 Task: Update the status of Jira issues and set up automation triggers for task management.
Action: Mouse scrolled (768, 312) with delta (0, 0)
Screenshot: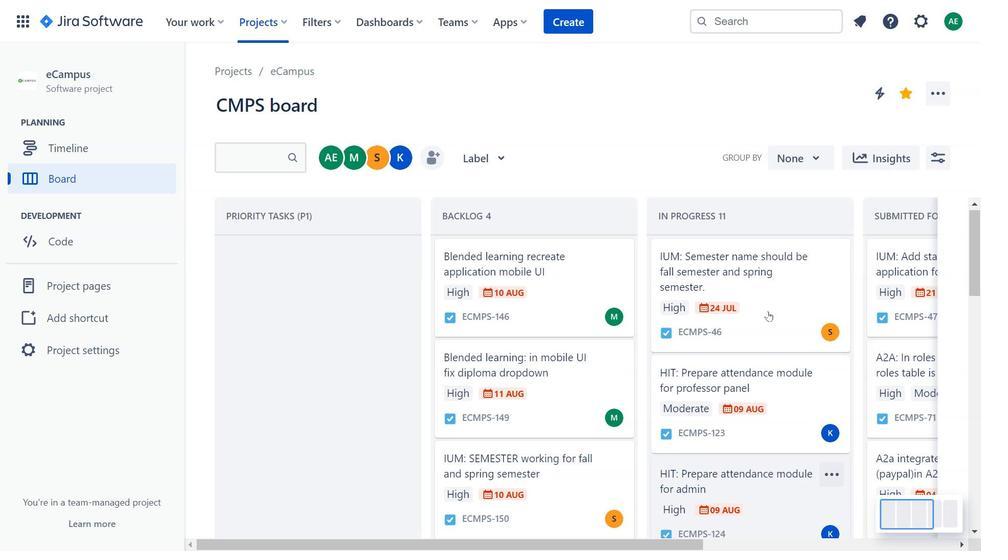
Action: Mouse scrolled (768, 311) with delta (0, 0)
Screenshot: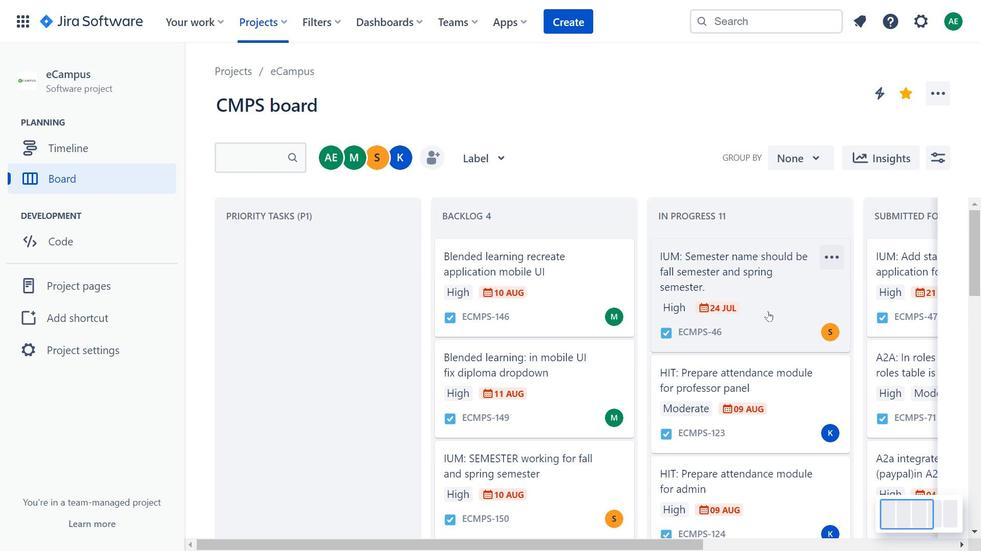 
Action: Mouse scrolled (768, 311) with delta (0, 0)
Screenshot: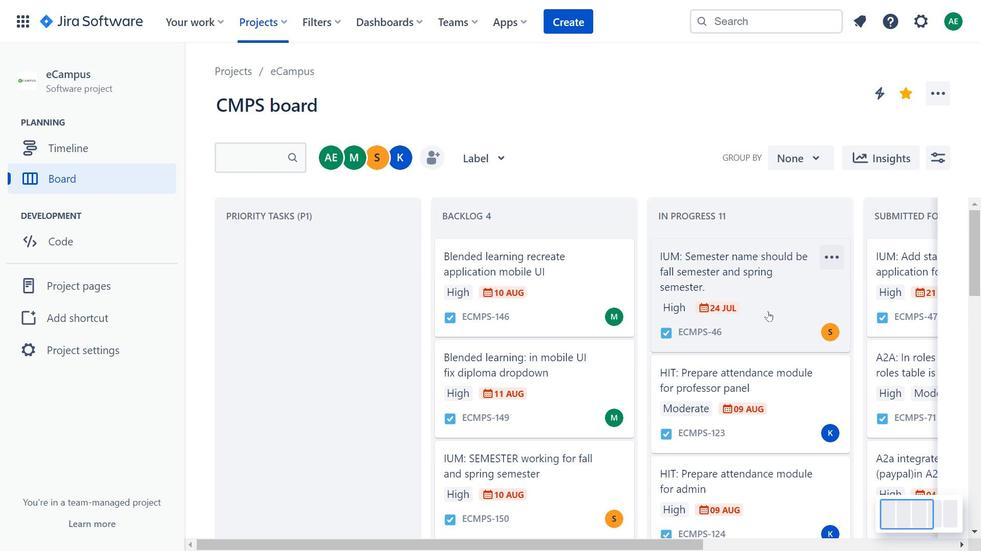 
Action: Mouse scrolled (768, 311) with delta (0, 0)
Screenshot: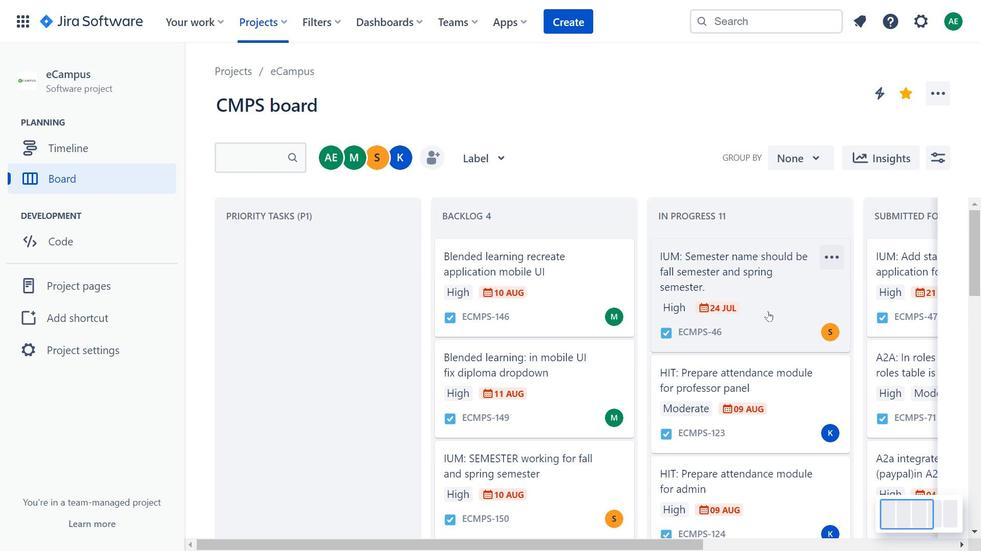 
Action: Mouse scrolled (768, 311) with delta (0, 0)
Screenshot: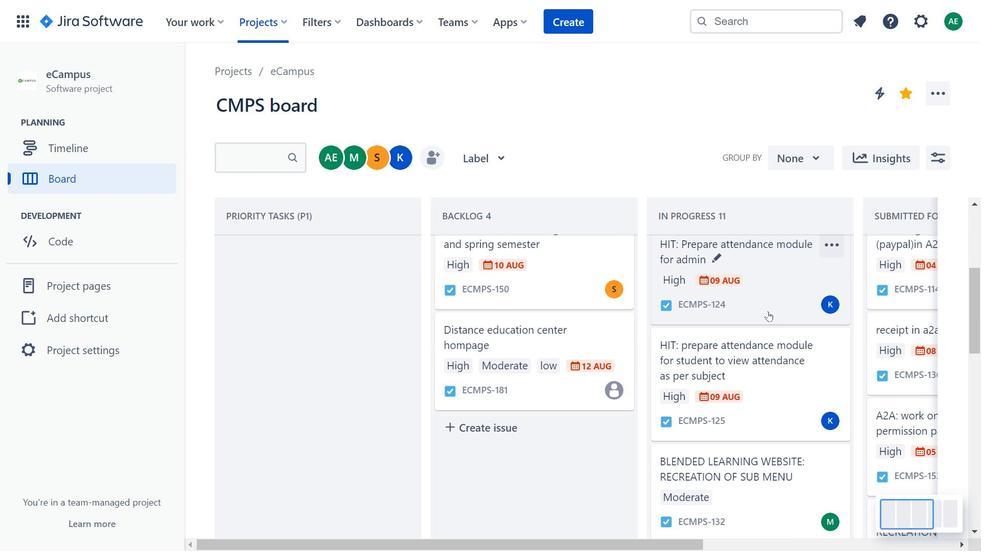 
Action: Mouse scrolled (768, 311) with delta (0, 0)
Screenshot: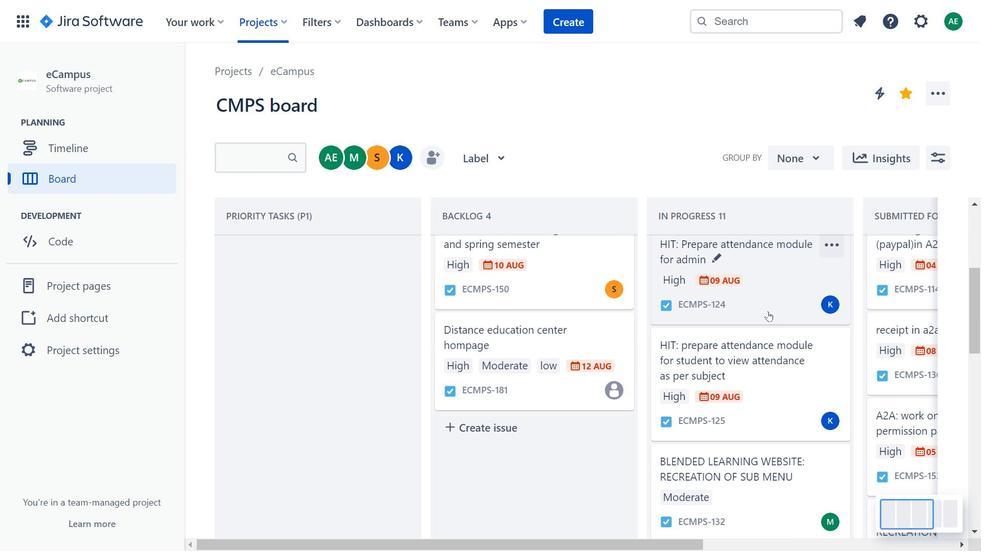 
Action: Mouse scrolled (768, 311) with delta (0, 0)
Screenshot: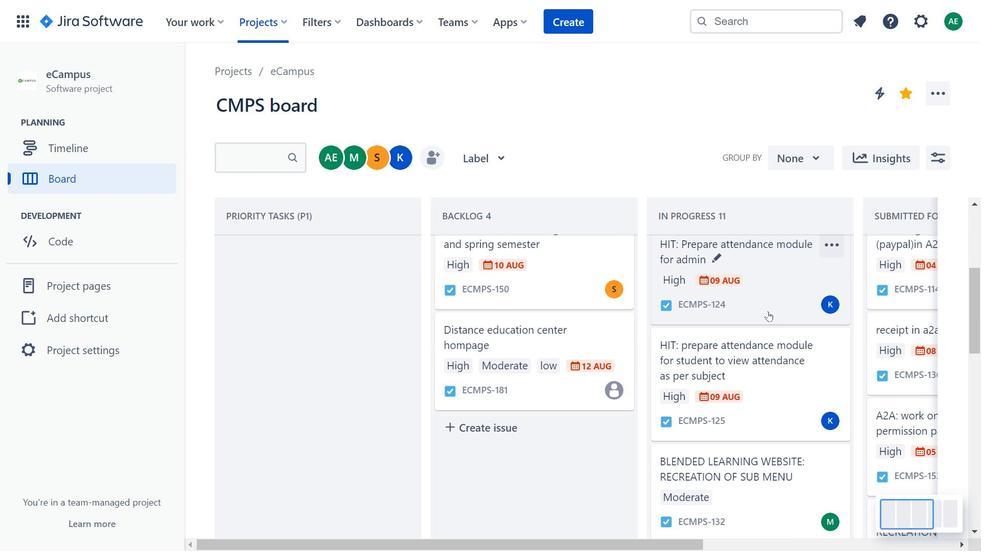 
Action: Mouse scrolled (768, 311) with delta (0, 0)
Screenshot: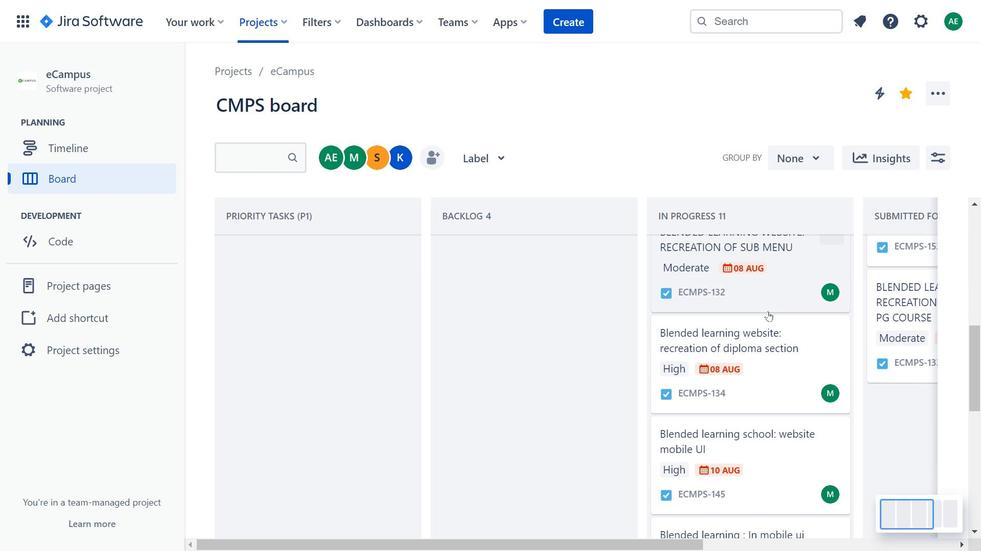 
Action: Mouse scrolled (768, 311) with delta (0, 0)
Screenshot: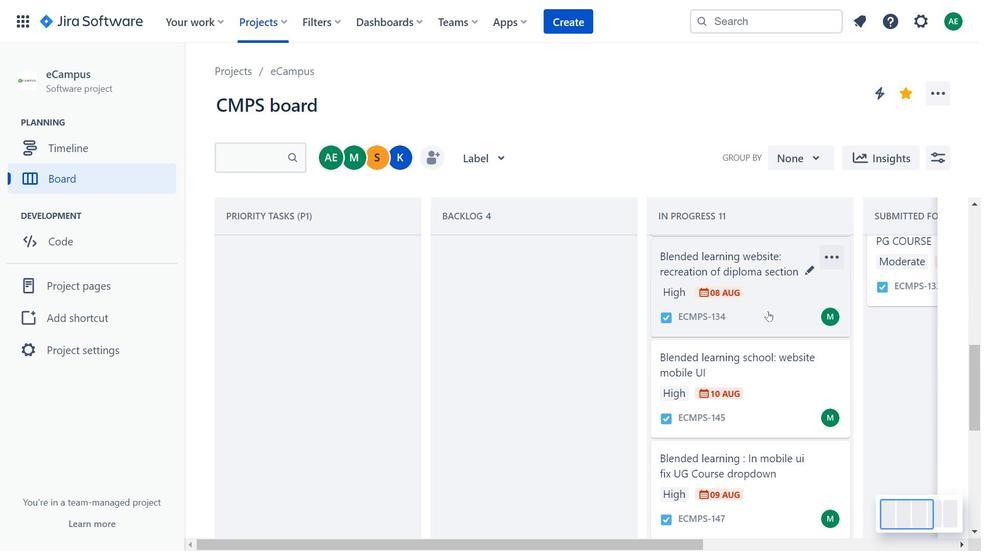 
Action: Mouse scrolled (768, 311) with delta (0, 0)
Screenshot: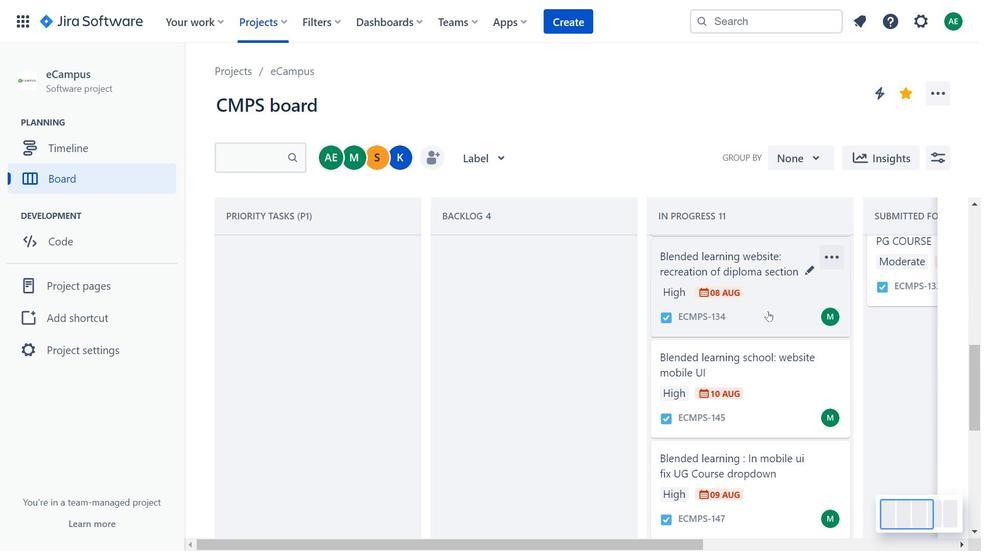 
Action: Mouse scrolled (768, 311) with delta (0, 0)
Screenshot: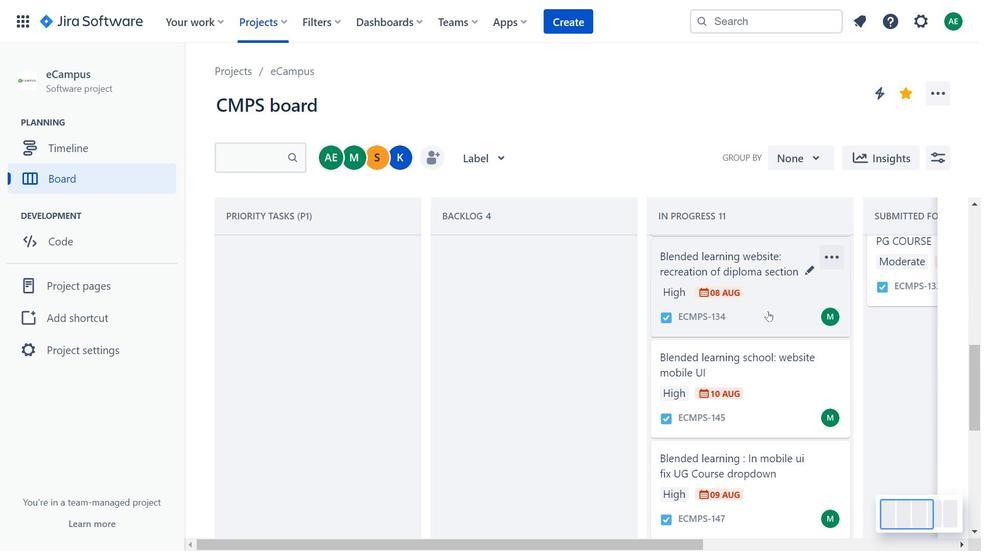 
Action: Mouse scrolled (768, 311) with delta (0, 0)
Screenshot: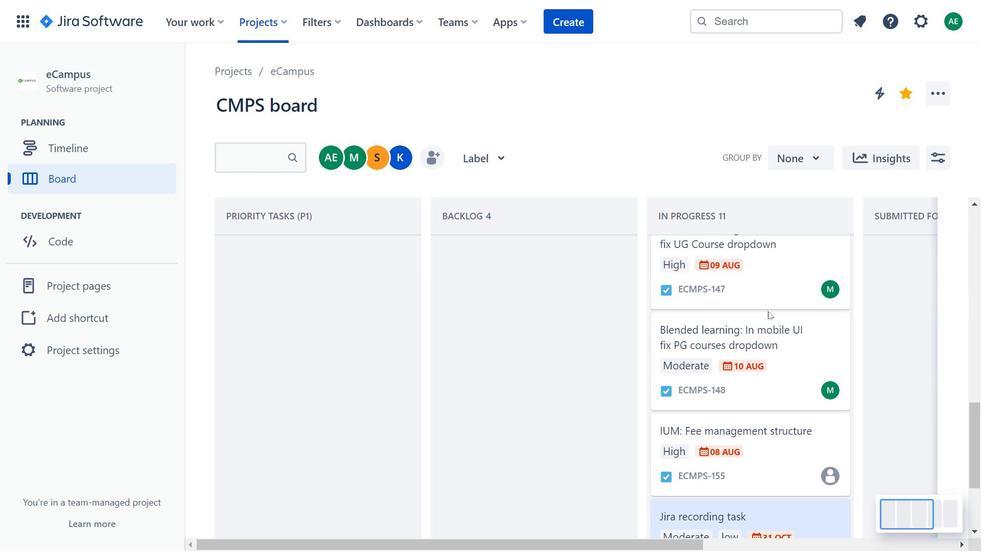 
Action: Mouse scrolled (768, 311) with delta (0, 0)
Screenshot: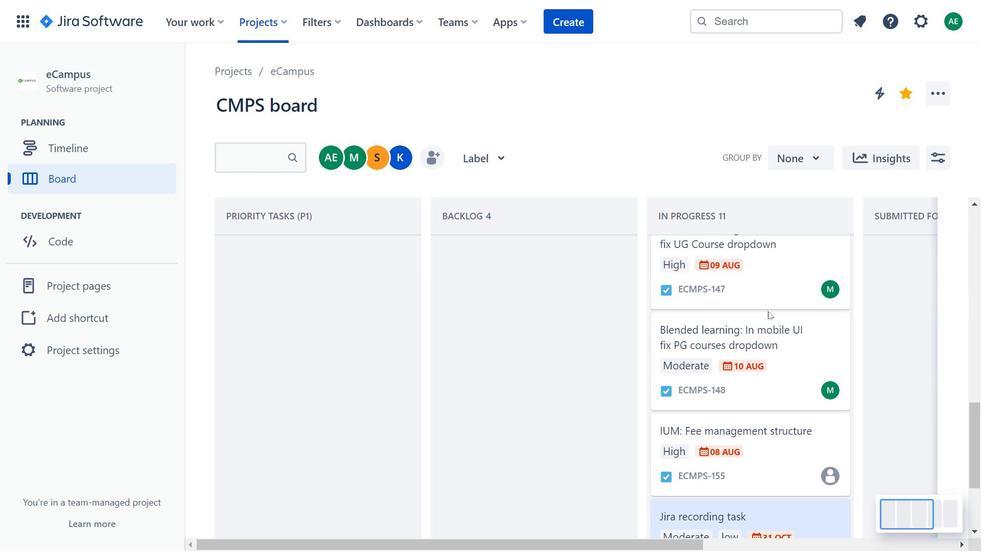 
Action: Mouse moved to (758, 409)
Screenshot: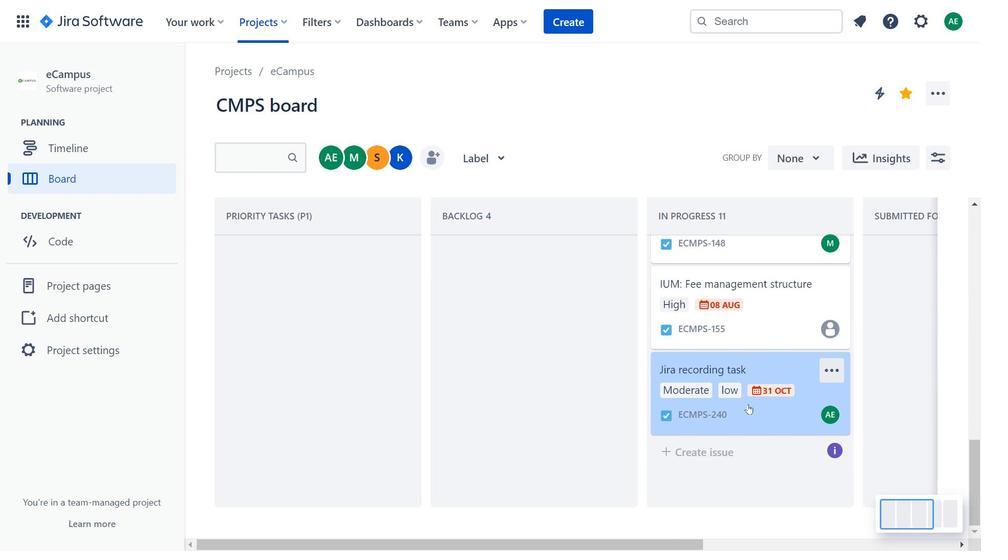 
Action: Mouse pressed left at (758, 409)
Screenshot: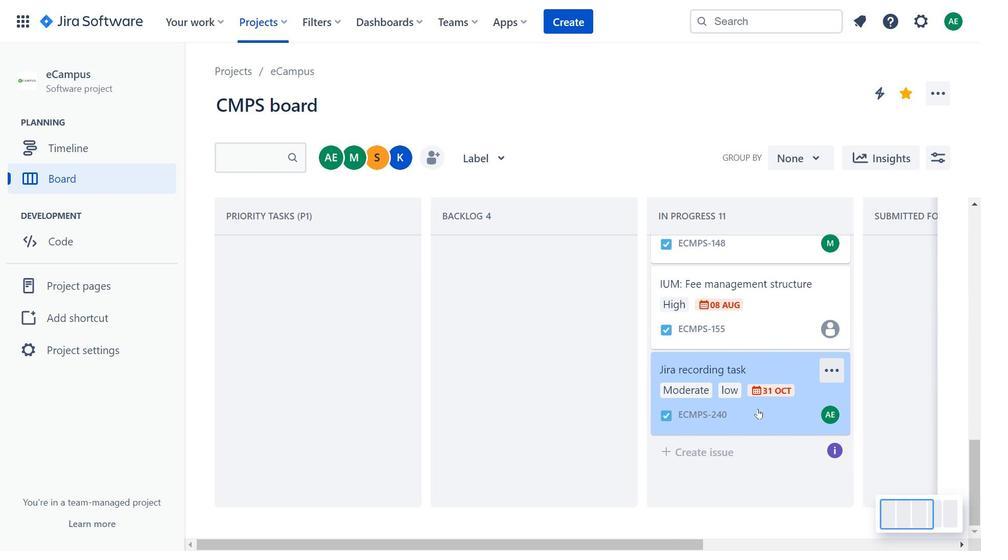 
Action: Mouse moved to (911, 81)
Screenshot: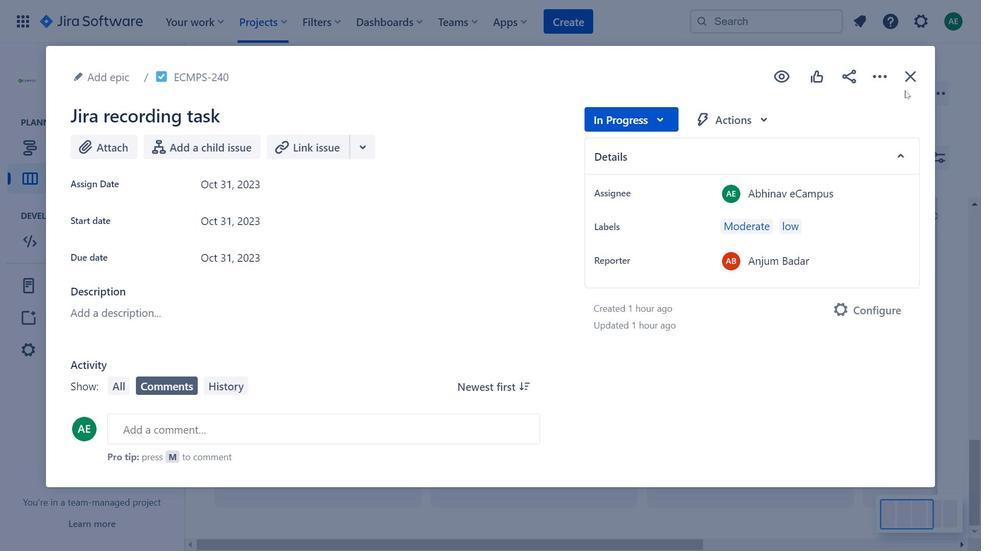 
Action: Mouse pressed left at (911, 81)
Screenshot: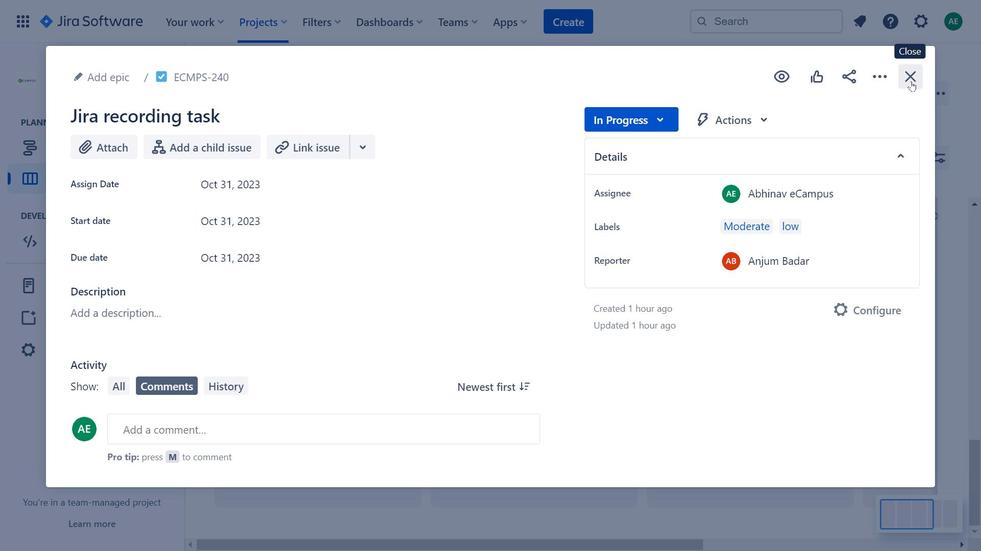 
Action: Mouse moved to (730, 330)
Screenshot: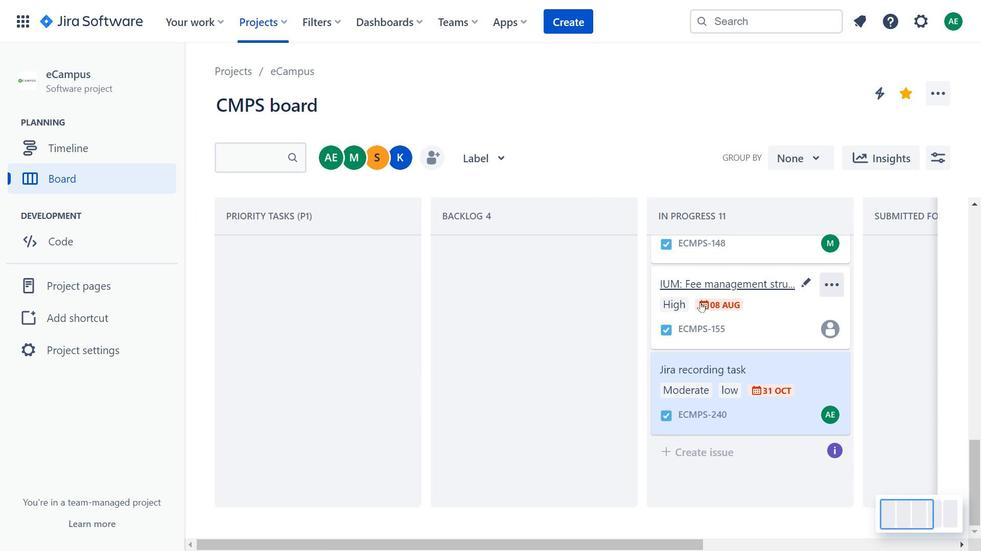 
Action: Mouse scrolled (730, 330) with delta (0, 0)
Screenshot: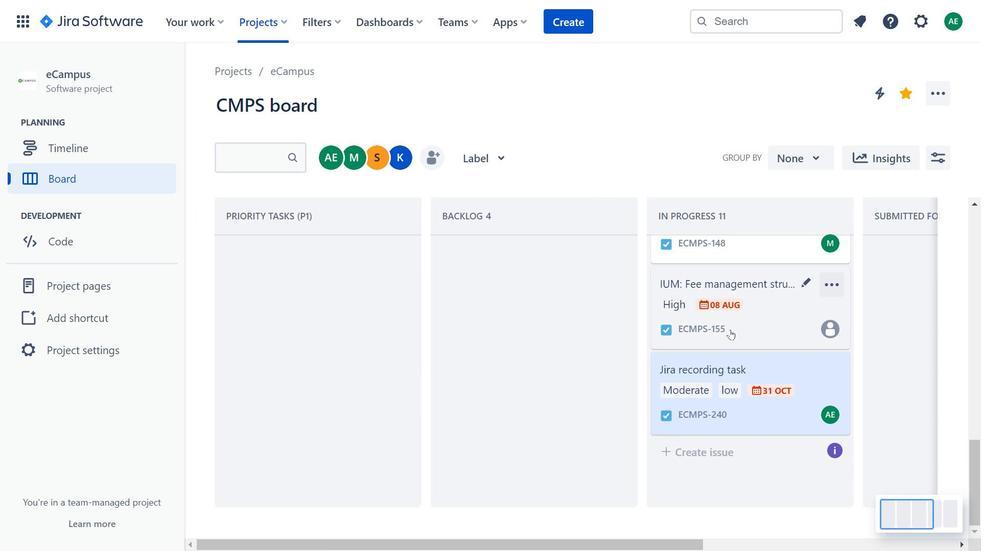 
Action: Mouse scrolled (730, 330) with delta (0, 0)
Screenshot: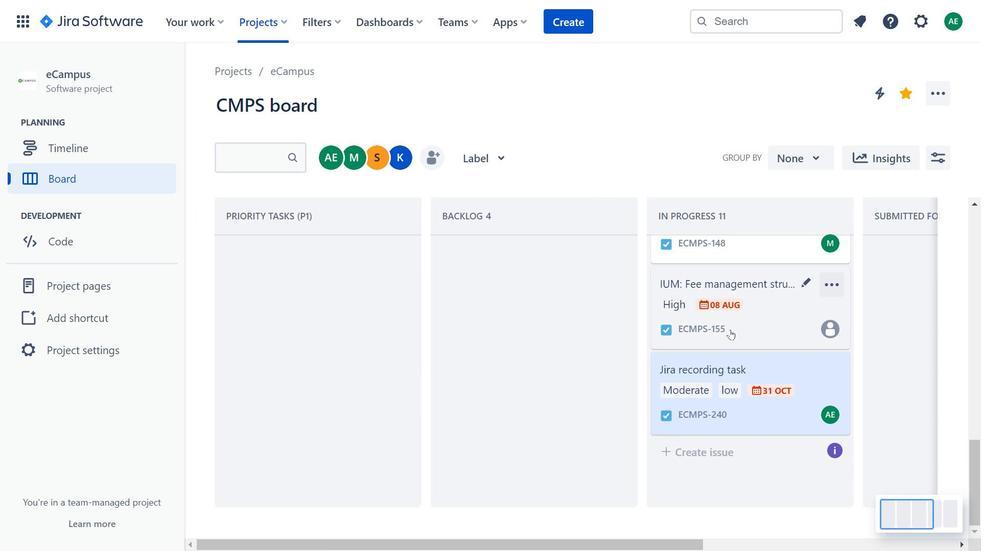 
Action: Mouse scrolled (730, 330) with delta (0, 0)
Screenshot: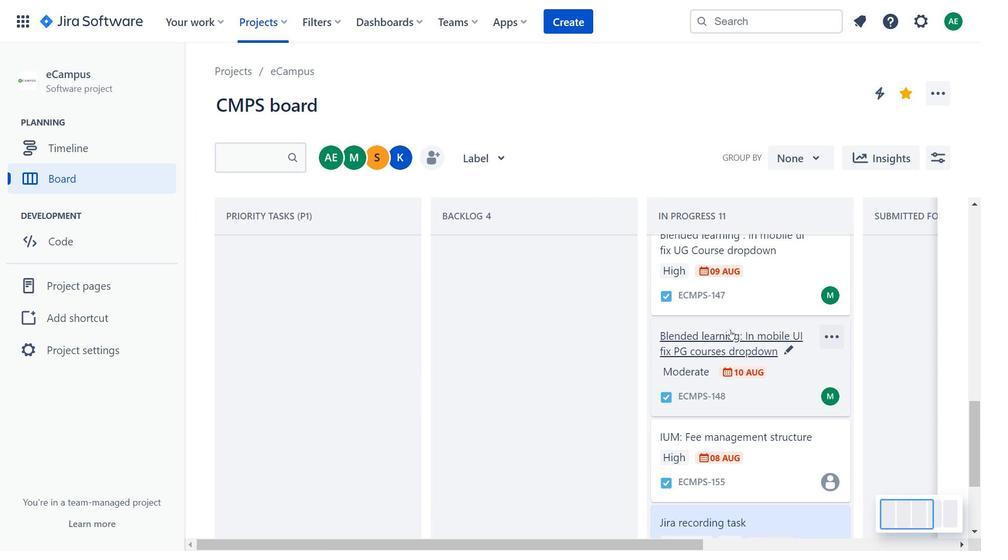 
Action: Mouse scrolled (730, 330) with delta (0, 0)
Screenshot: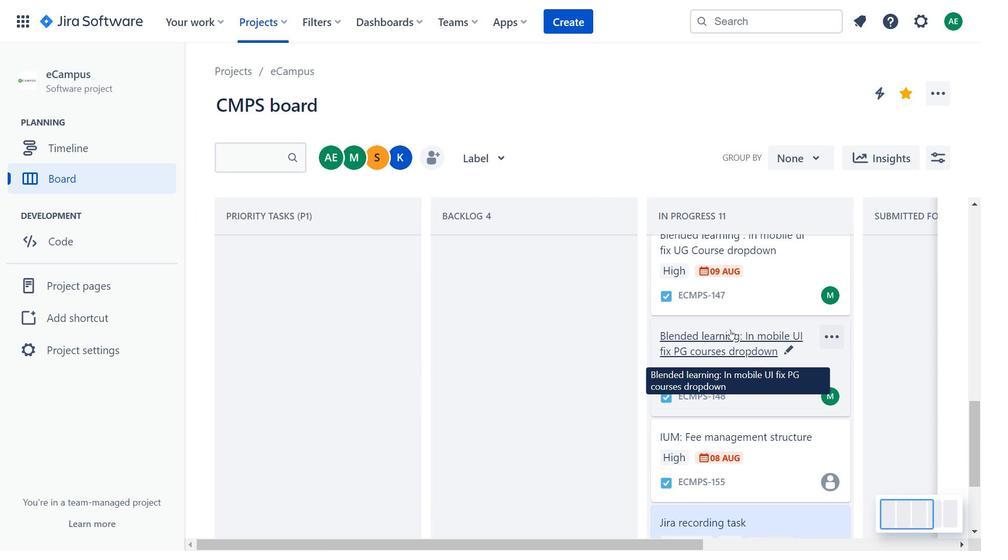 
Action: Mouse moved to (726, 326)
Screenshot: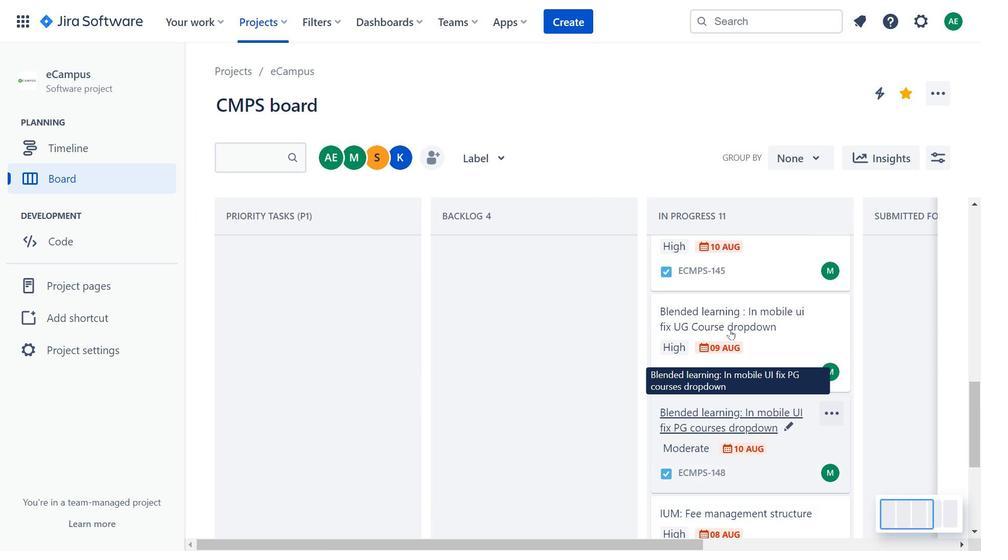 
Action: Mouse scrolled (726, 326) with delta (0, 0)
Screenshot: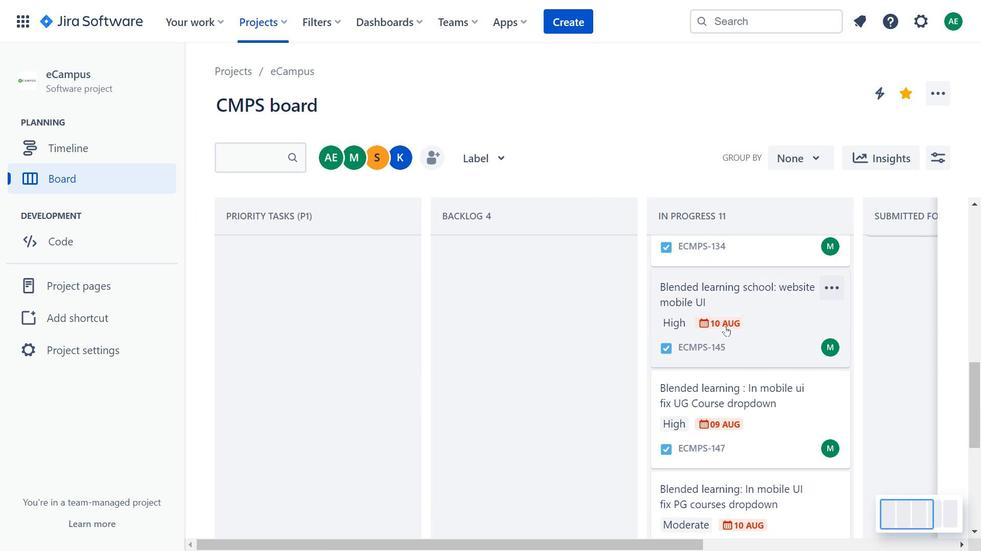 
Action: Mouse scrolled (726, 326) with delta (0, 0)
Screenshot: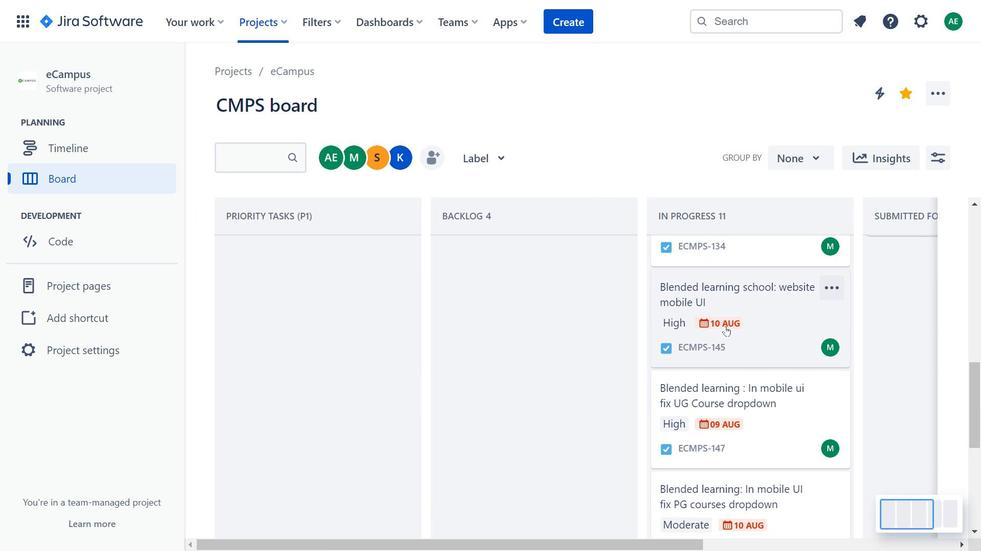 
Action: Mouse scrolled (726, 326) with delta (0, 0)
Screenshot: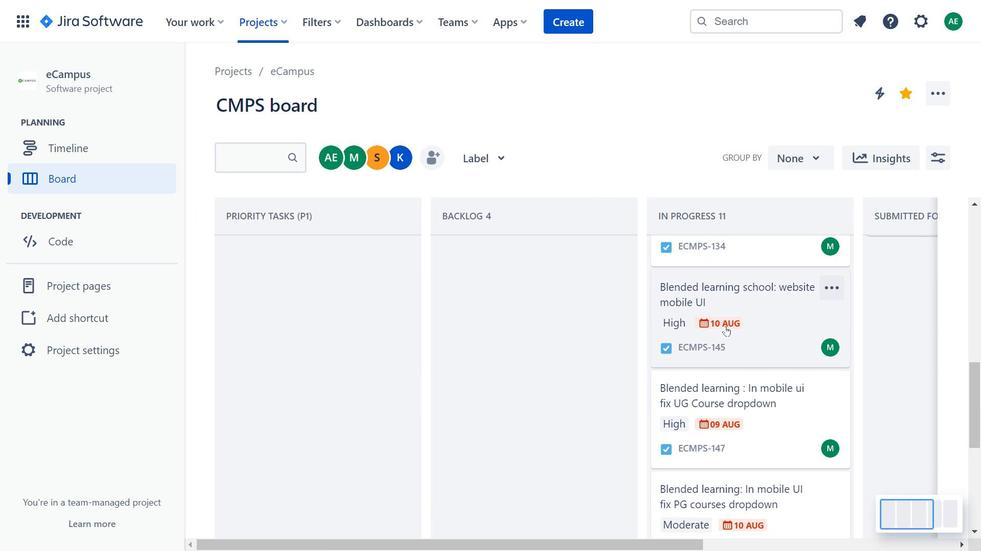 
Action: Mouse scrolled (726, 326) with delta (0, 0)
Screenshot: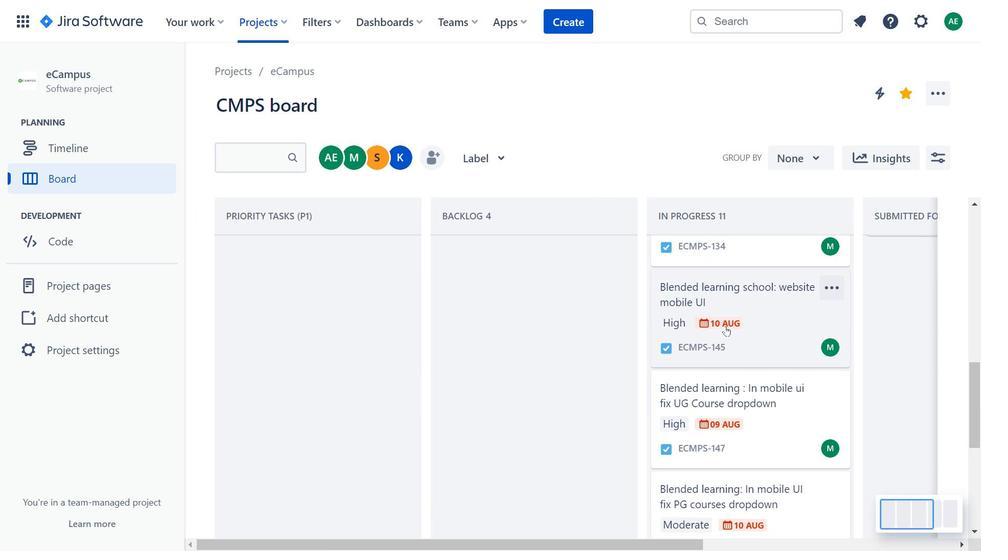 
Action: Mouse scrolled (726, 326) with delta (0, 0)
Screenshot: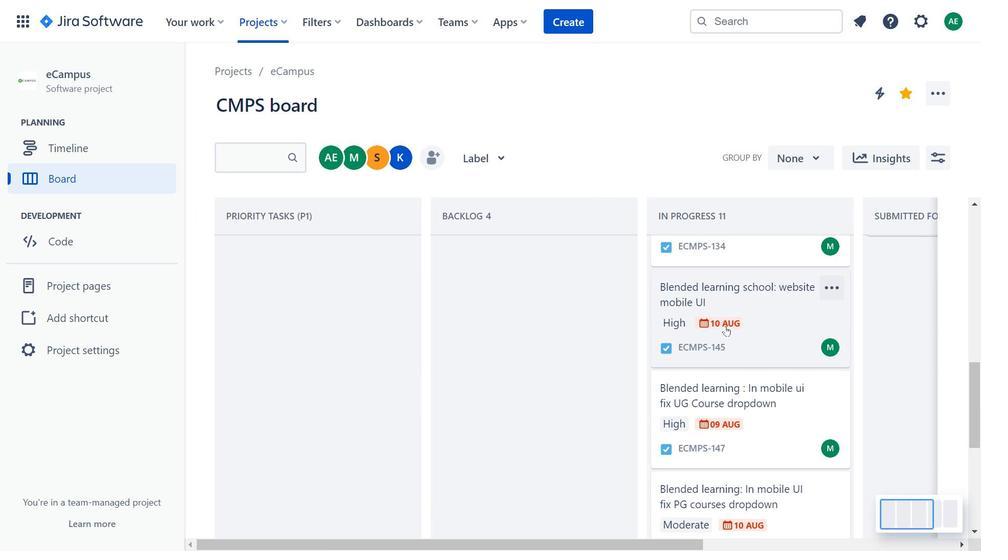 
Action: Mouse moved to (805, 395)
Screenshot: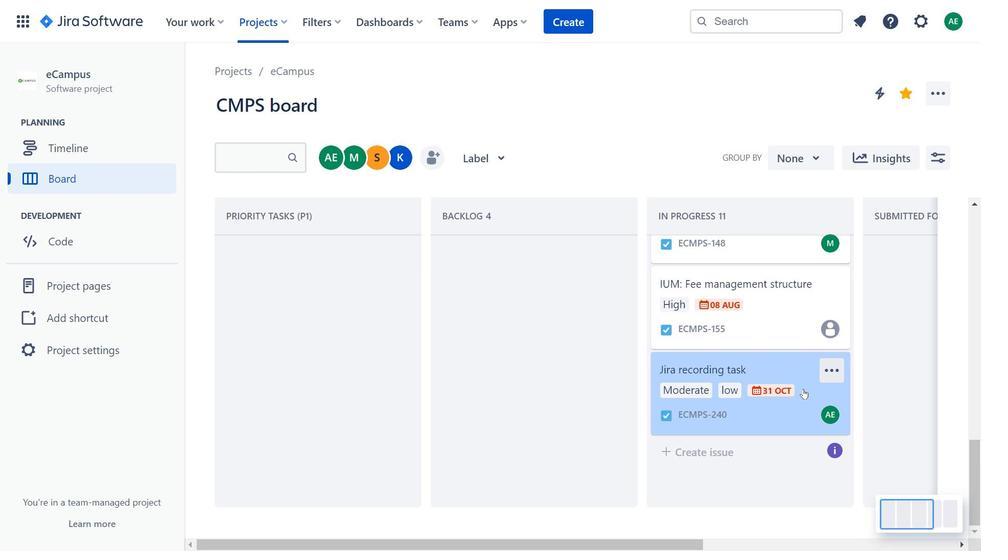 
Action: Mouse pressed left at (805, 395)
Screenshot: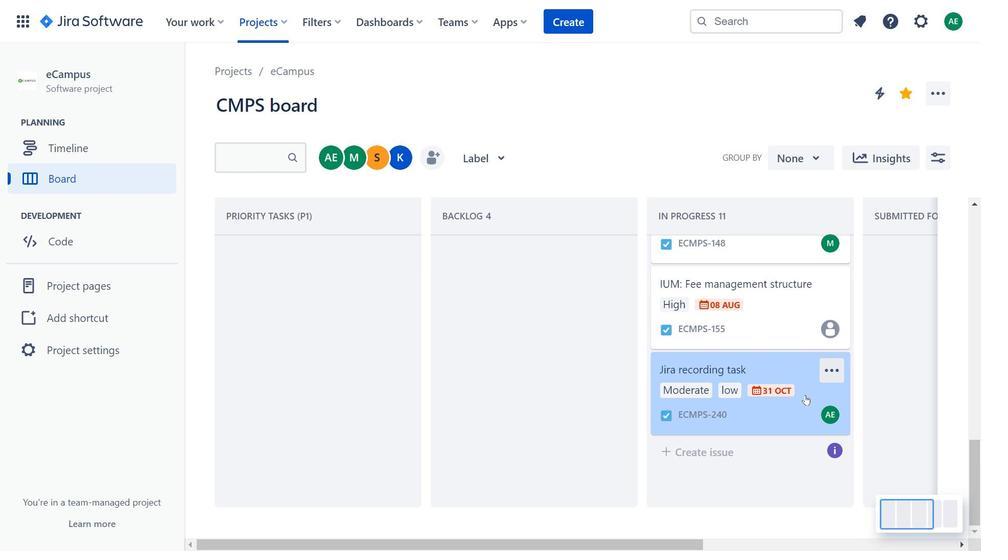 
Action: Mouse moved to (724, 127)
Screenshot: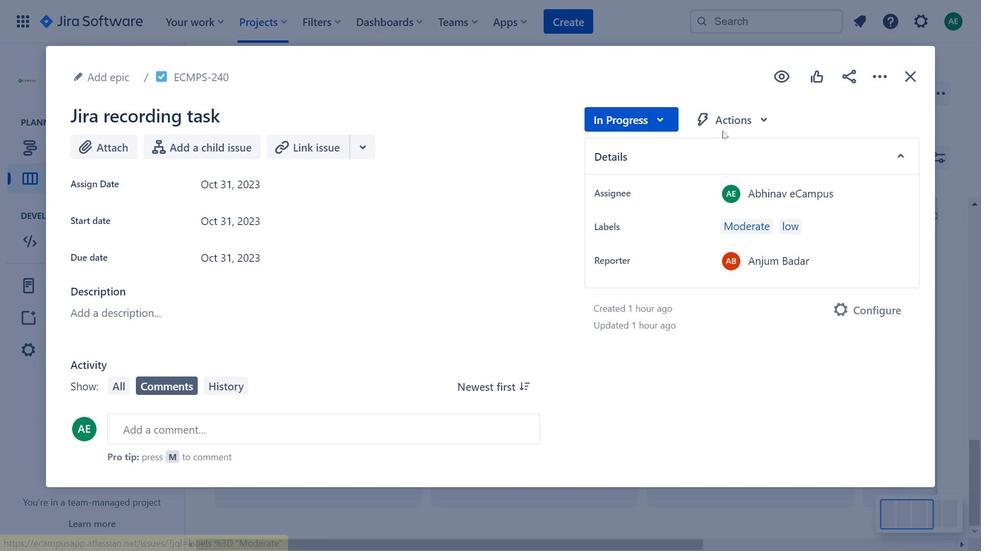 
Action: Mouse pressed left at (724, 127)
Screenshot: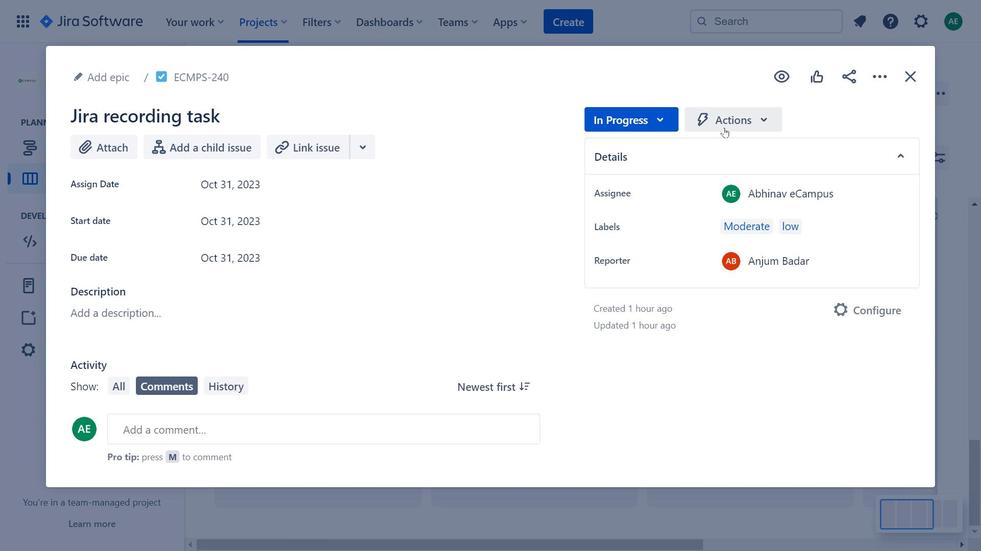 
Action: Mouse moved to (449, 241)
Screenshot: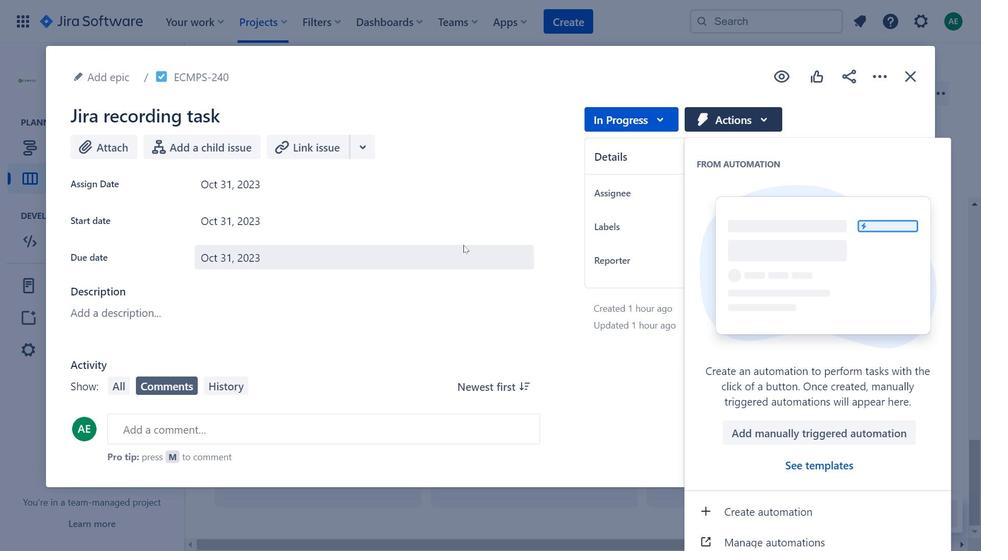 
Action: Mouse pressed left at (449, 241)
Screenshot: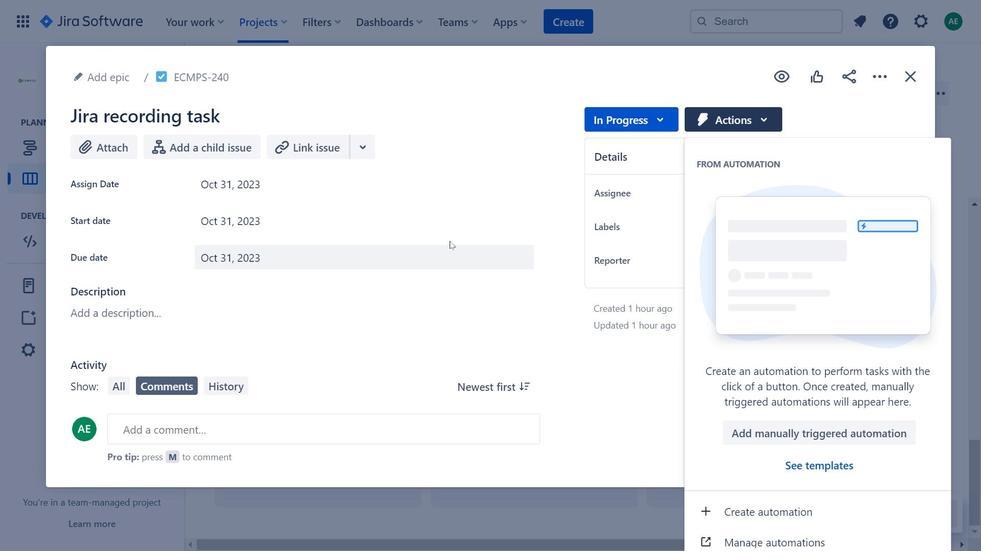 
Action: Mouse moved to (423, 246)
Screenshot: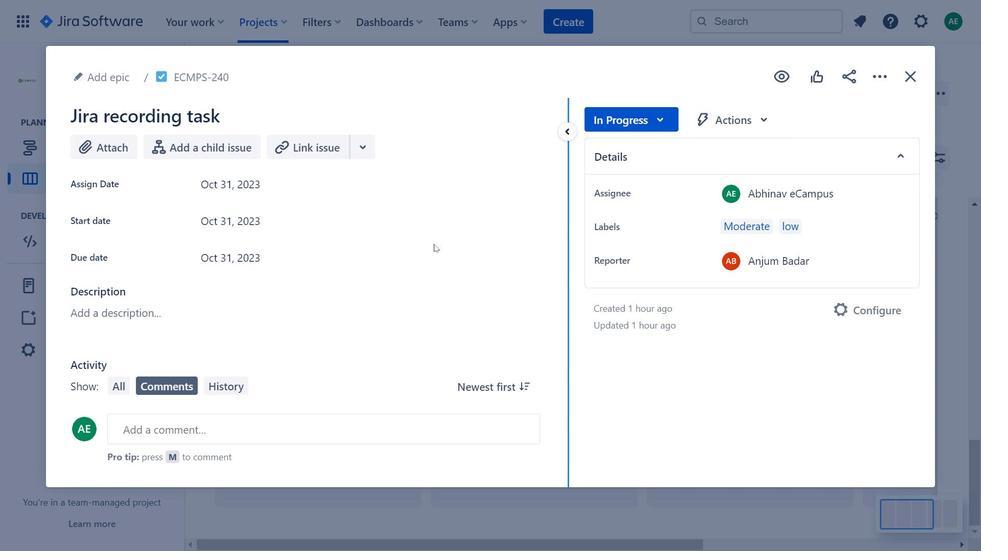 
Action: Mouse pressed left at (423, 246)
Screenshot: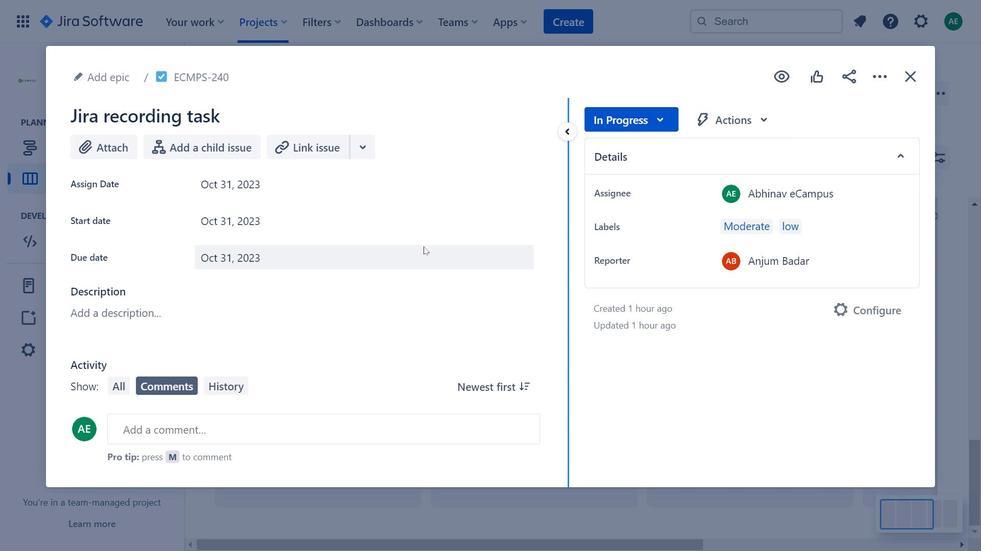 
Action: Mouse moved to (889, 75)
Screenshot: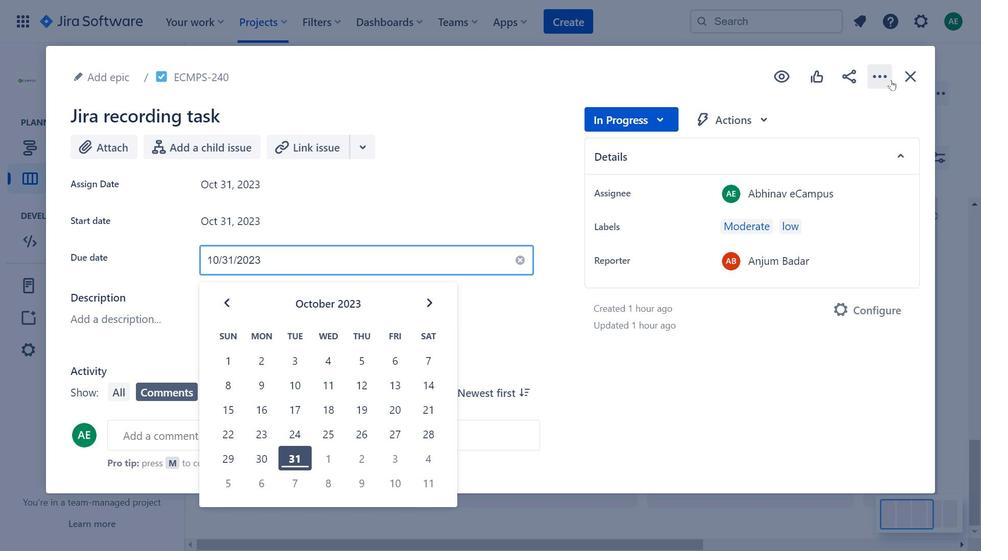 
Action: Mouse pressed left at (889, 75)
Screenshot: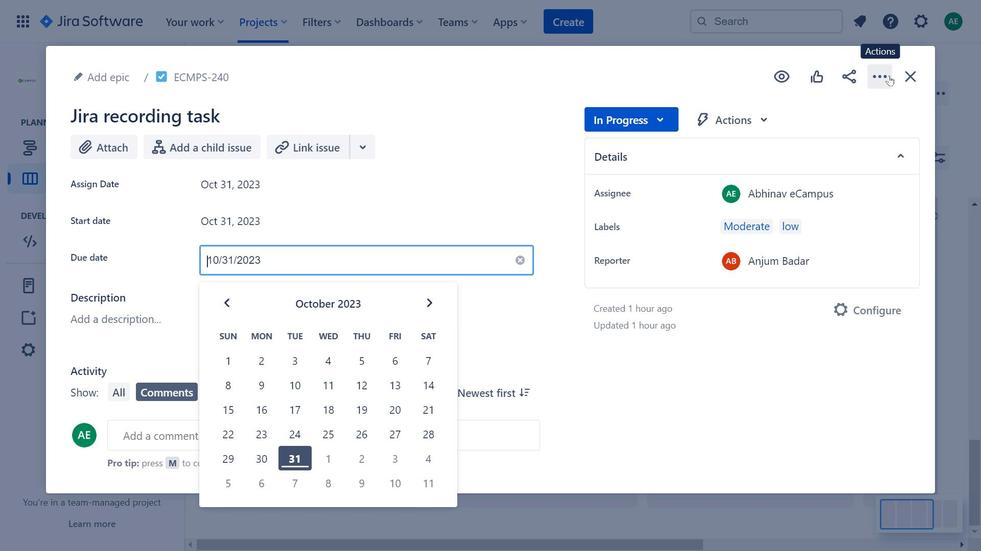 
Action: Mouse moved to (908, 67)
Screenshot: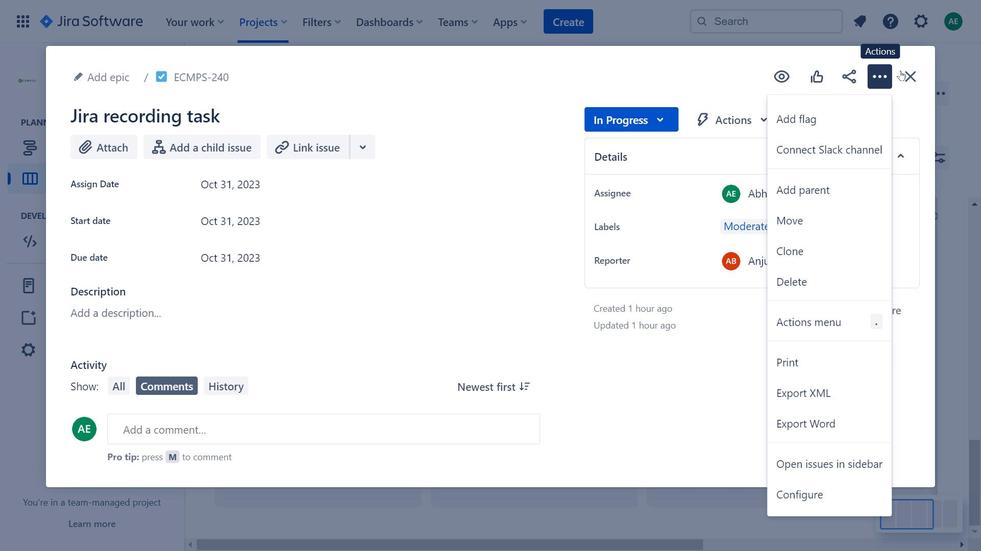 
Action: Mouse pressed left at (908, 67)
Screenshot: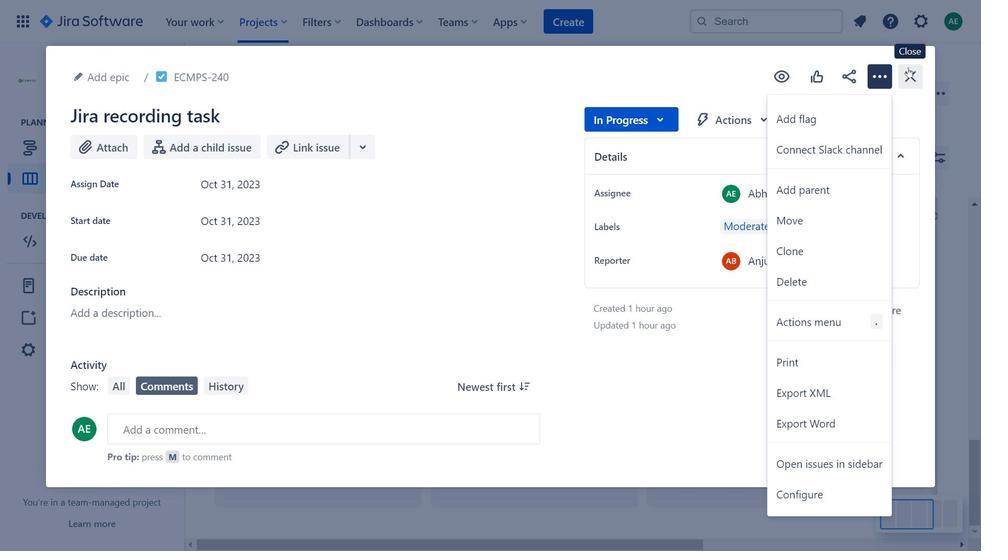 
Action: Mouse moved to (770, 312)
Screenshot: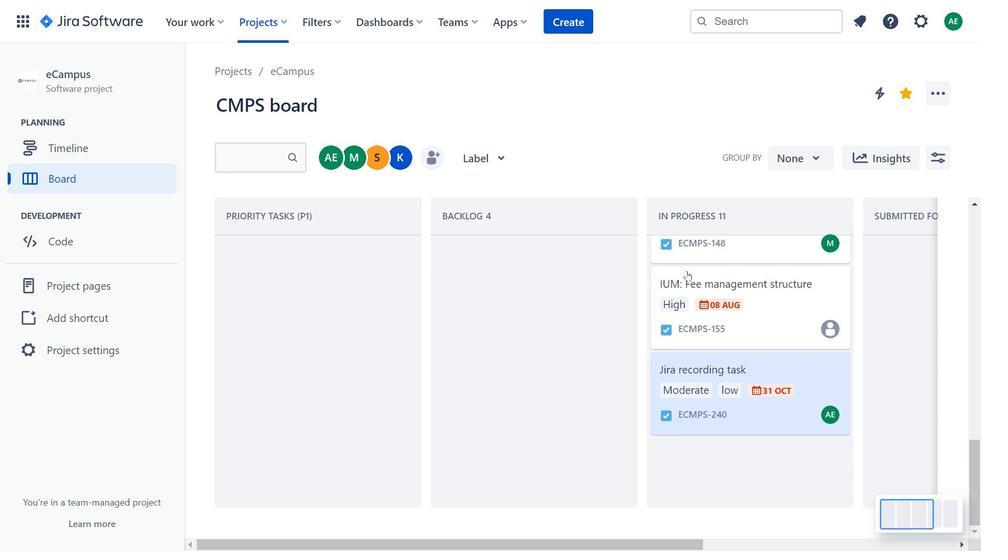 
Action: Mouse scrolled (770, 313) with delta (0, 0)
Screenshot: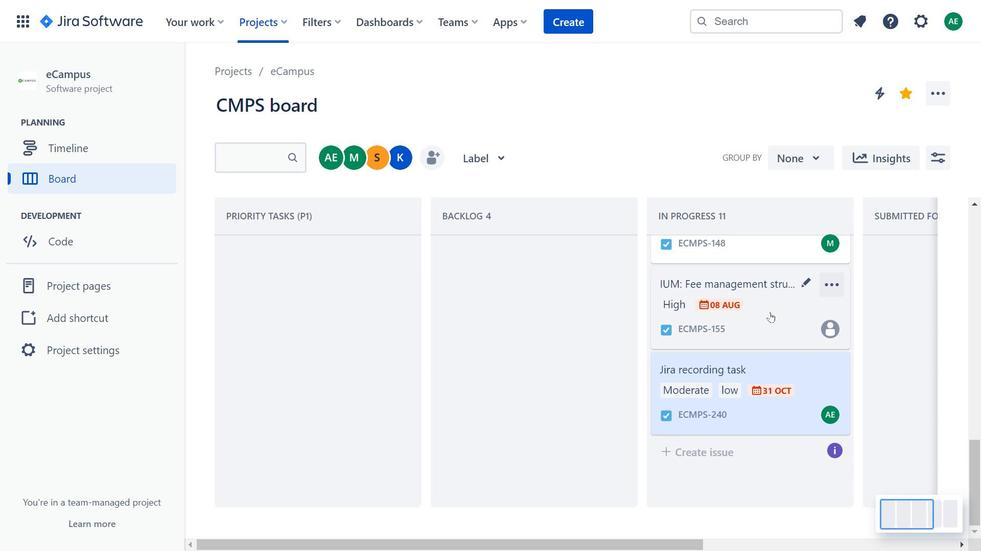 
Action: Mouse scrolled (770, 313) with delta (0, 0)
Screenshot: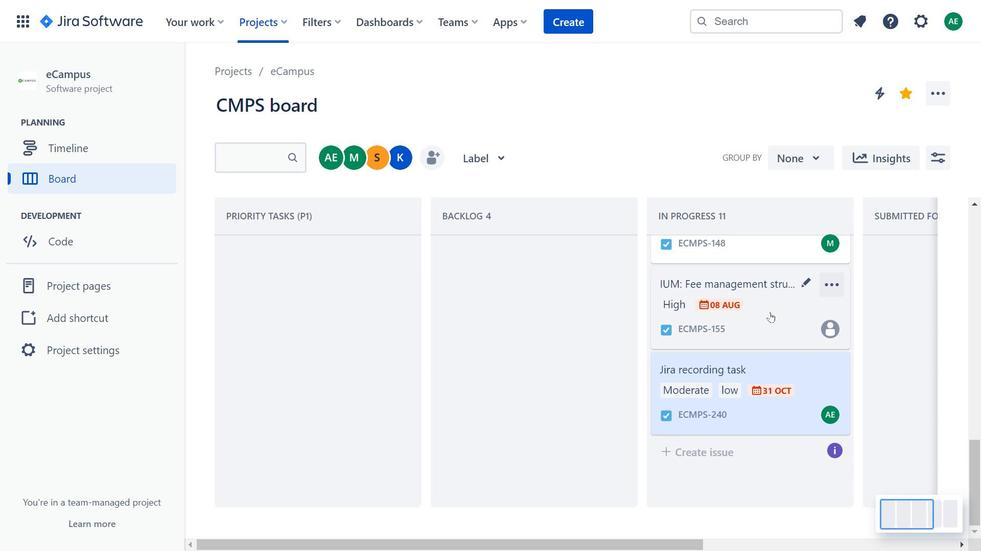 
Action: Mouse scrolled (770, 313) with delta (0, 0)
Screenshot: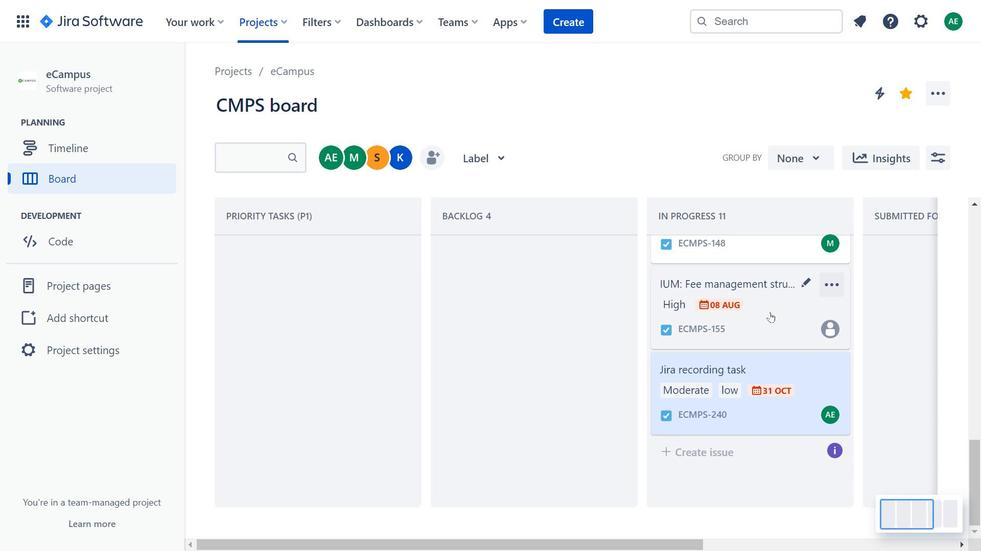 
Action: Mouse moved to (777, 317)
Screenshot: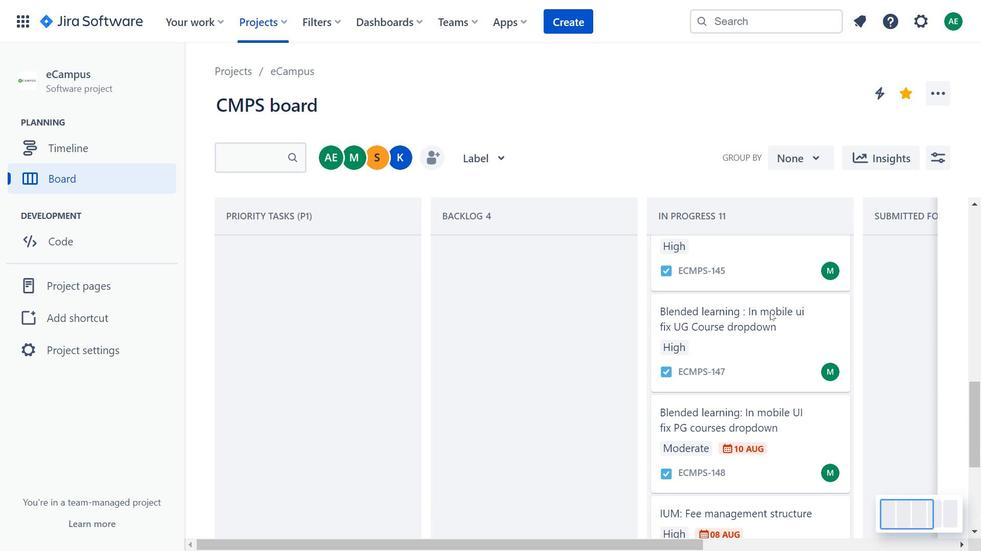 
Action: Mouse scrolled (777, 317) with delta (0, 0)
Screenshot: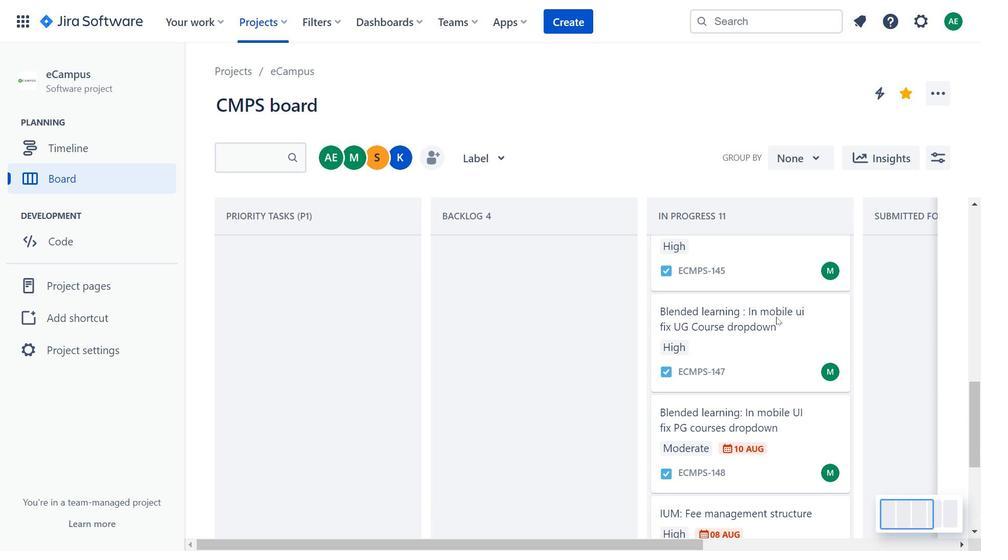 
Action: Mouse scrolled (777, 317) with delta (0, 0)
Screenshot: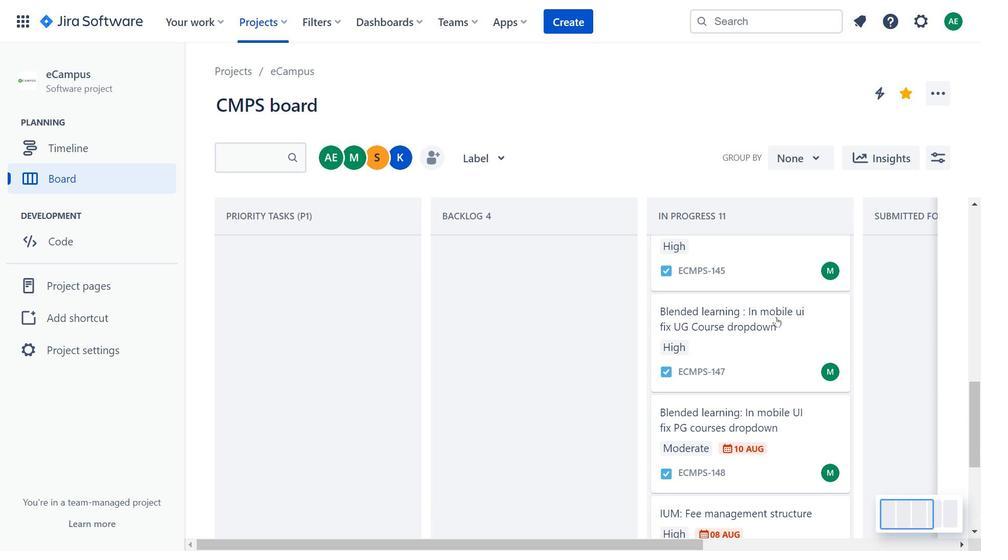 
Action: Mouse scrolled (777, 317) with delta (0, 0)
Screenshot: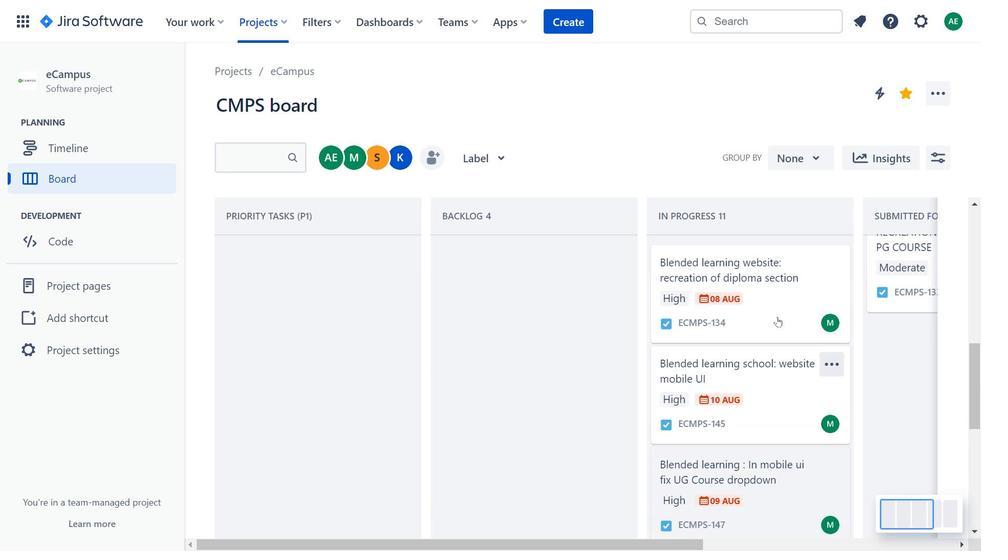 
Action: Mouse scrolled (777, 317) with delta (0, 0)
Screenshot: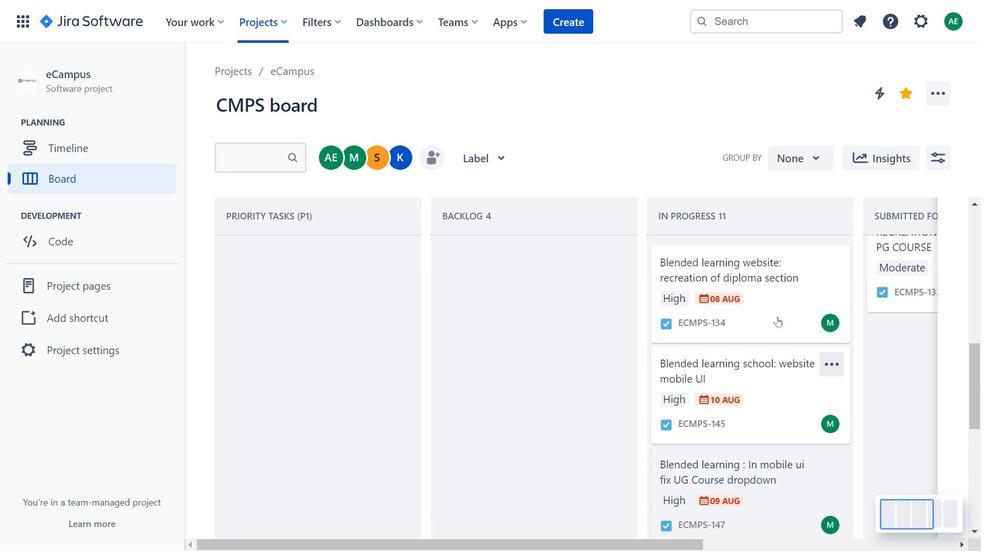 
Action: Mouse scrolled (777, 317) with delta (0, 0)
Screenshot: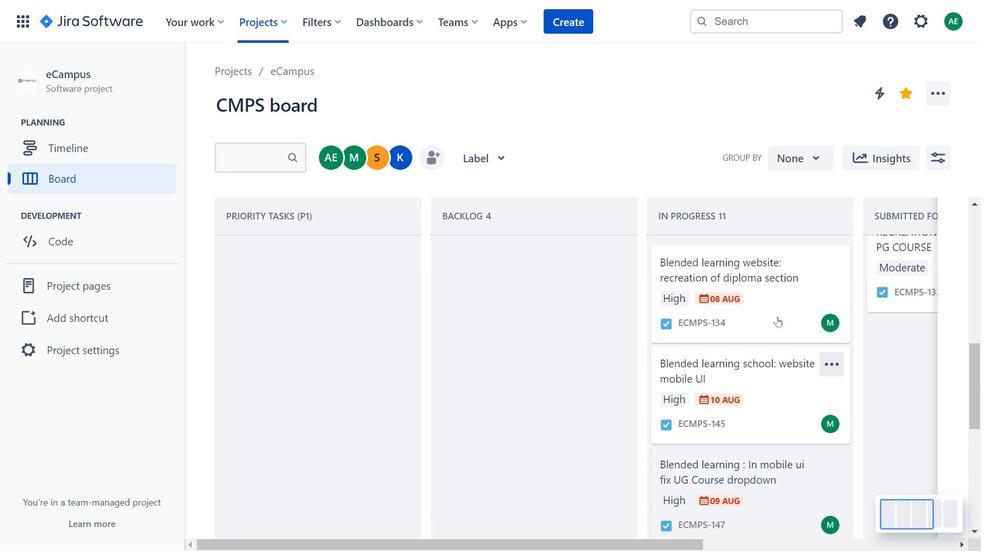 
Action: Mouse scrolled (777, 317) with delta (0, 0)
Screenshot: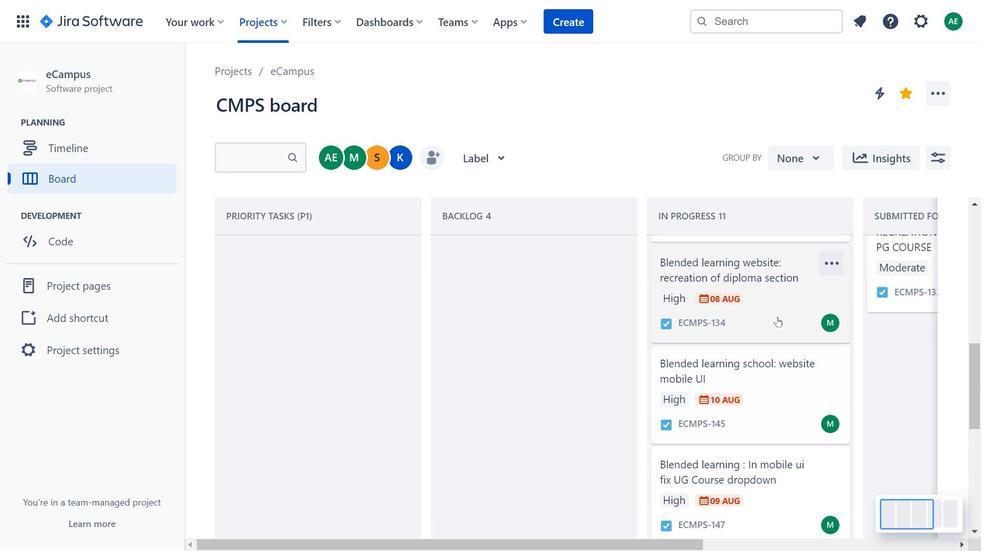 
Action: Mouse scrolled (777, 317) with delta (0, 0)
Screenshot: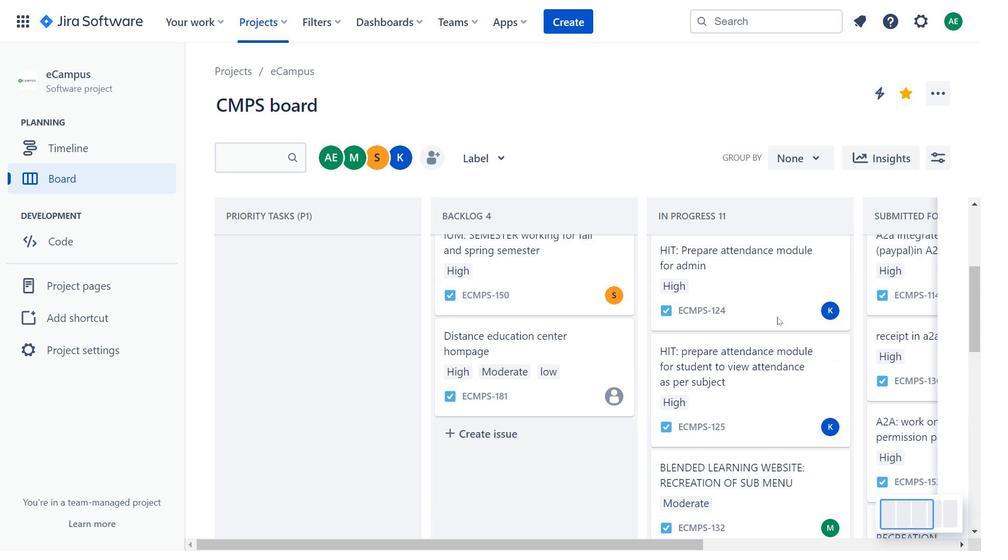 
Action: Mouse scrolled (777, 317) with delta (0, 0)
Screenshot: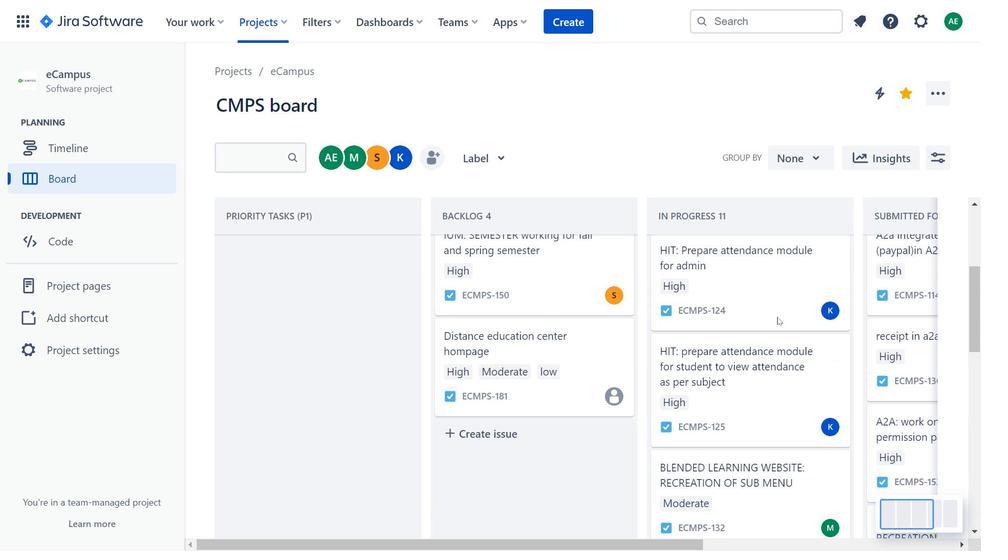 
Action: Mouse scrolled (777, 317) with delta (0, 0)
Screenshot: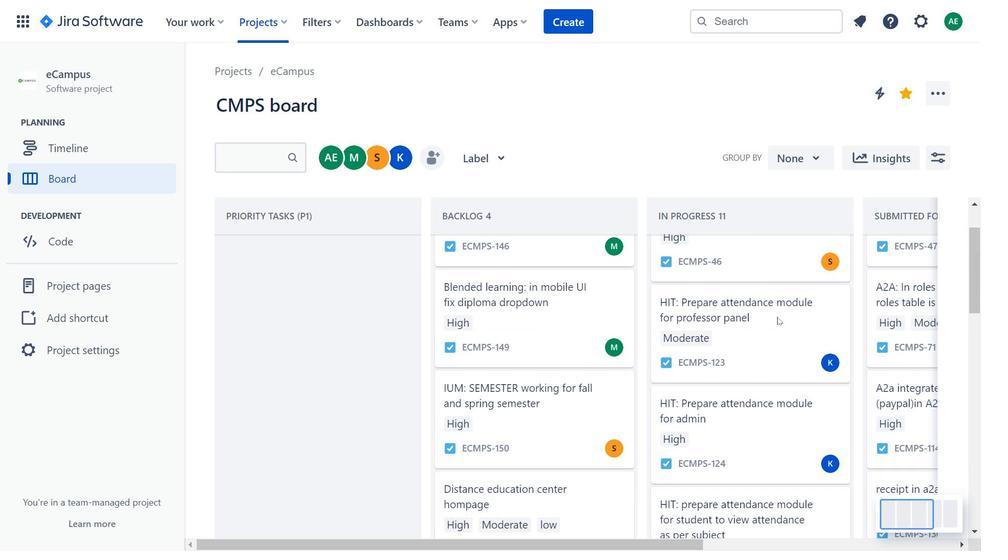 
Action: Mouse scrolled (777, 317) with delta (0, 0)
Screenshot: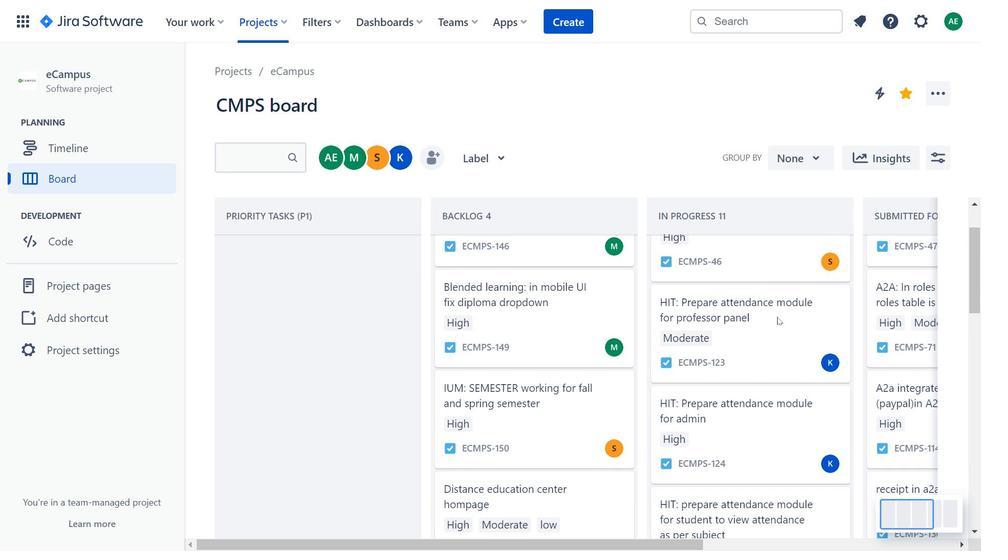 
Action: Mouse scrolled (777, 317) with delta (0, 0)
Screenshot: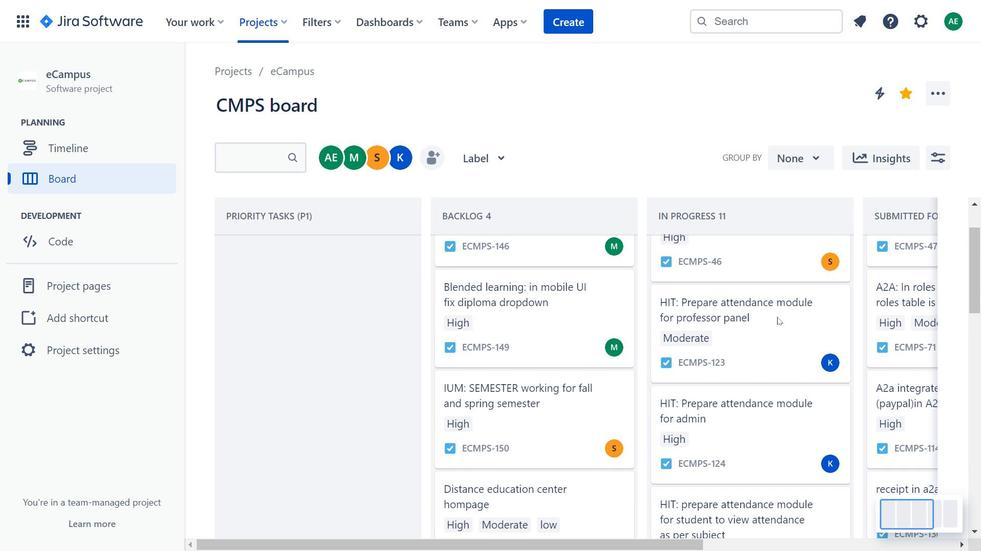 
Action: Mouse scrolled (777, 317) with delta (0, 0)
Screenshot: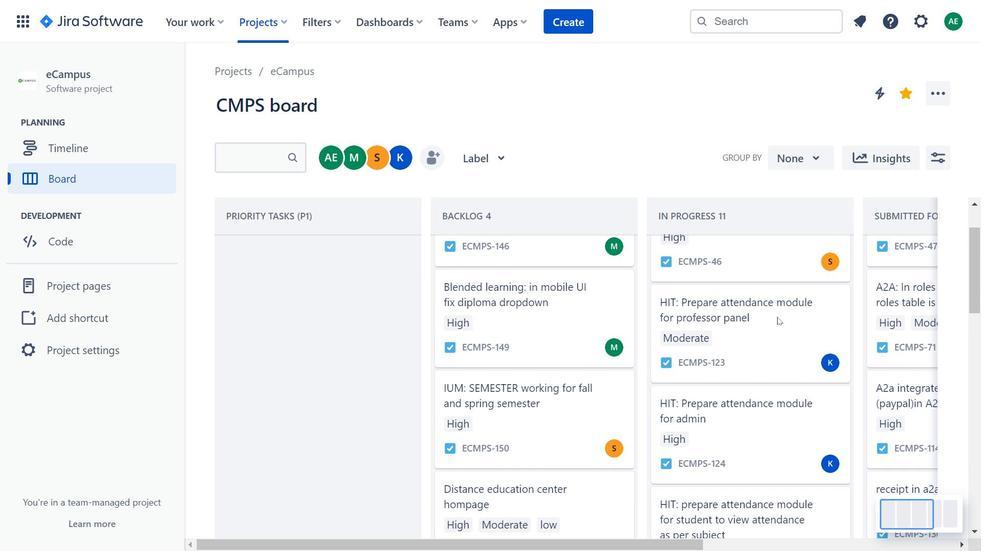 
Action: Mouse scrolled (777, 317) with delta (0, 0)
Screenshot: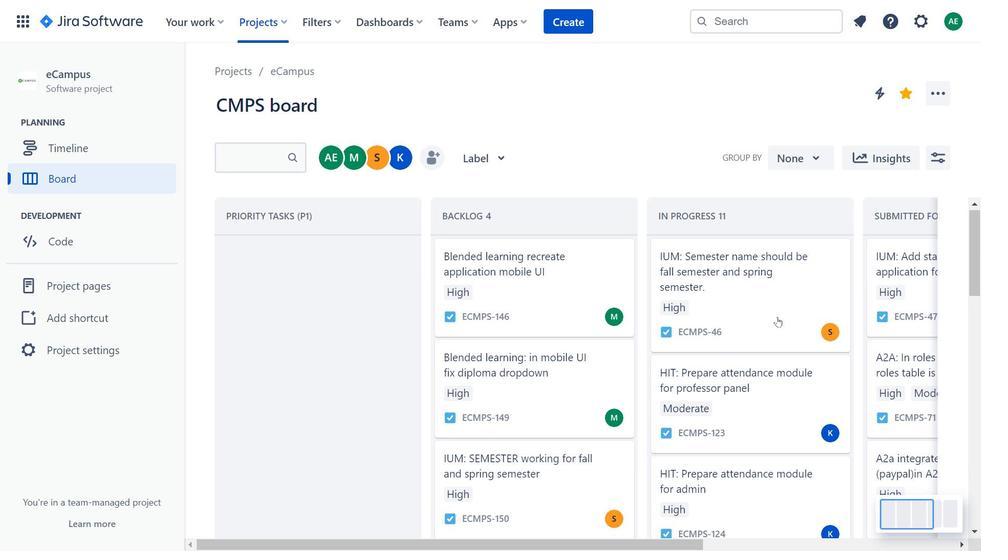 
Action: Mouse scrolled (777, 317) with delta (0, 0)
Screenshot: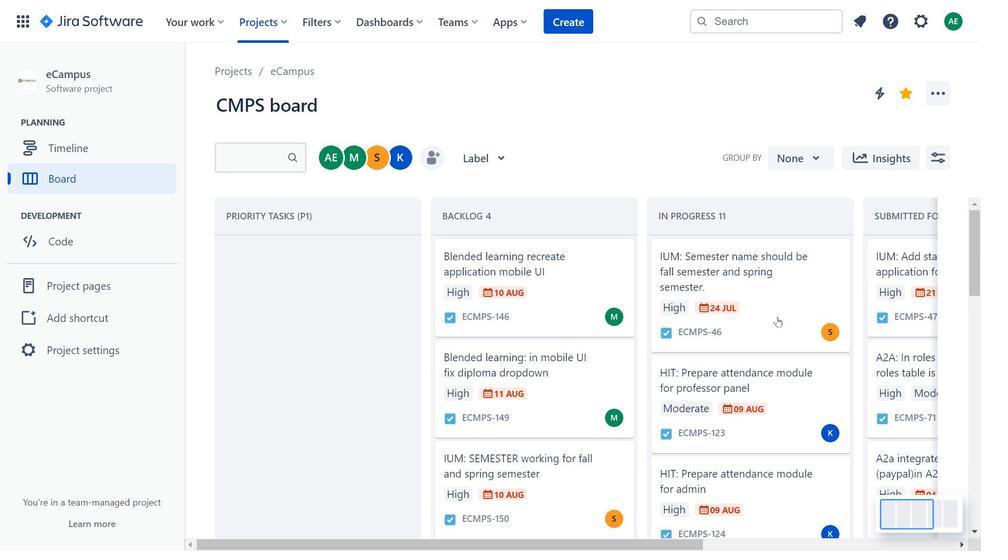 
Action: Mouse moved to (577, 313)
Screenshot: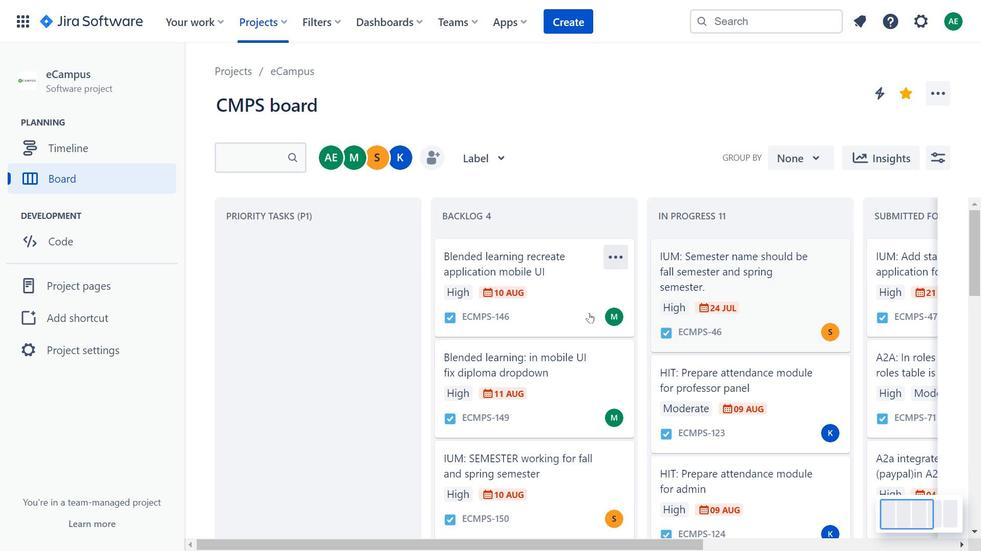 
Action: Mouse pressed left at (577, 313)
Screenshot: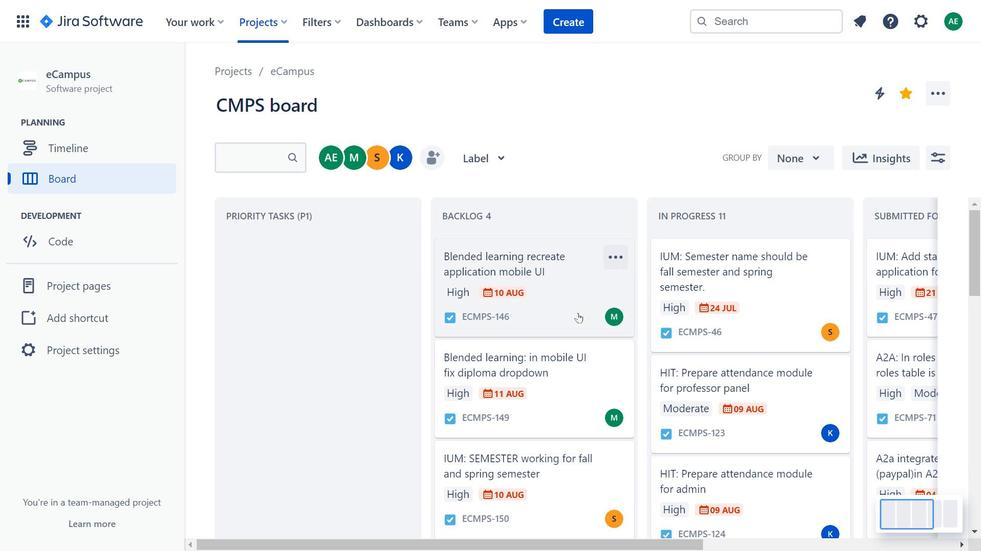 
Action: Mouse moved to (359, 146)
Screenshot: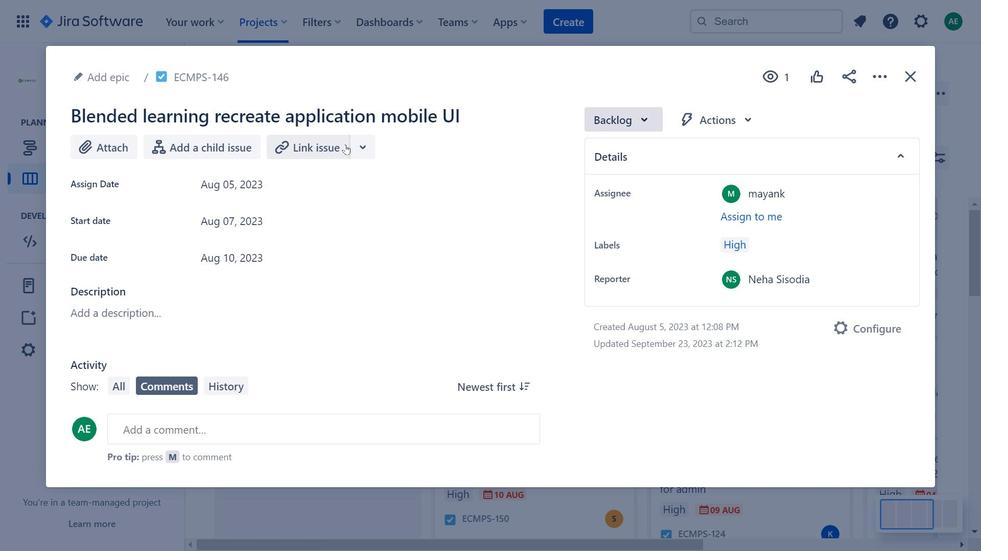 
Action: Mouse pressed left at (359, 146)
Screenshot: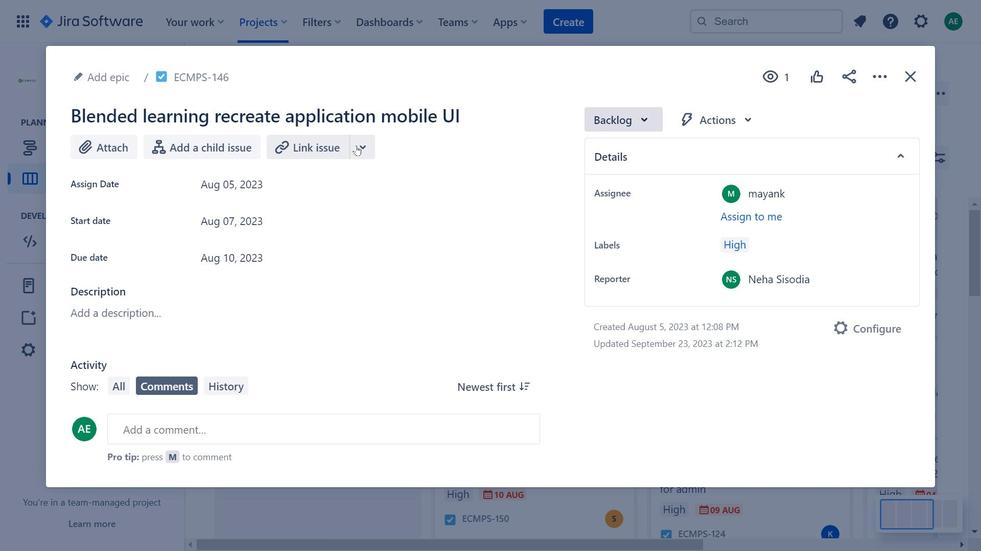 
Action: Mouse moved to (336, 211)
Screenshot: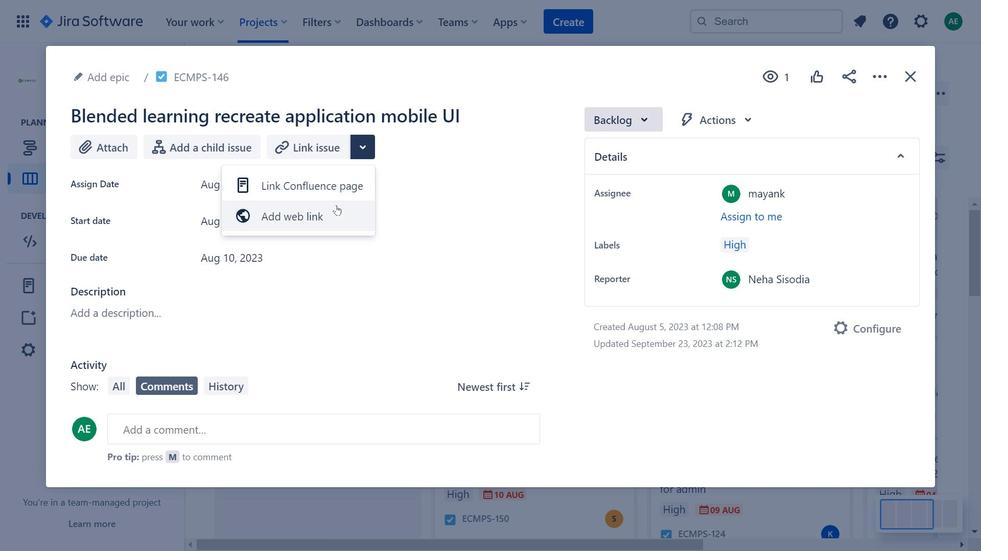 
Action: Mouse pressed left at (336, 211)
Screenshot: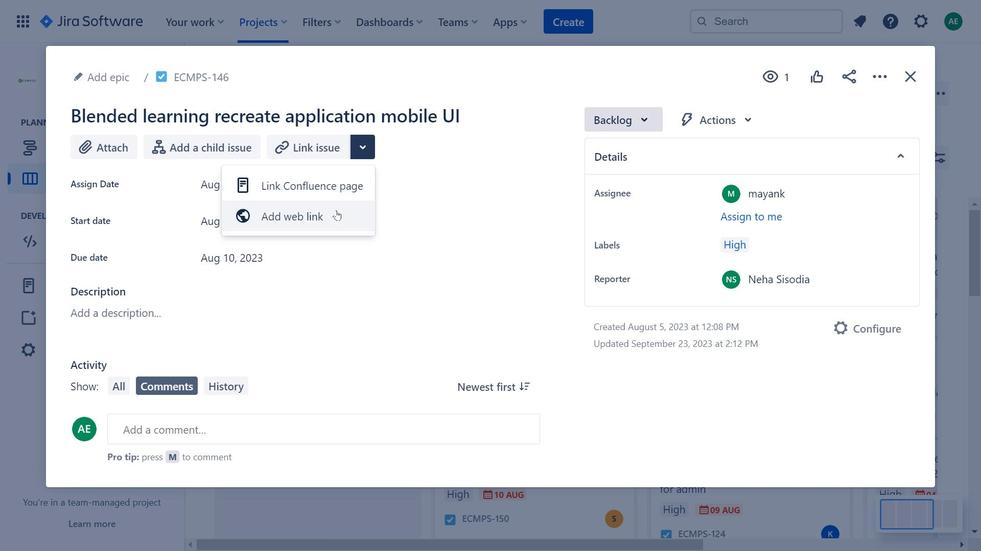 
Action: Mouse moved to (637, 193)
Screenshot: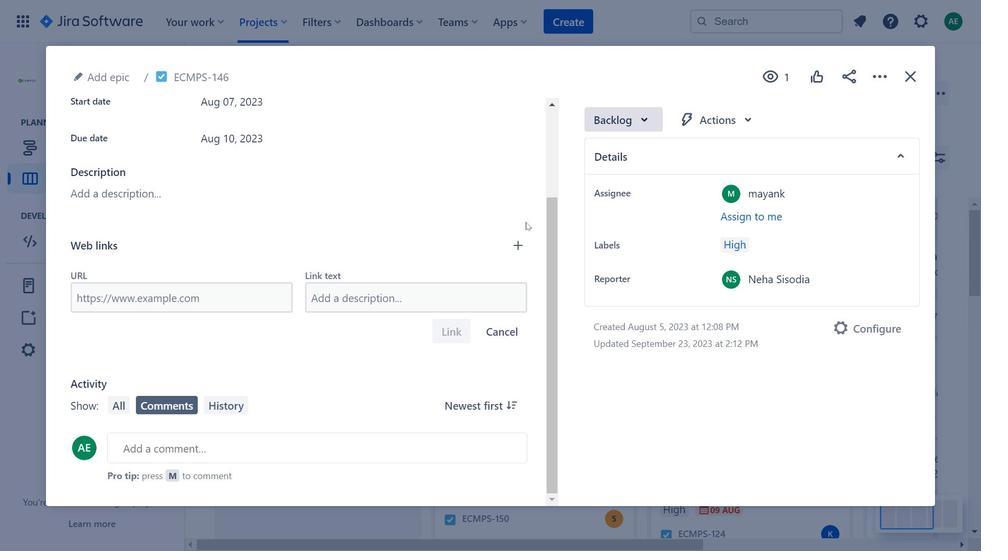 
Action: Mouse scrolled (637, 194) with delta (0, 0)
Screenshot: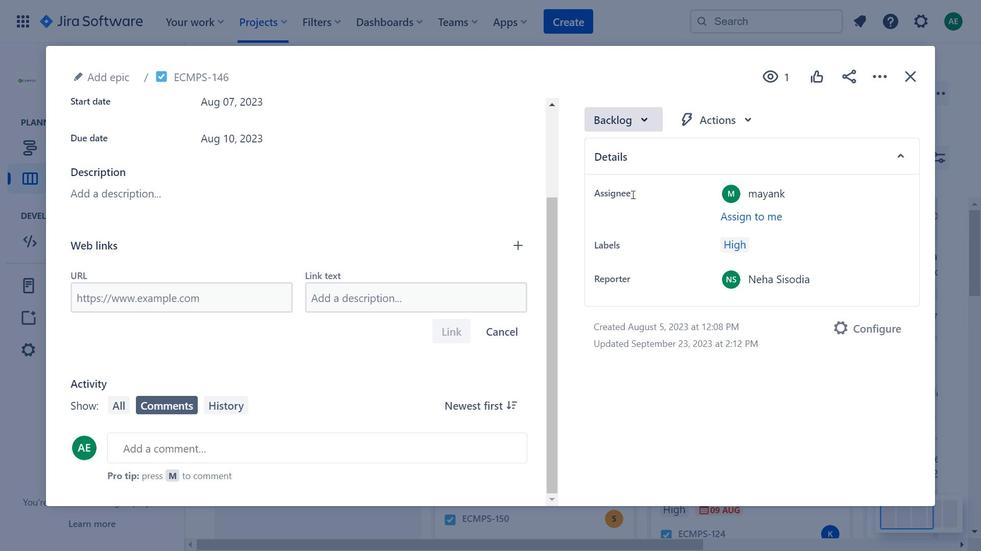 
Action: Mouse moved to (637, 193)
Screenshot: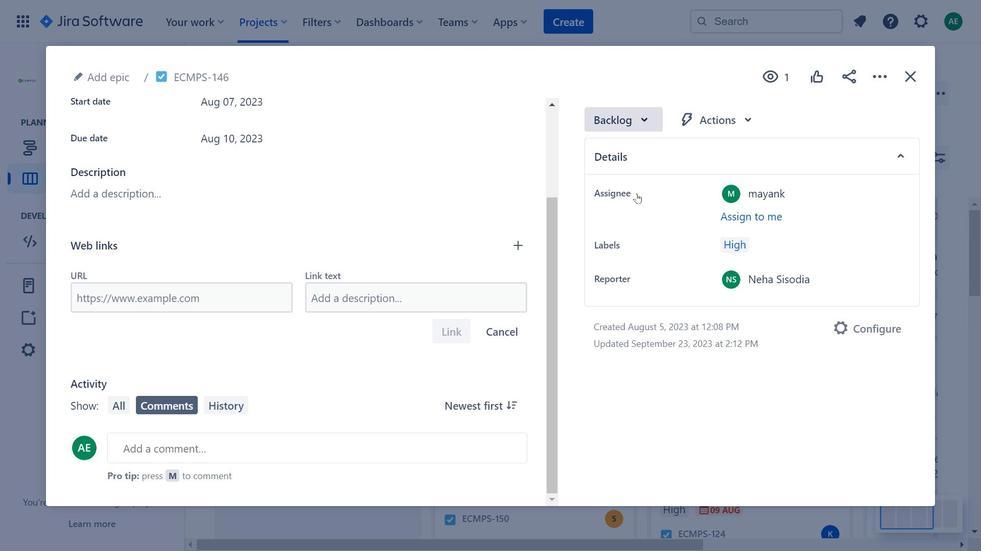 
Action: Mouse scrolled (637, 193) with delta (0, 0)
Screenshot: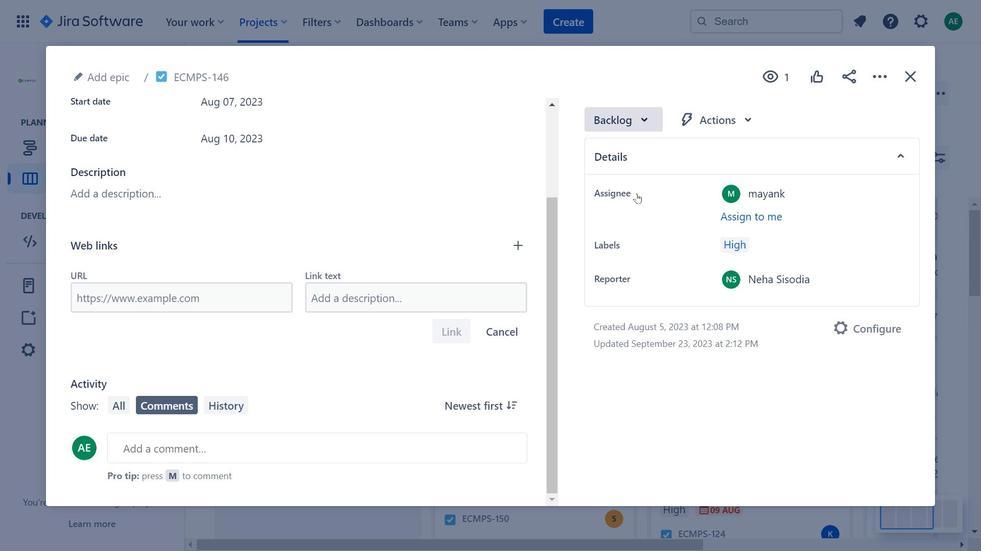 
Action: Mouse moved to (745, 97)
Screenshot: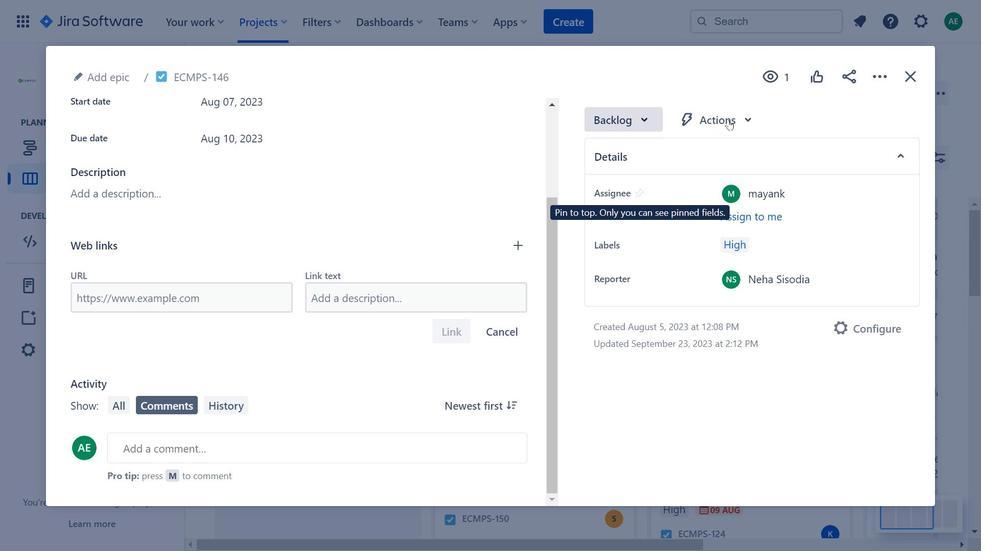 
Action: Mouse pressed left at (745, 97)
Screenshot: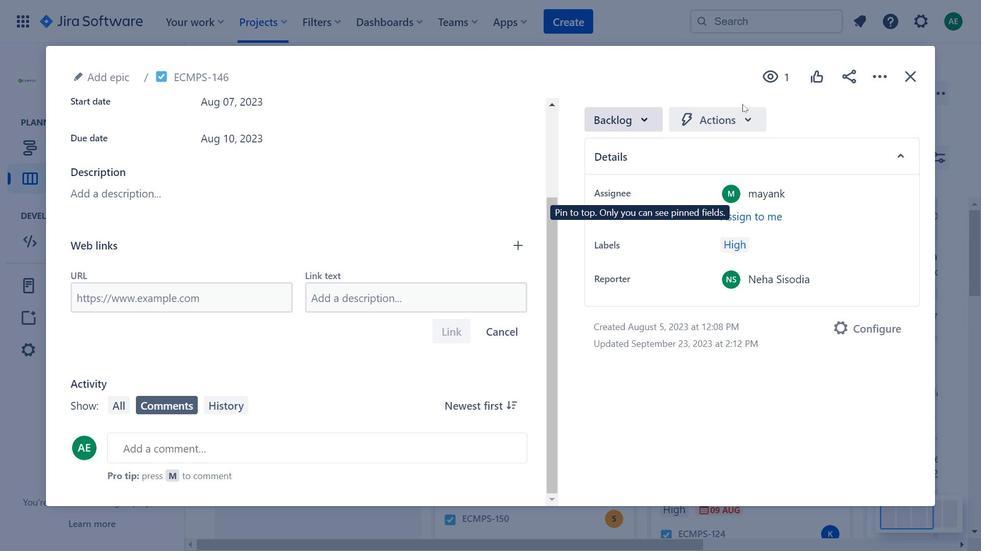 
Action: Mouse moved to (739, 116)
Screenshot: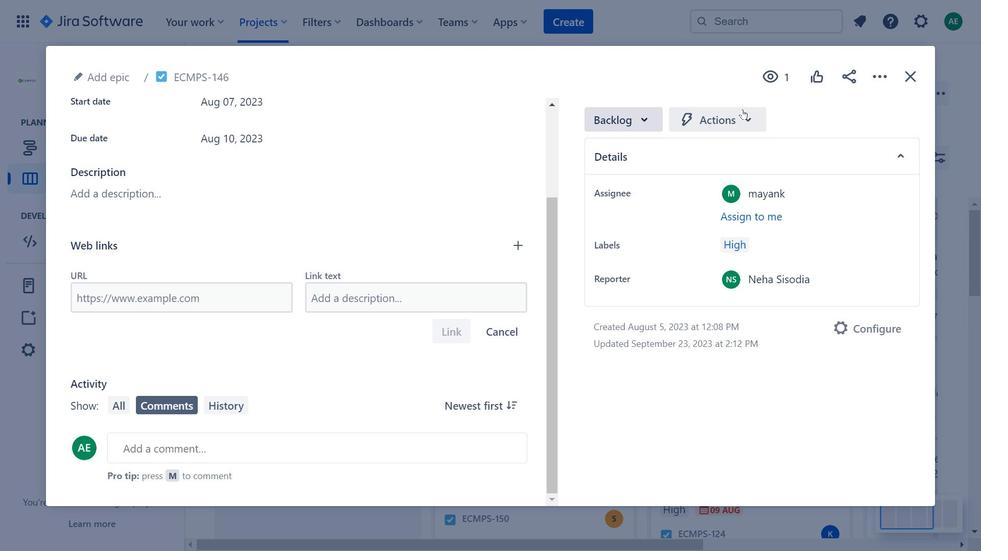 
Action: Mouse pressed left at (739, 116)
Screenshot: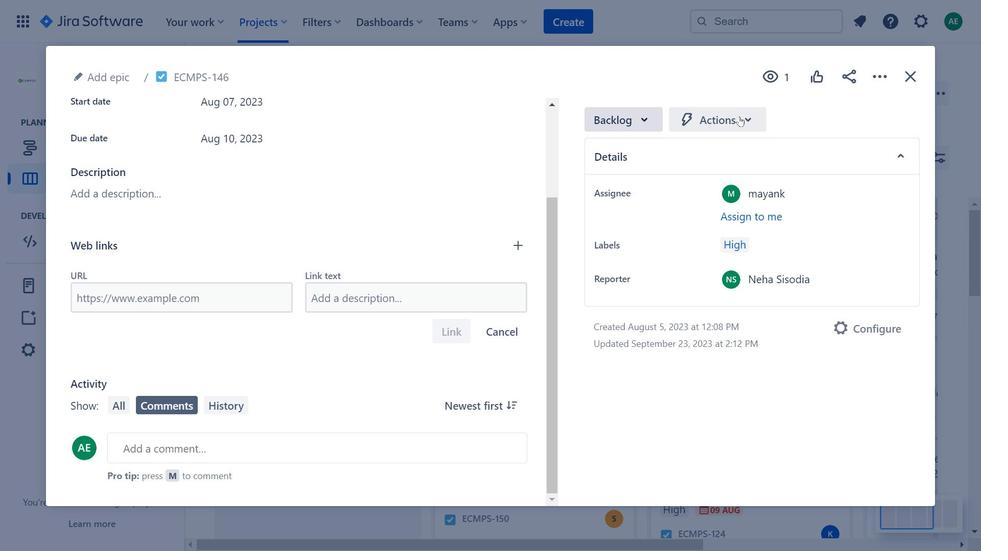 
Action: Mouse moved to (306, 214)
Screenshot: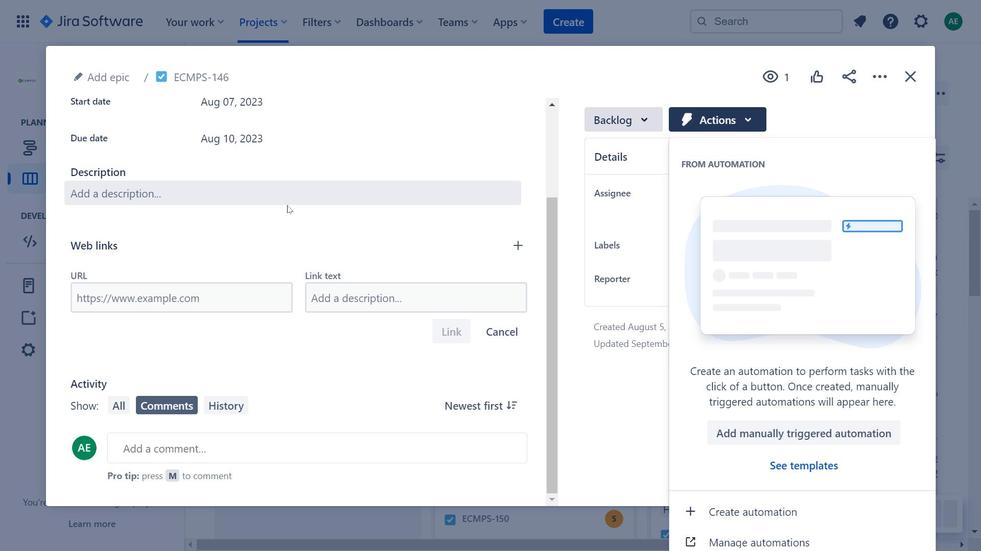
Action: Mouse scrolled (306, 214) with delta (0, 0)
Screenshot: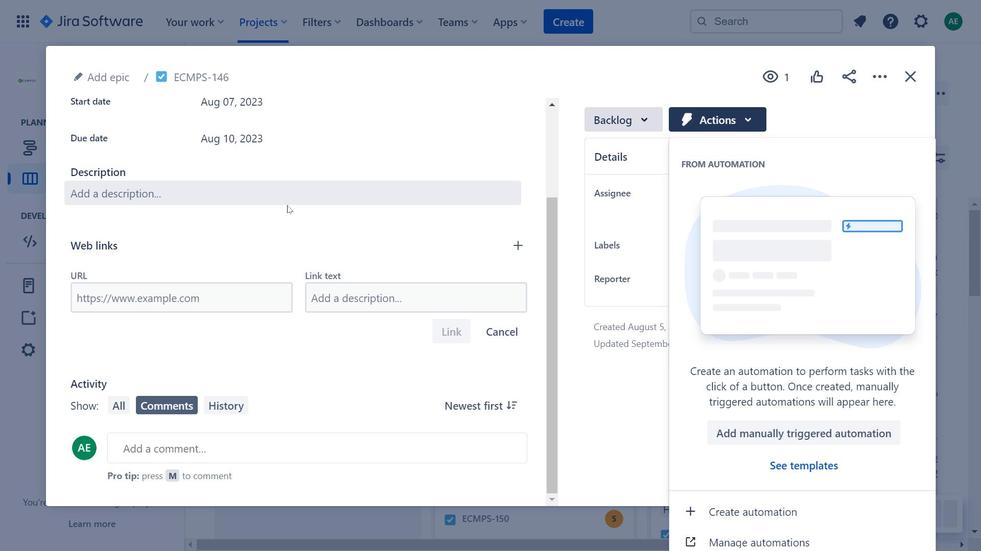 
Action: Mouse moved to (309, 215)
Screenshot: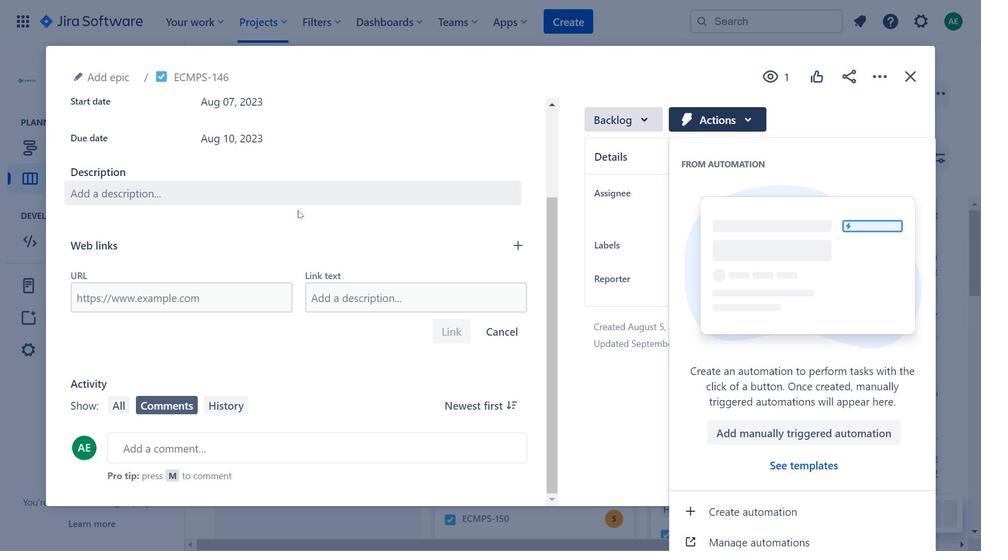 
Action: Mouse scrolled (309, 216) with delta (0, 0)
Screenshot: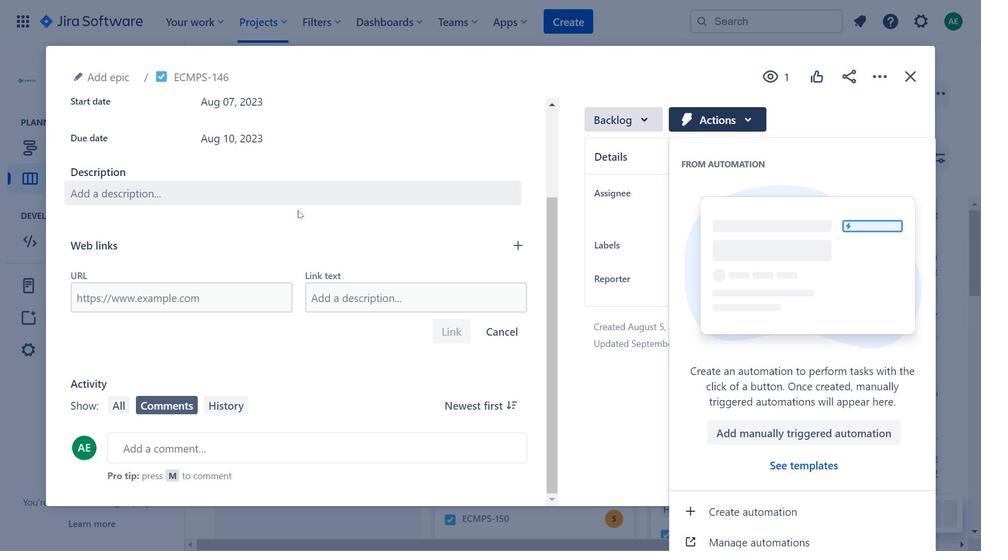 
Action: Mouse moved to (242, 186)
Screenshot: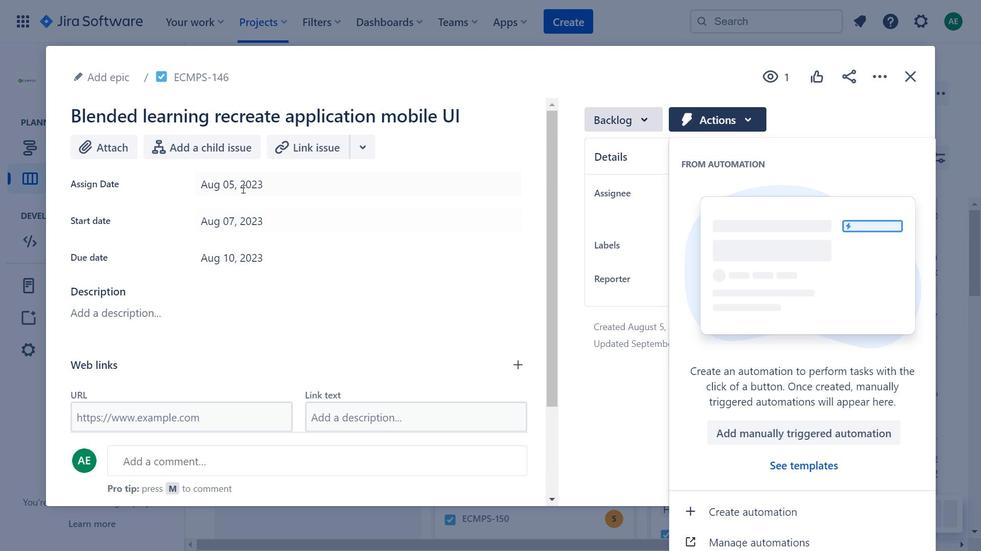 
Action: Mouse pressed left at (242, 186)
Screenshot: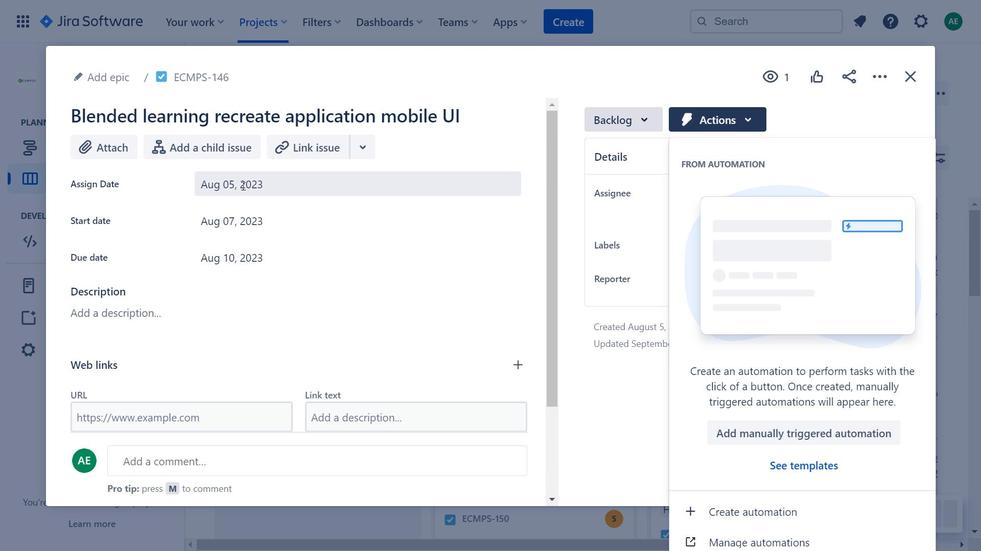 
Action: Mouse moved to (650, 117)
Screenshot: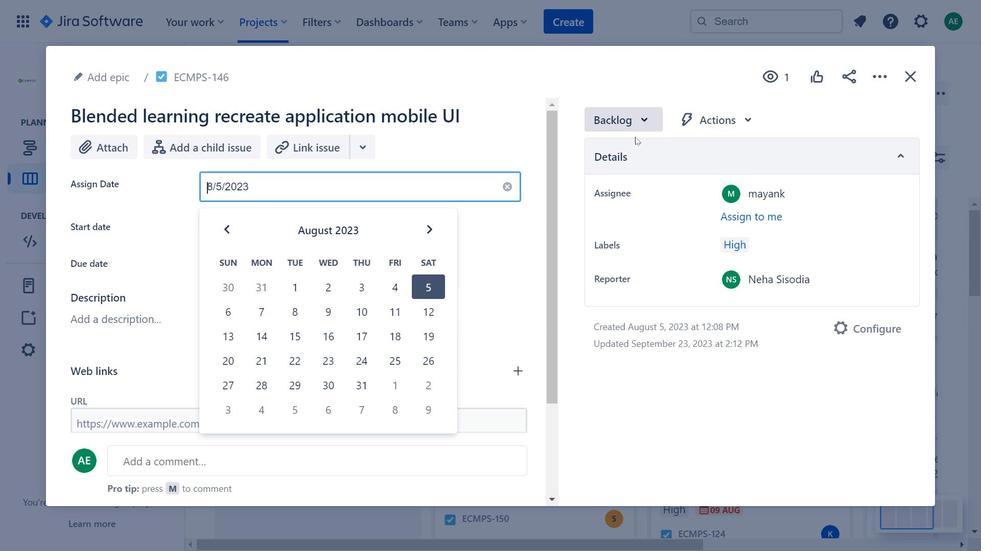 
Action: Mouse pressed left at (650, 117)
Screenshot: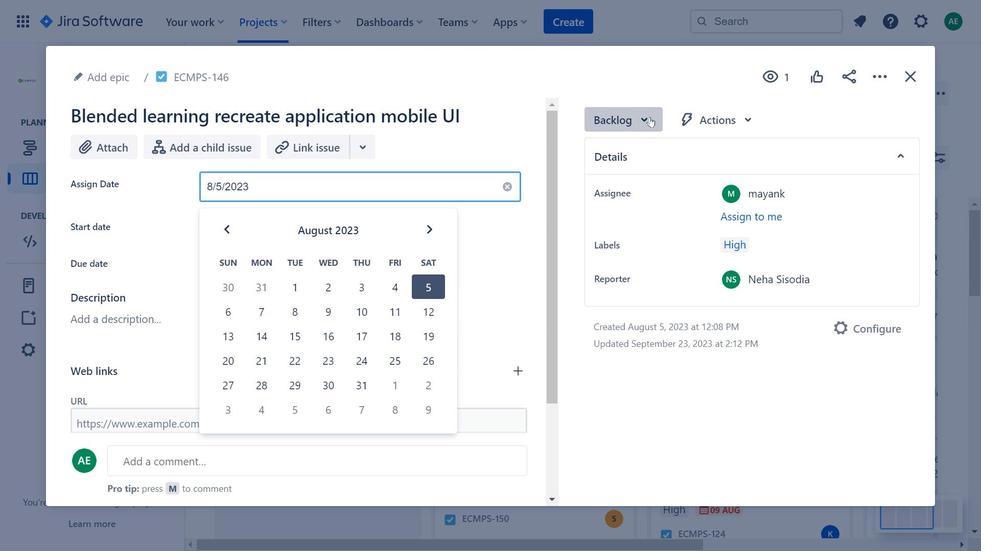 
Action: Mouse moved to (889, 73)
Screenshot: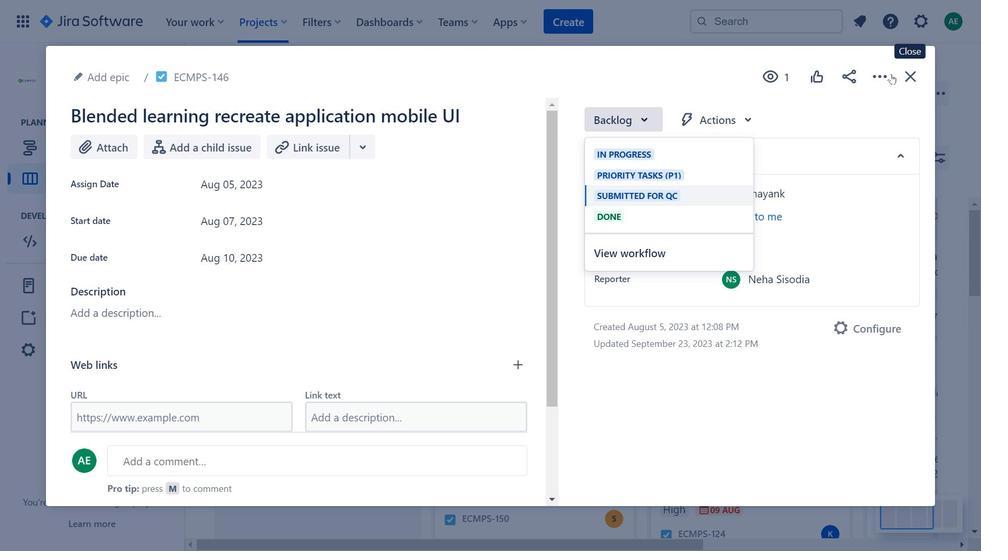 
Action: Mouse pressed left at (889, 73)
Screenshot: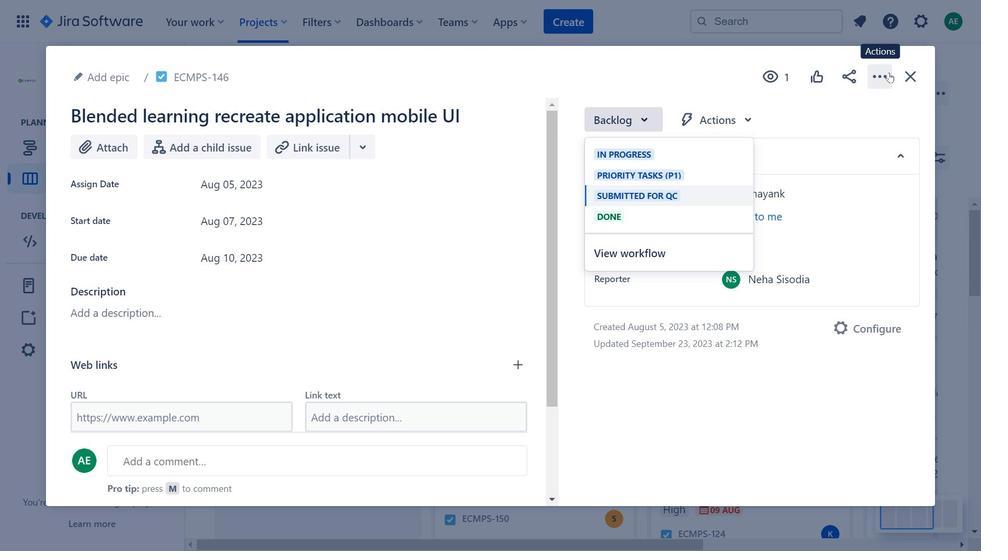 
Action: Mouse moved to (908, 85)
Screenshot: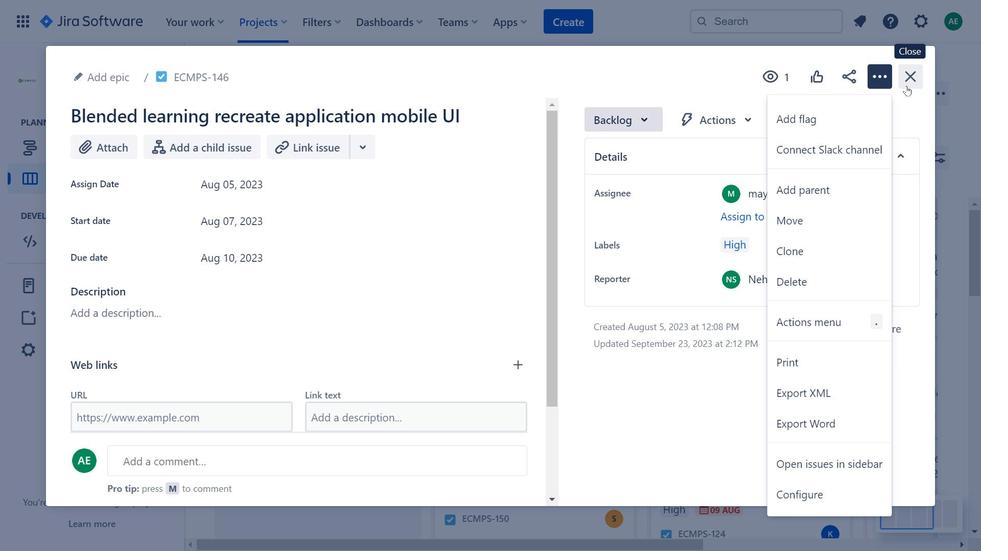 
Action: Mouse pressed left at (908, 85)
Screenshot: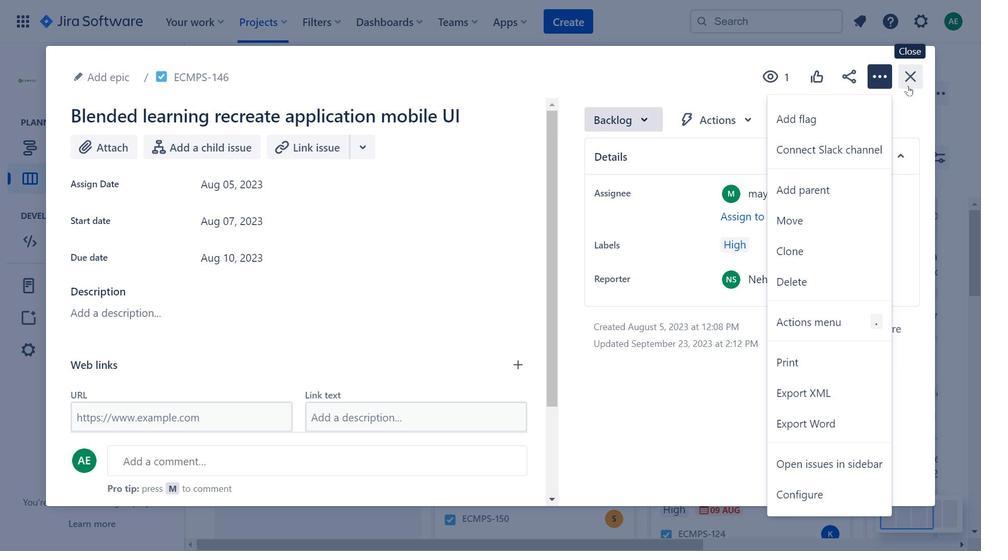 
Action: Mouse moved to (523, 299)
Screenshot: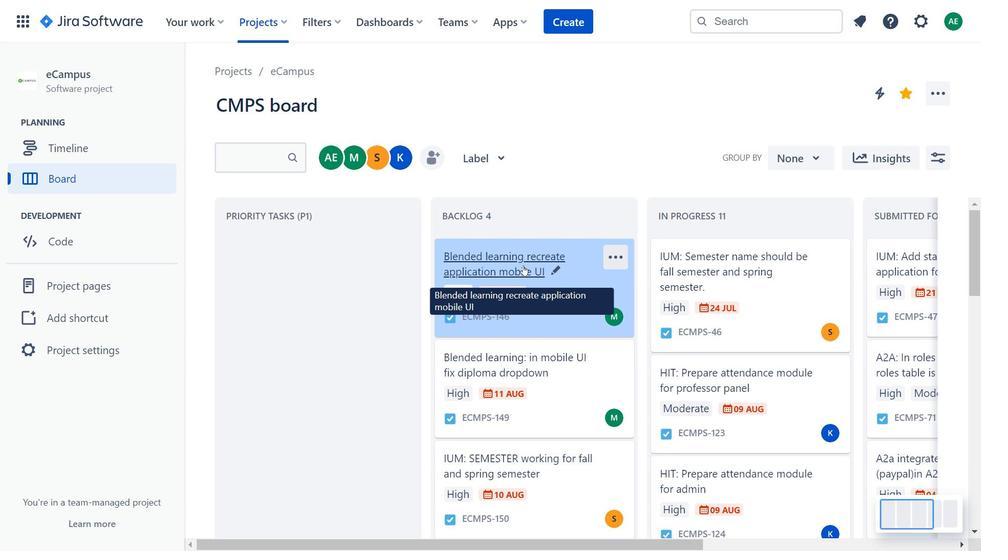 
Action: Mouse scrolled (523, 298) with delta (0, 0)
Screenshot: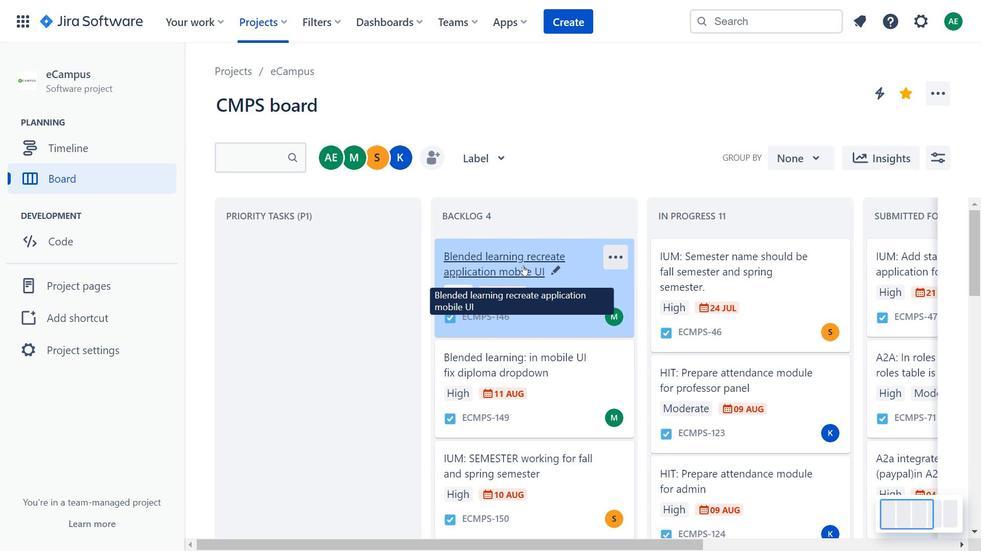 
Action: Mouse moved to (523, 301)
Screenshot: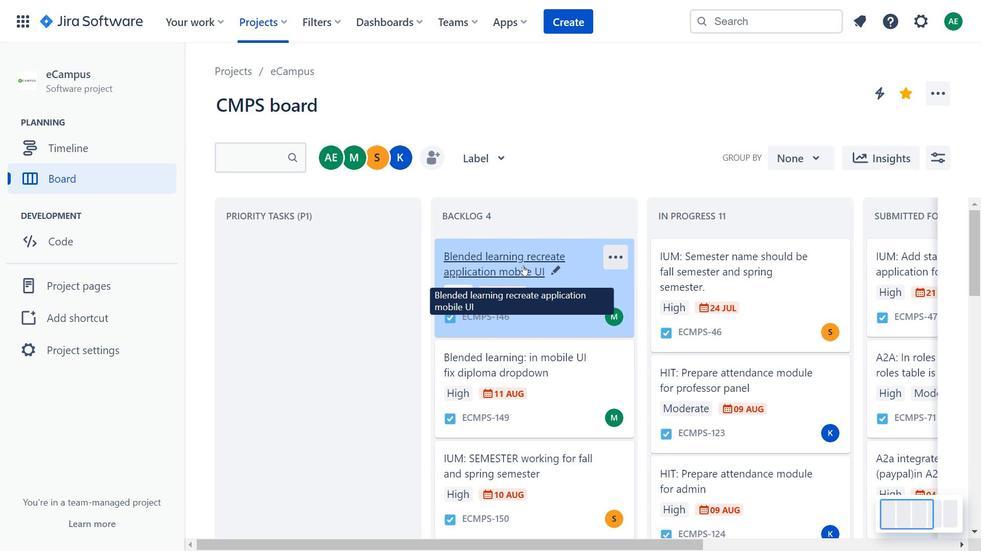 
Action: Mouse scrolled (523, 300) with delta (0, 0)
Screenshot: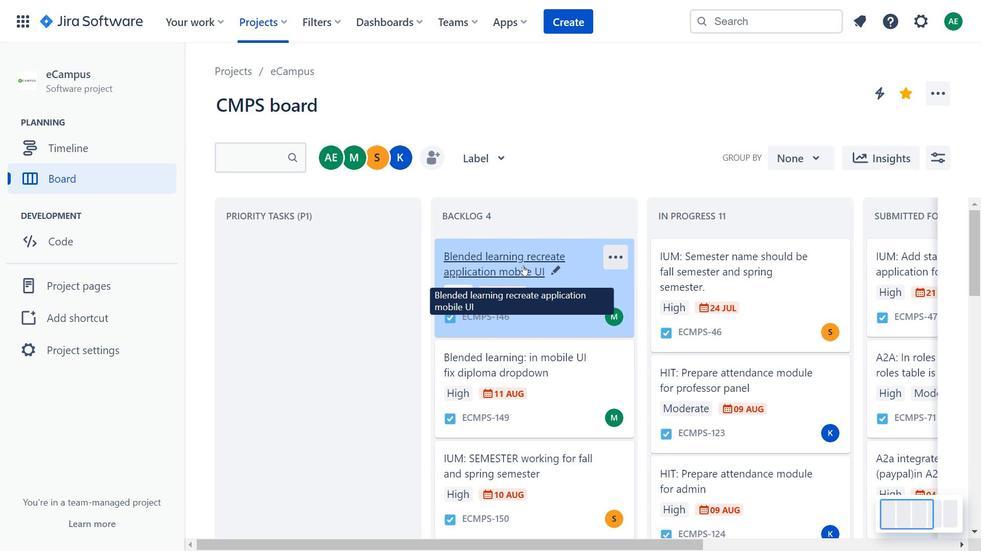 
Action: Mouse moved to (524, 303)
Screenshot: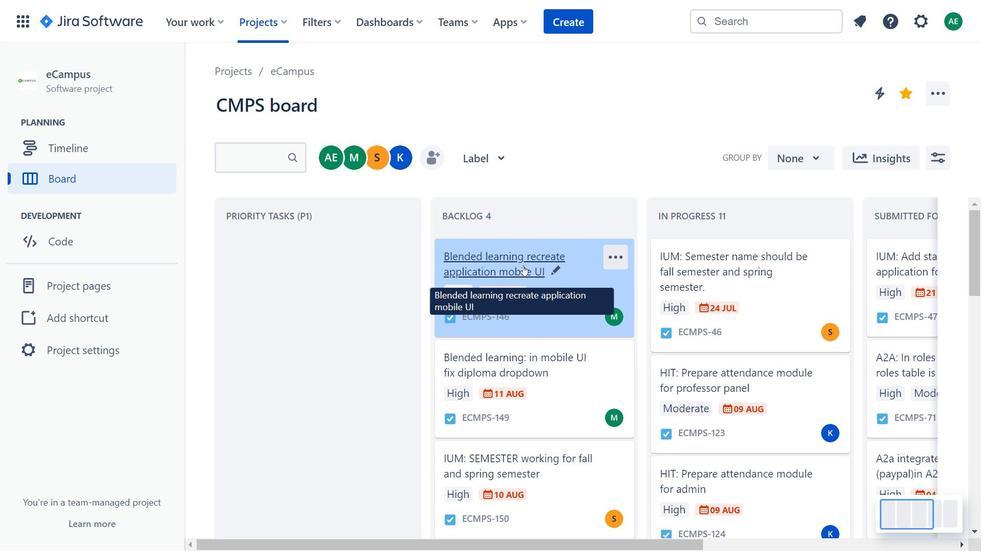 
Action: Mouse scrolled (524, 303) with delta (0, 0)
Screenshot: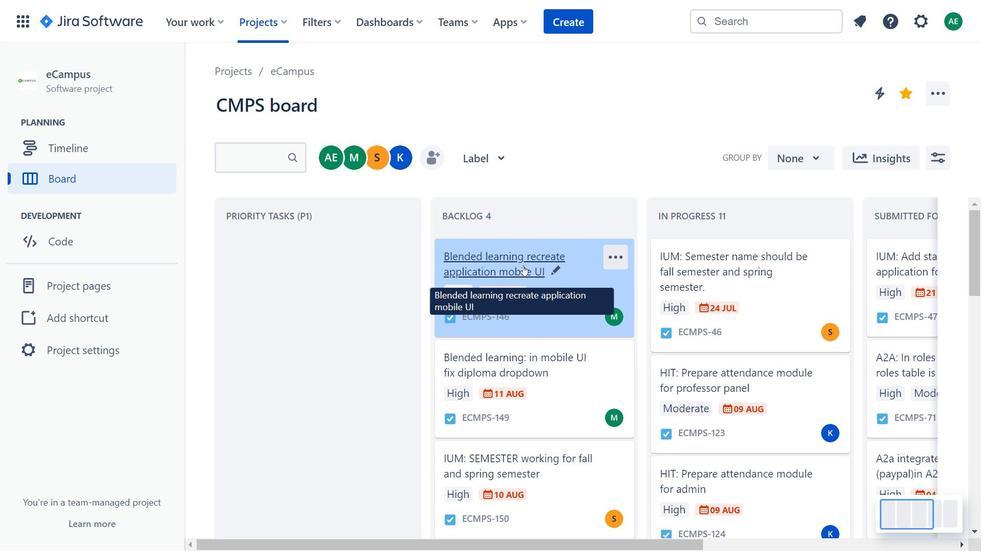 
Action: Mouse moved to (564, 291)
Screenshot: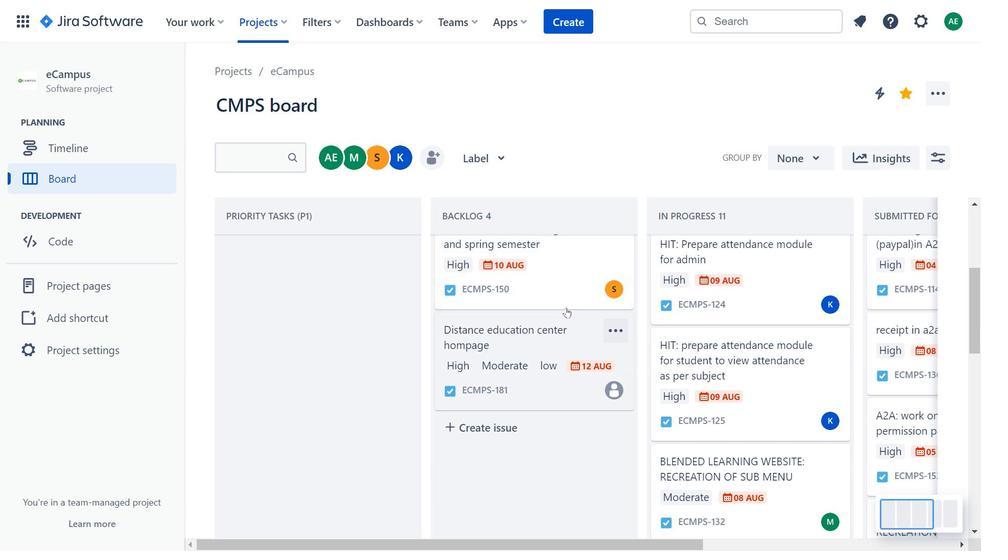 
Action: Mouse pressed left at (564, 291)
Screenshot: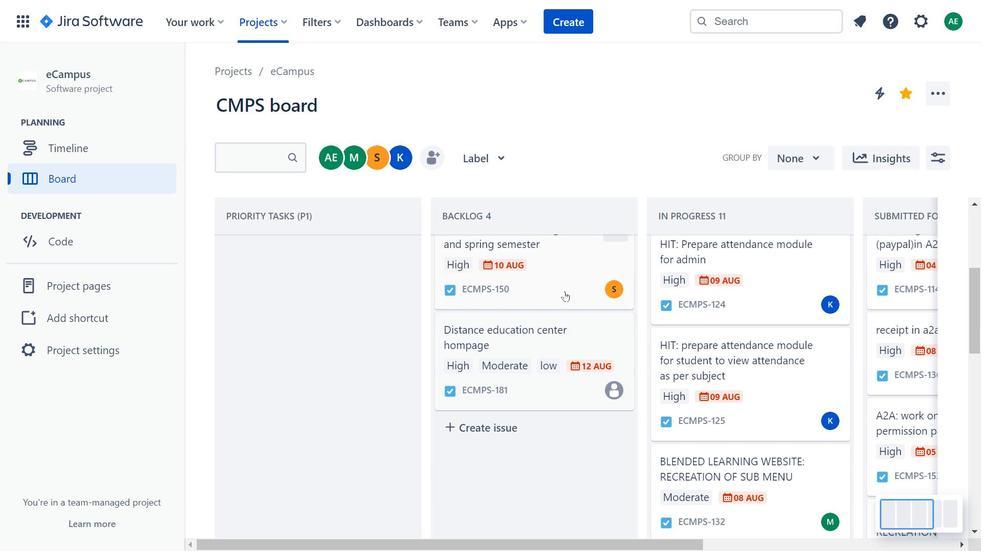 
Action: Mouse moved to (726, 128)
Screenshot: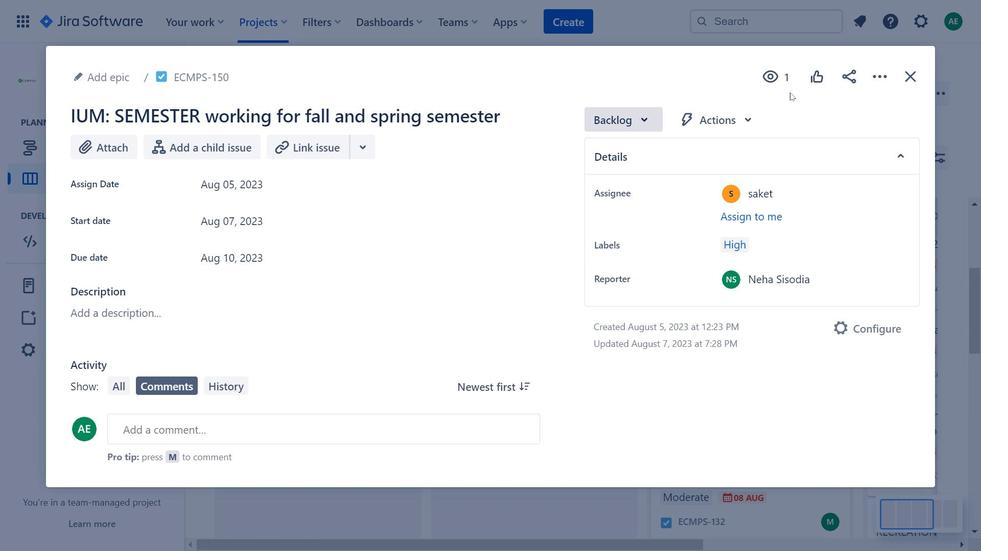 
Action: Mouse pressed left at (726, 128)
Screenshot: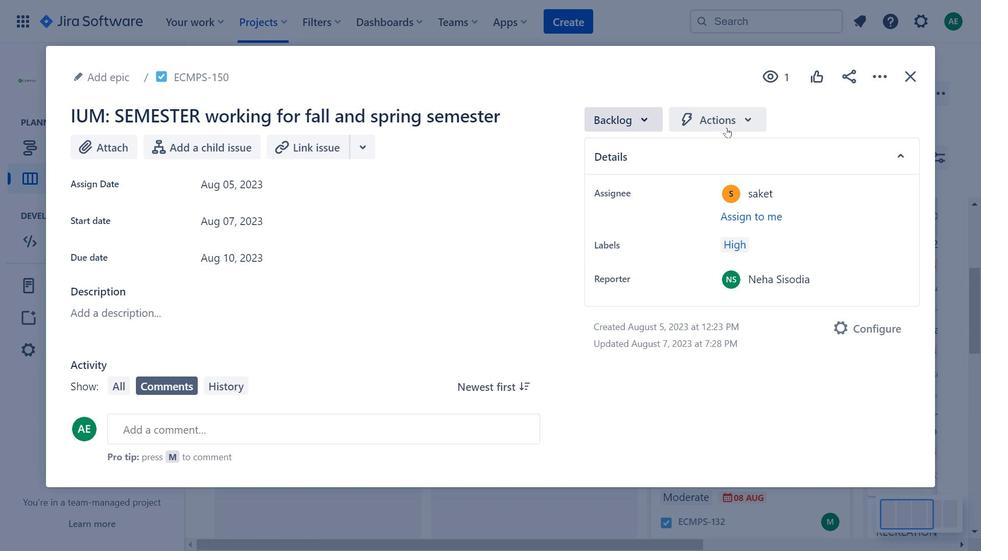 
Action: Mouse moved to (621, 80)
Screenshot: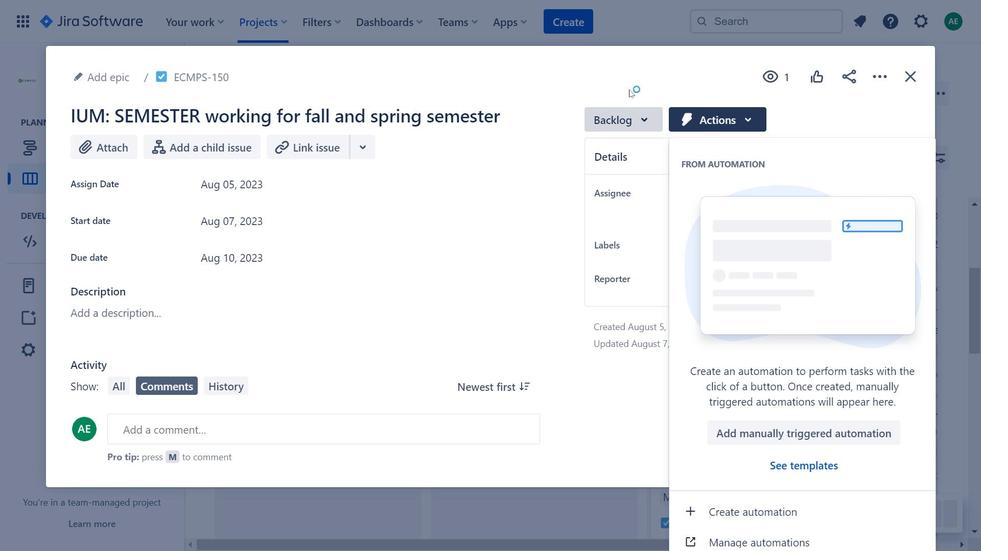 
Action: Mouse pressed left at (621, 80)
Screenshot: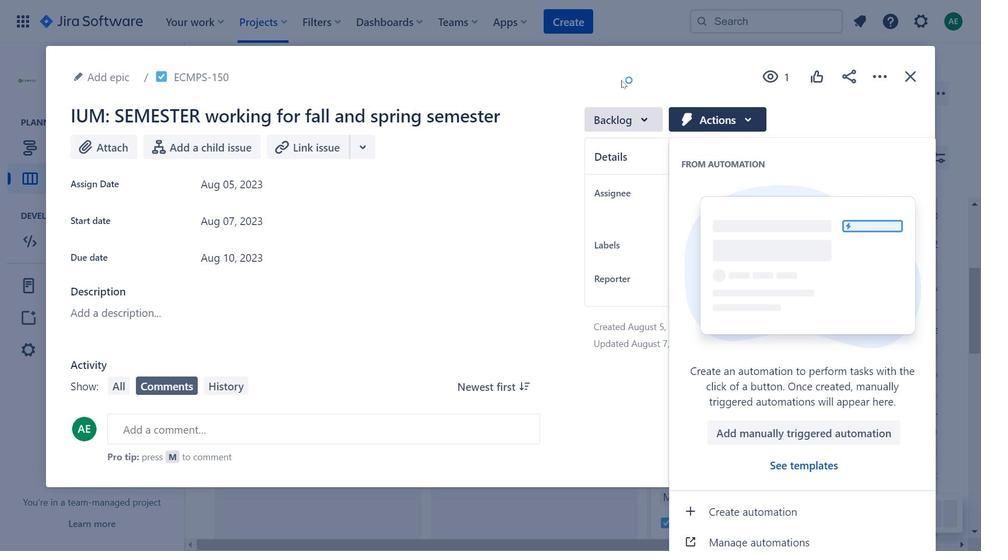 
Action: Mouse moved to (366, 153)
Screenshot: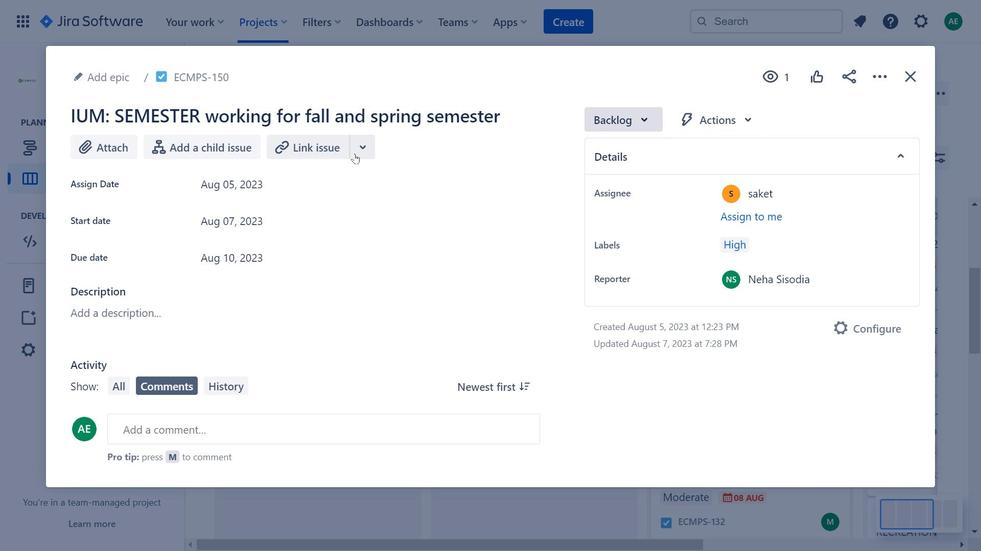
Action: Mouse pressed left at (366, 153)
Screenshot: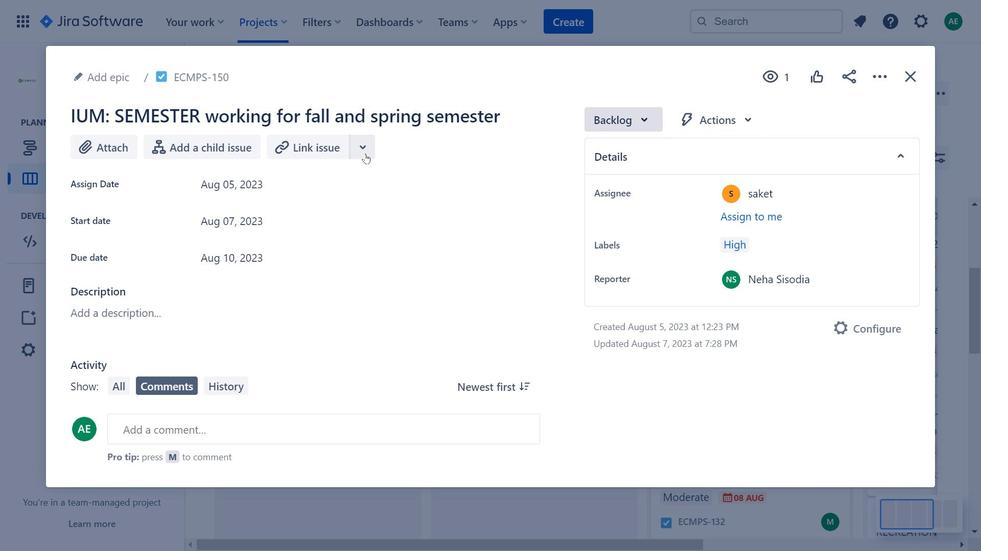 
Action: Mouse moved to (882, 85)
Screenshot: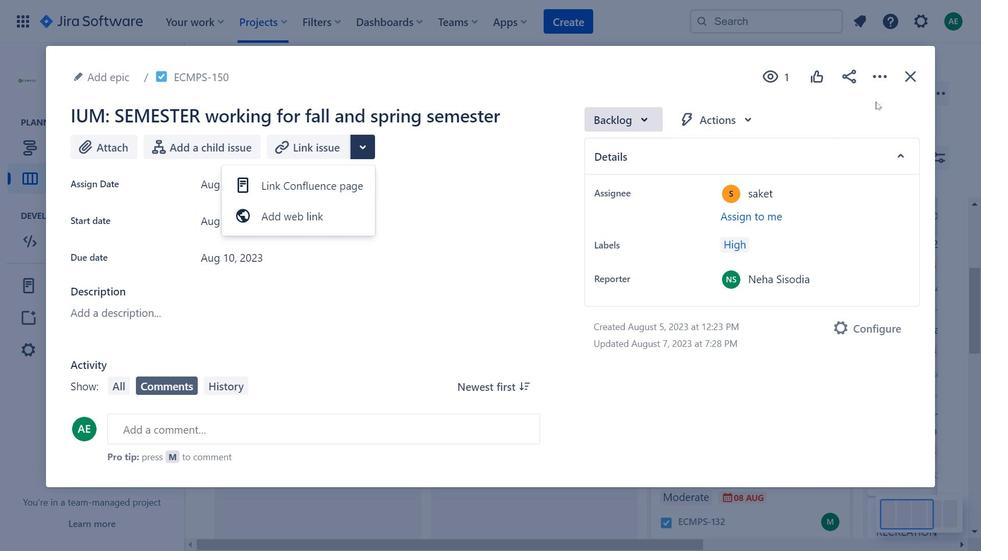 
Action: Mouse pressed left at (882, 85)
Screenshot: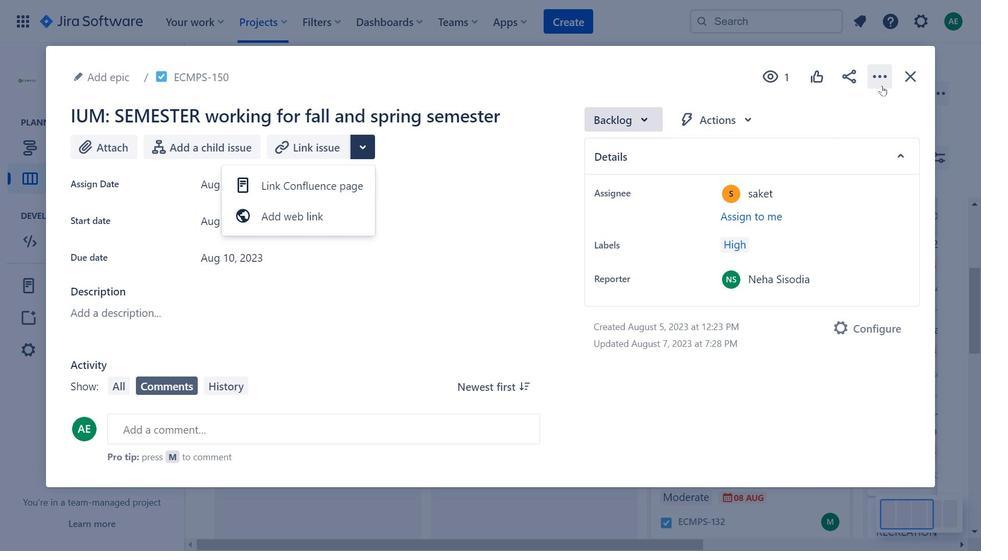 
Action: Mouse moved to (909, 85)
Screenshot: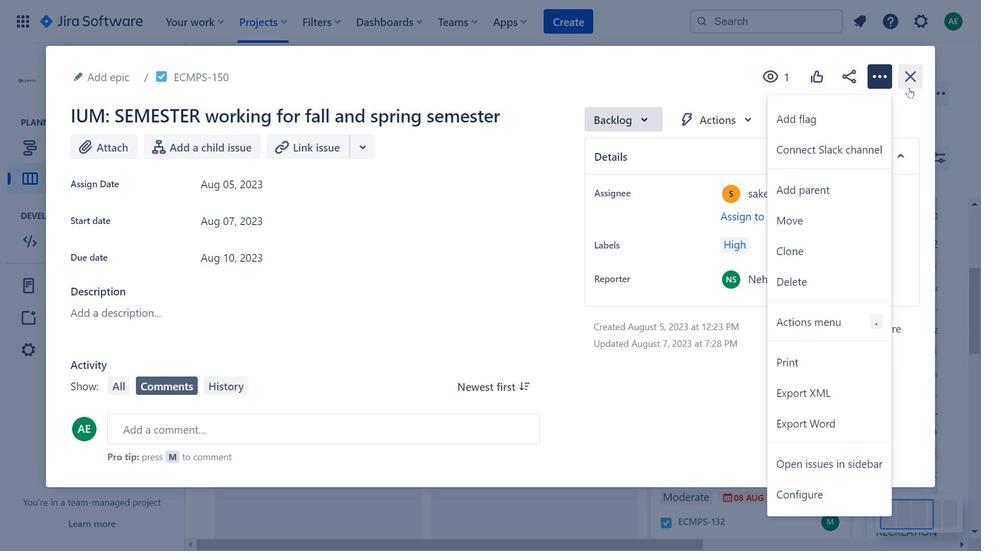 
Action: Mouse pressed left at (909, 85)
Screenshot: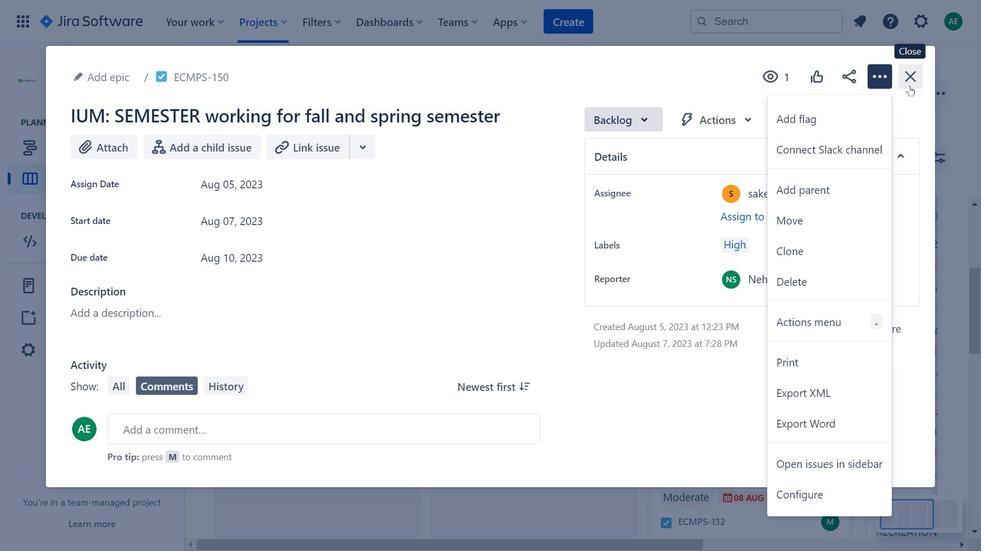 
Action: Mouse moved to (749, 312)
Screenshot: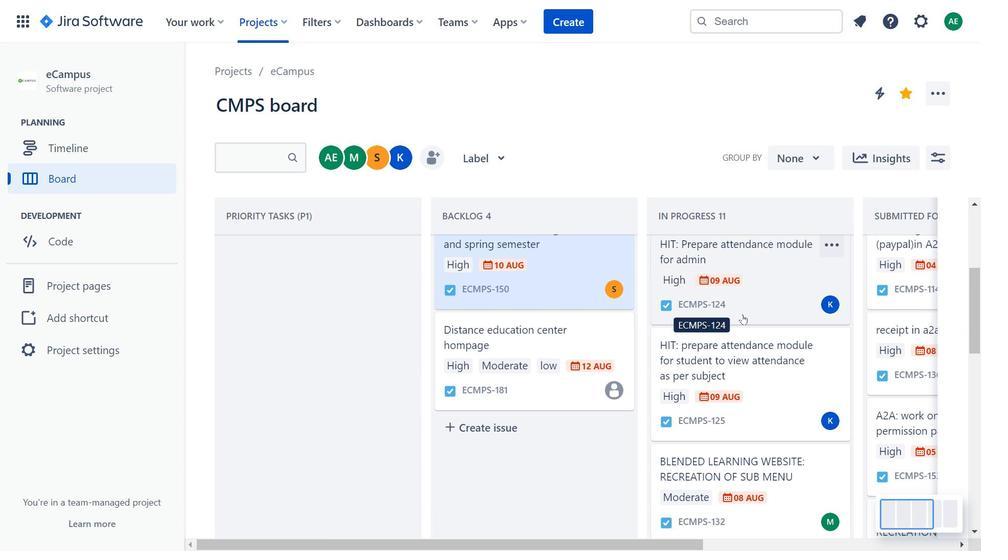 
Action: Mouse scrolled (749, 311) with delta (0, 0)
Screenshot: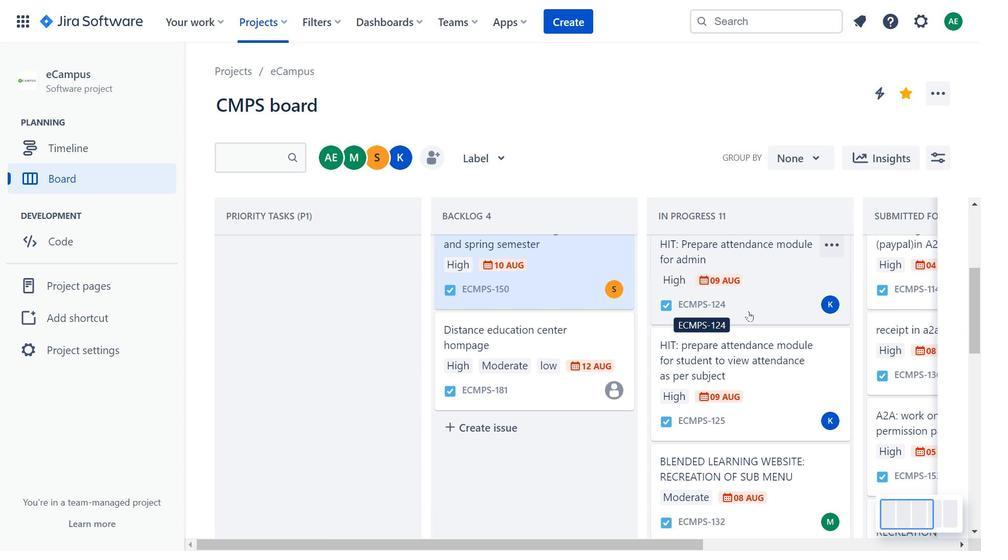 
Action: Mouse scrolled (749, 311) with delta (0, 0)
Screenshot: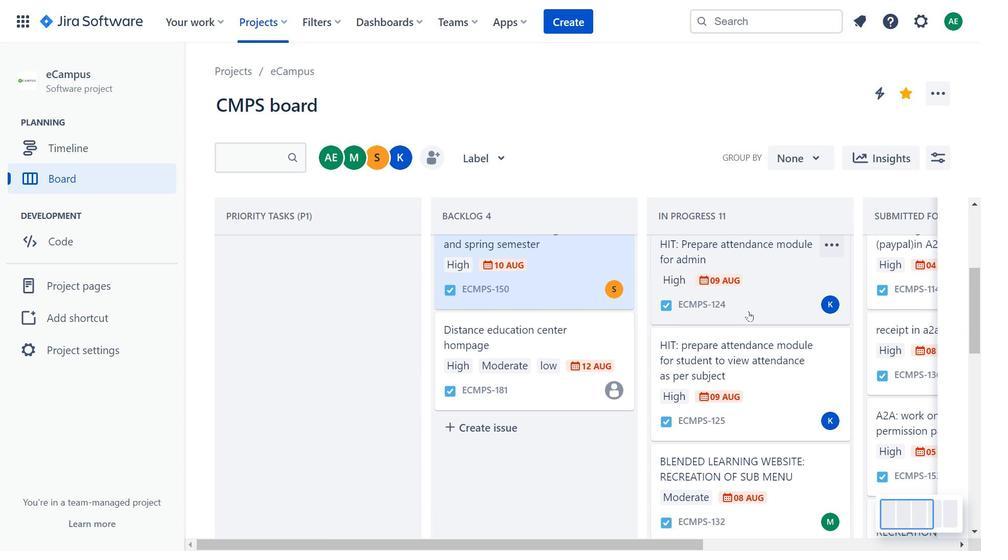
Action: Mouse moved to (905, 504)
Screenshot: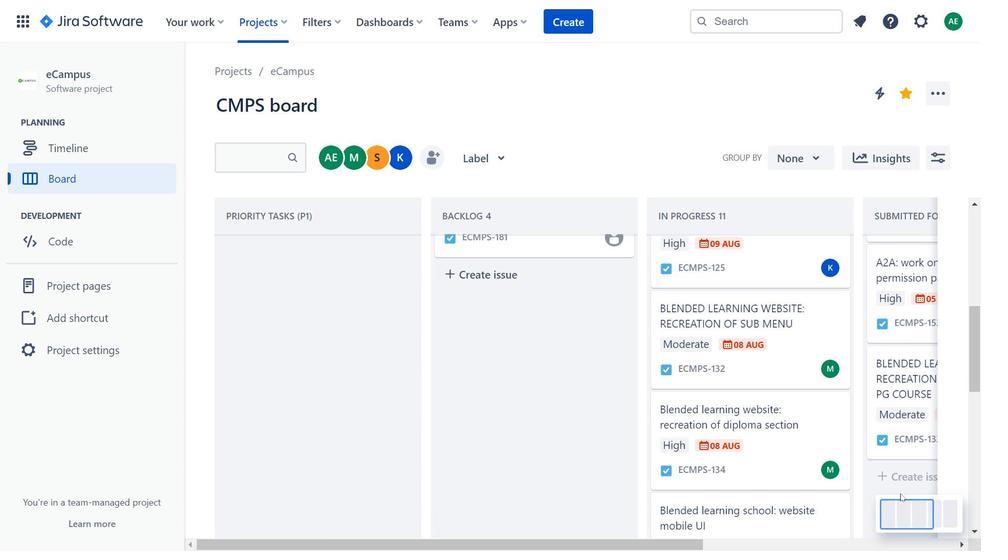 
Action: Mouse pressed left at (905, 504)
Screenshot: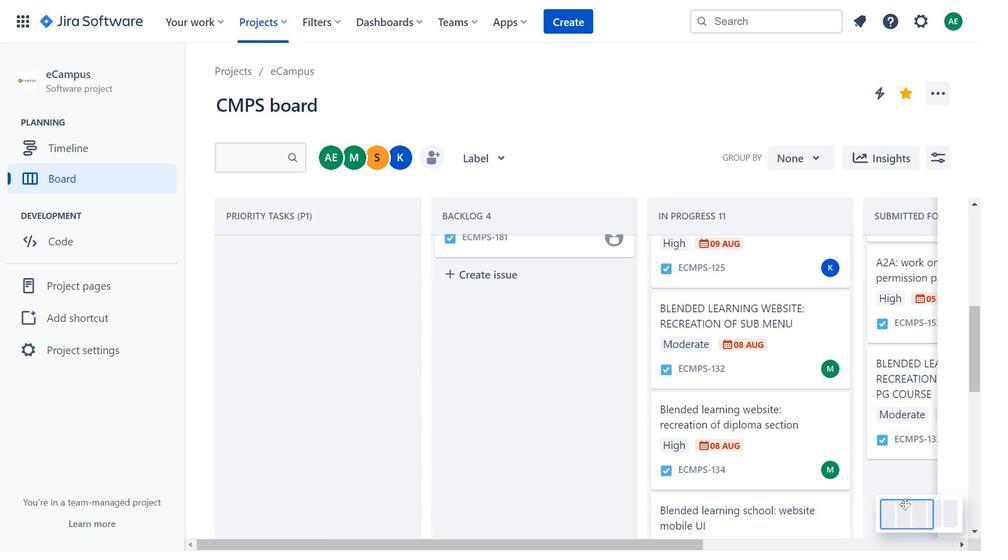 
Action: Mouse moved to (631, 369)
Screenshot: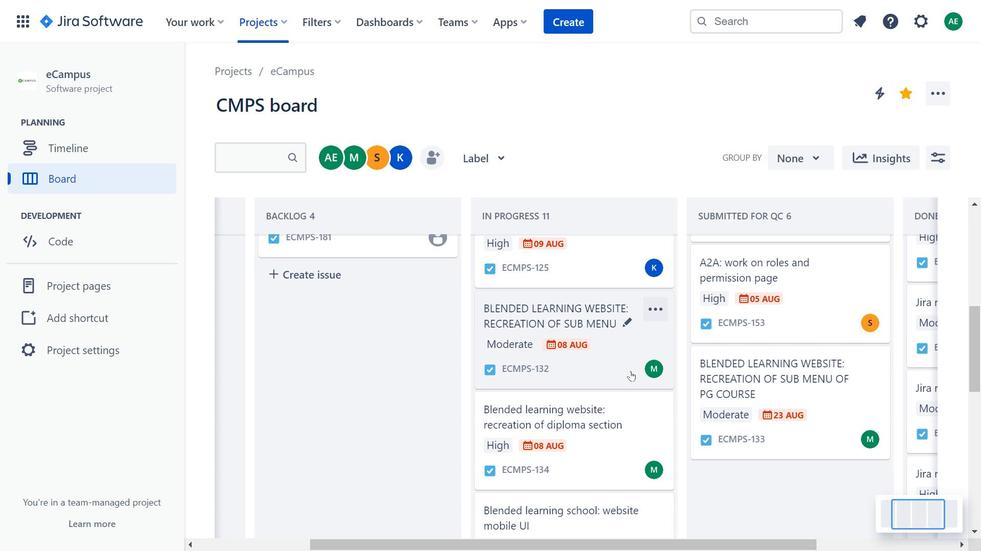 
Action: Mouse scrolled (631, 369) with delta (0, 0)
Screenshot: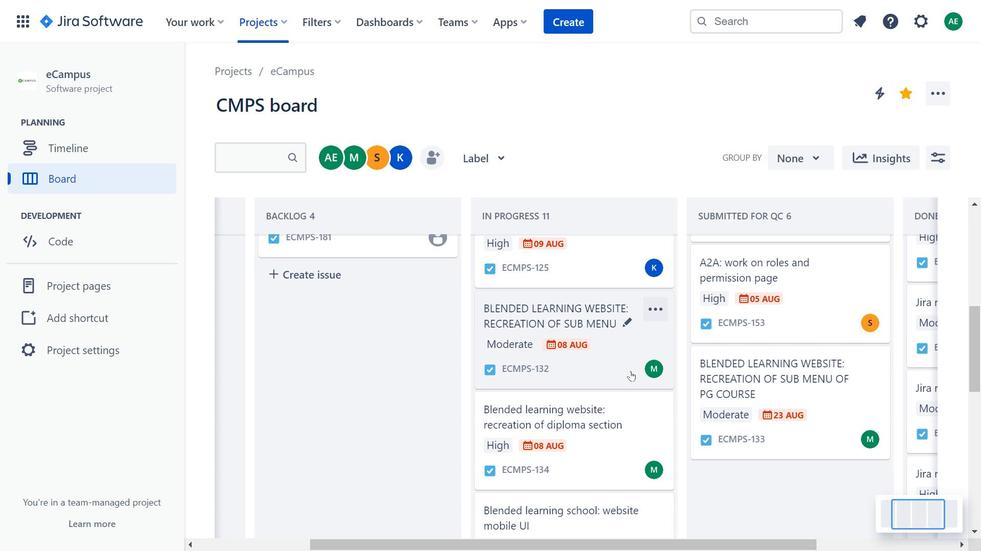 
Action: Mouse moved to (631, 363)
Screenshot: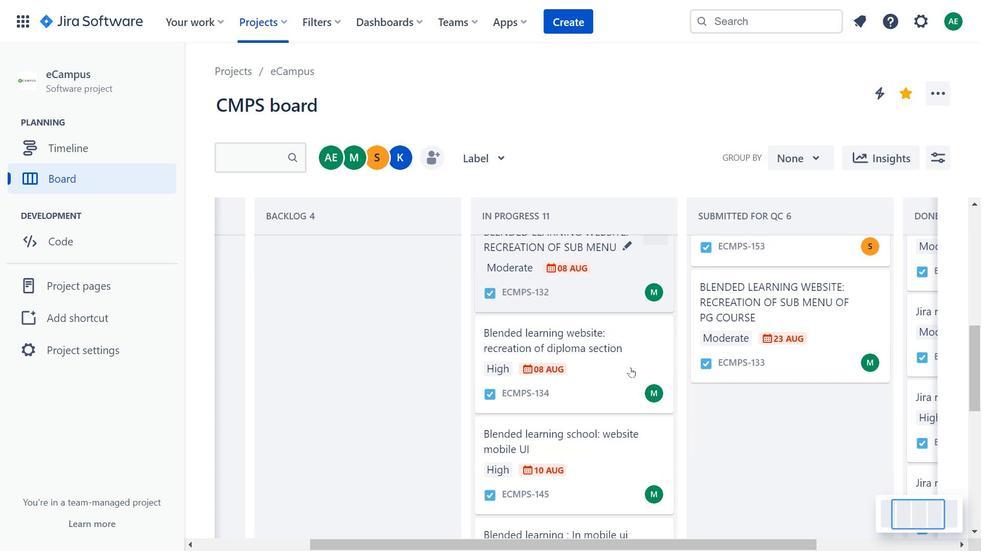 
Action: Mouse scrolled (631, 362) with delta (0, 0)
Screenshot: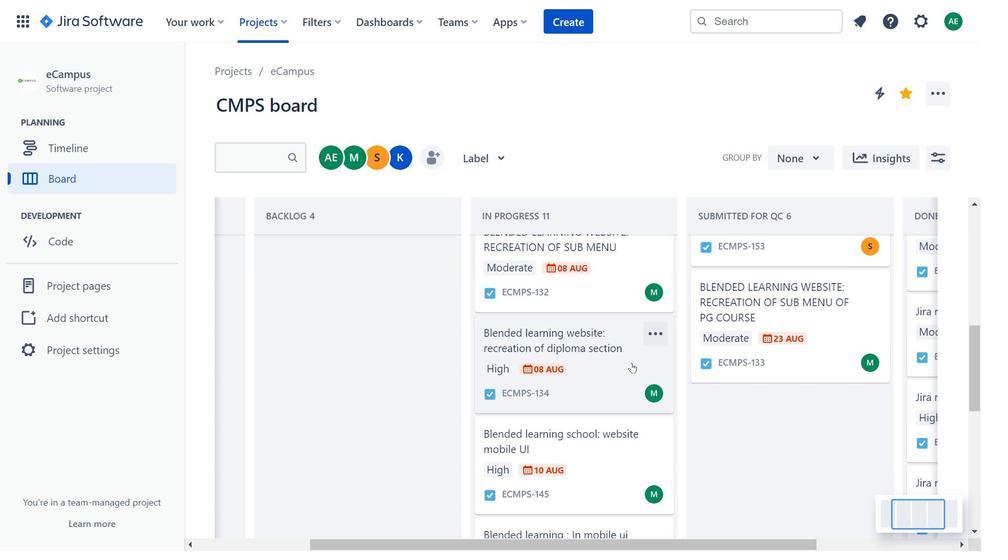 
Action: Mouse scrolled (631, 362) with delta (0, 0)
Screenshot: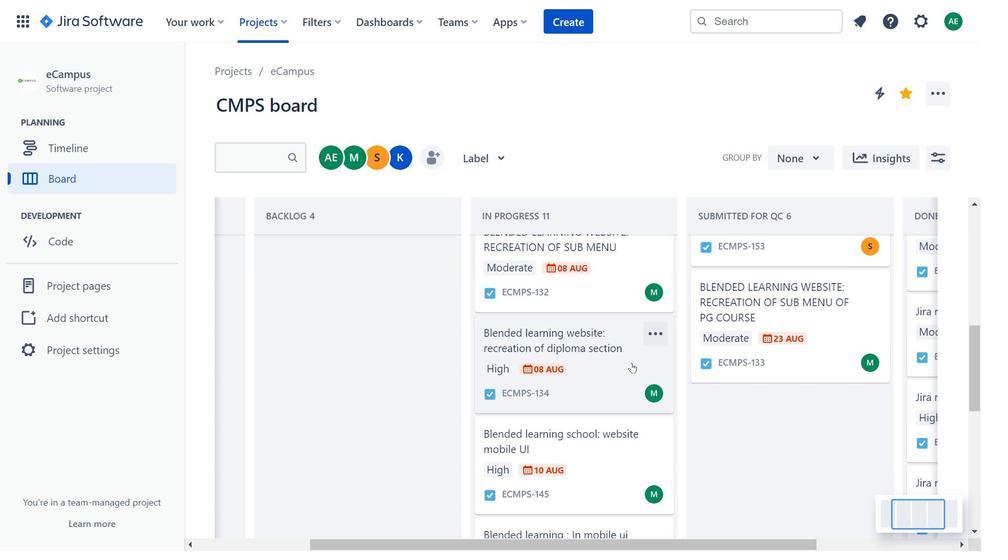 
Action: Mouse scrolled (631, 362) with delta (0, 0)
Screenshot: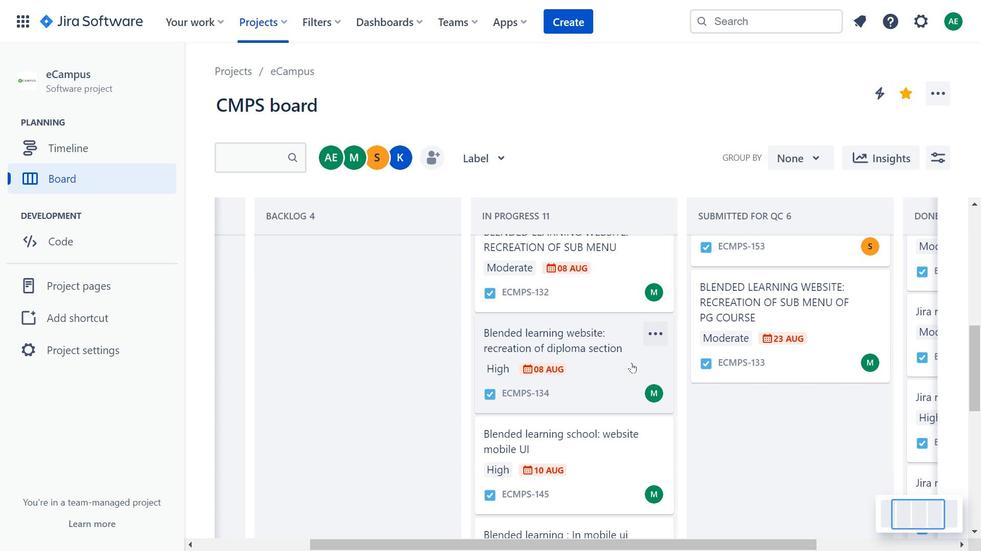 
Action: Mouse scrolled (631, 362) with delta (0, 0)
Screenshot: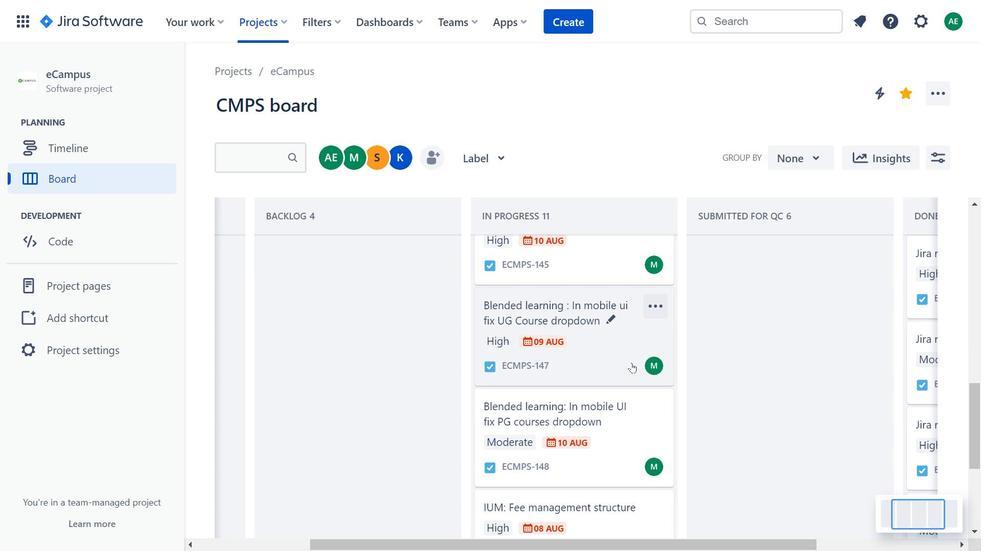 
Action: Mouse scrolled (631, 362) with delta (0, 0)
Screenshot: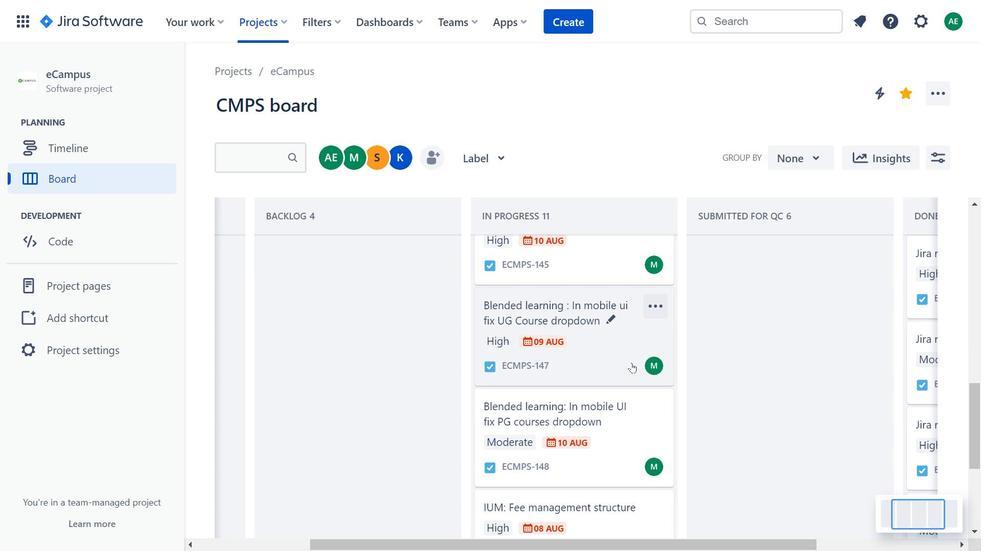 
Action: Mouse scrolled (631, 362) with delta (0, 0)
Screenshot: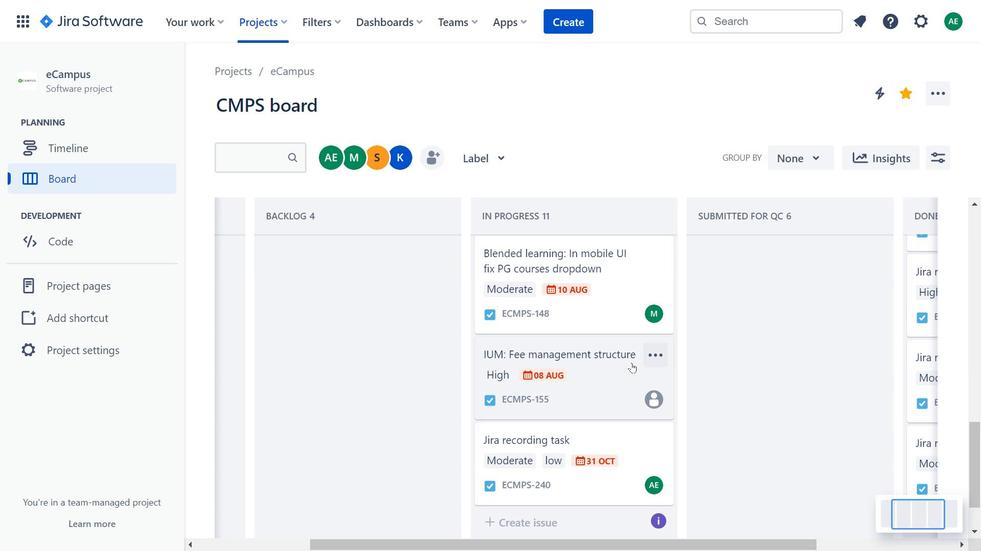
Action: Mouse moved to (633, 327)
Screenshot: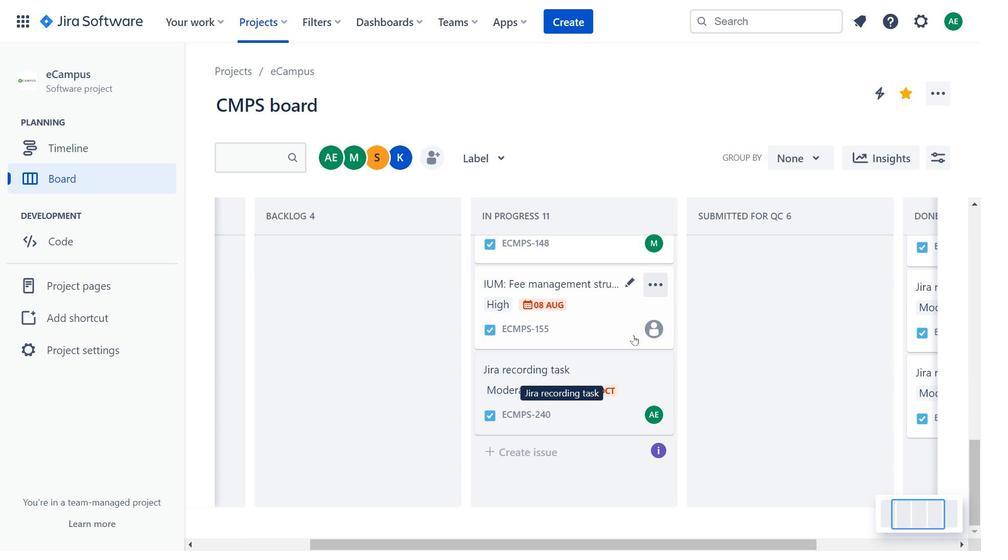 
Action: Mouse pressed left at (633, 327)
Screenshot: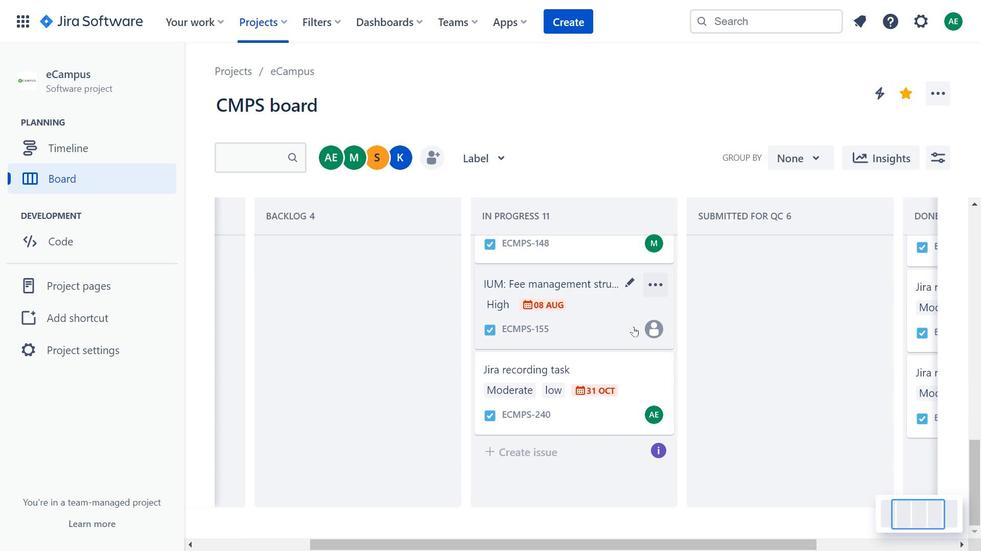 
Action: Mouse moved to (750, 114)
Screenshot: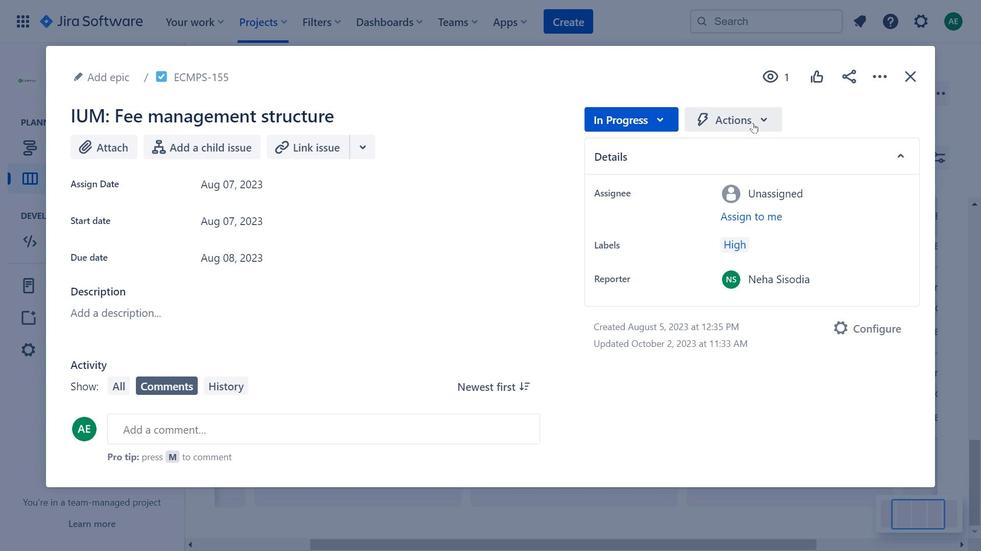 
Action: Mouse pressed left at (750, 114)
Screenshot: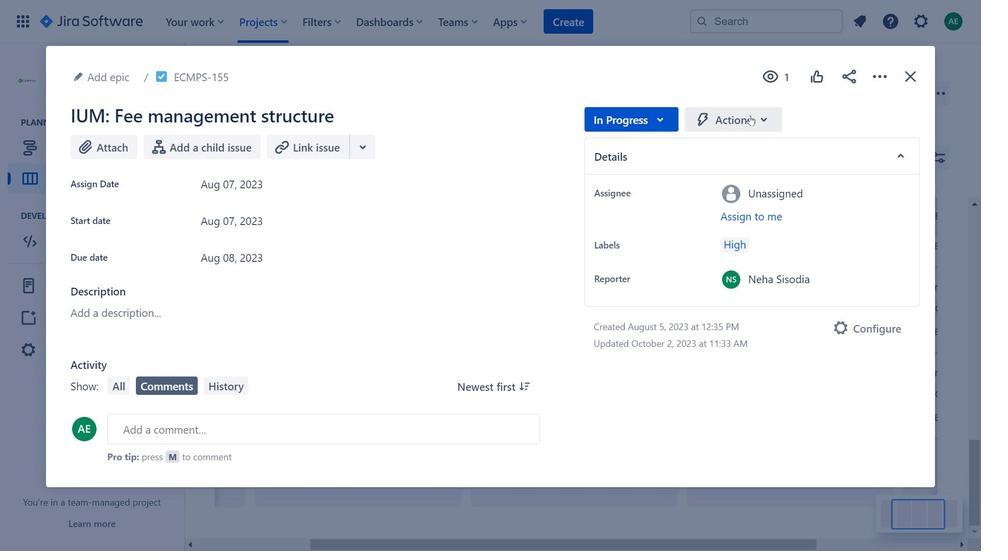 
Action: Mouse moved to (908, 77)
Screenshot: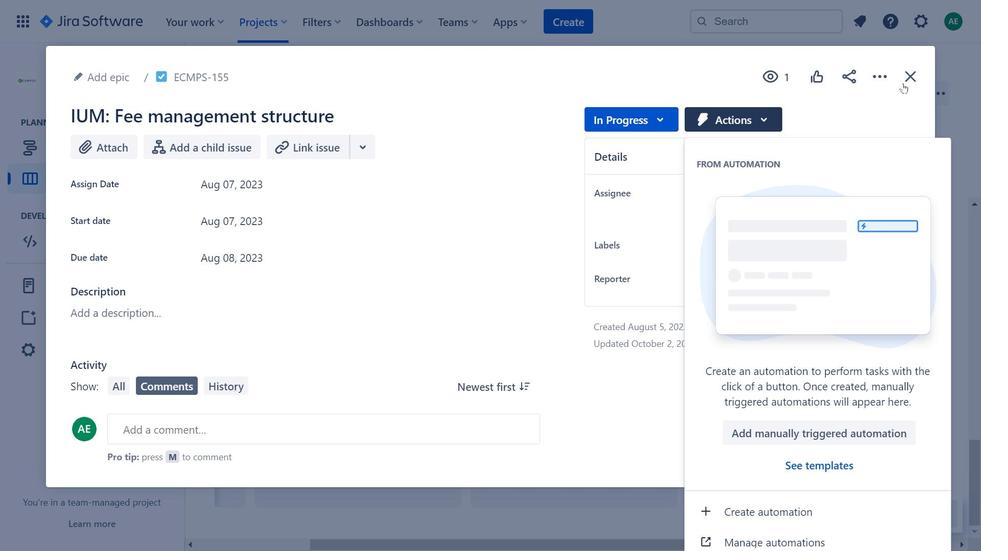 
Action: Mouse pressed left at (908, 77)
Screenshot: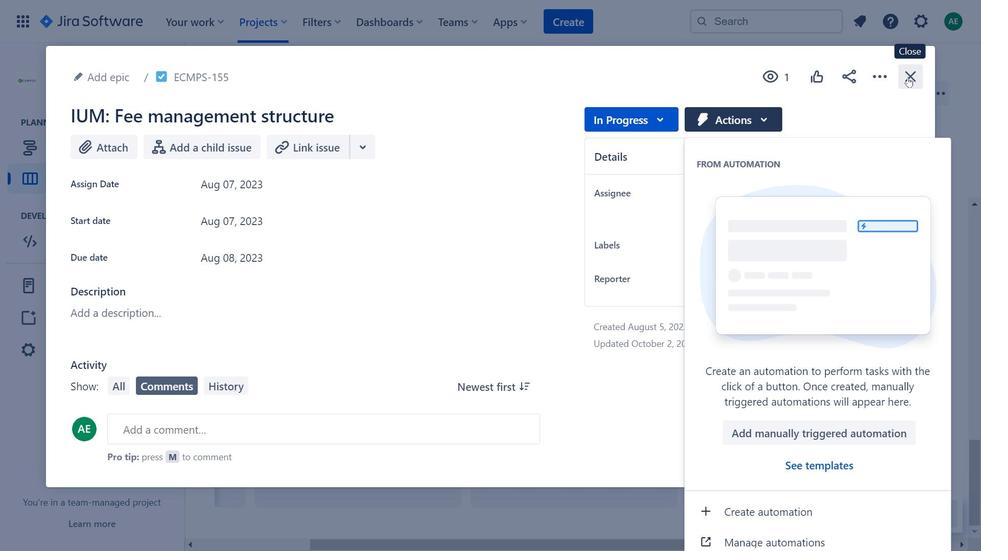 
Action: Mouse moved to (658, 352)
Screenshot: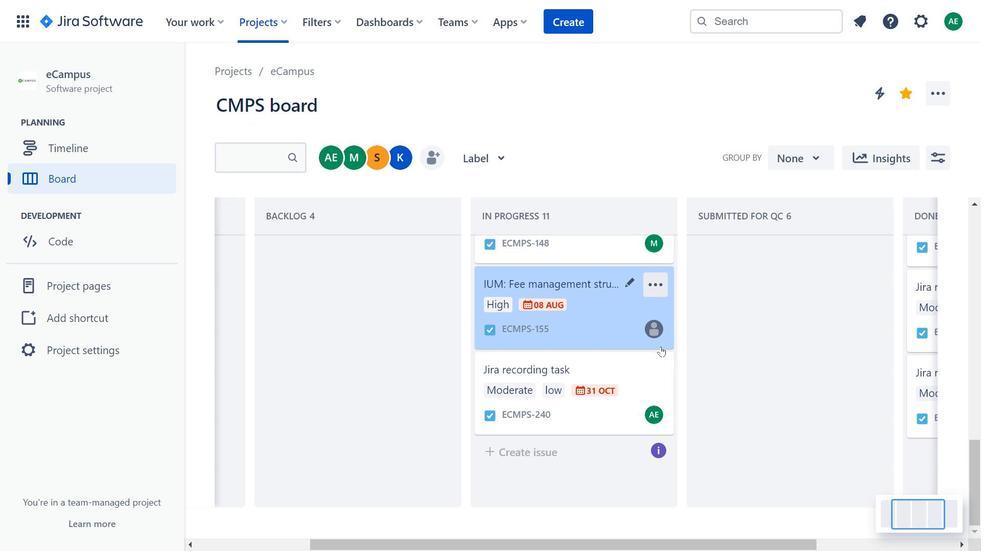 
Action: Mouse scrolled (658, 352) with delta (0, 0)
Screenshot: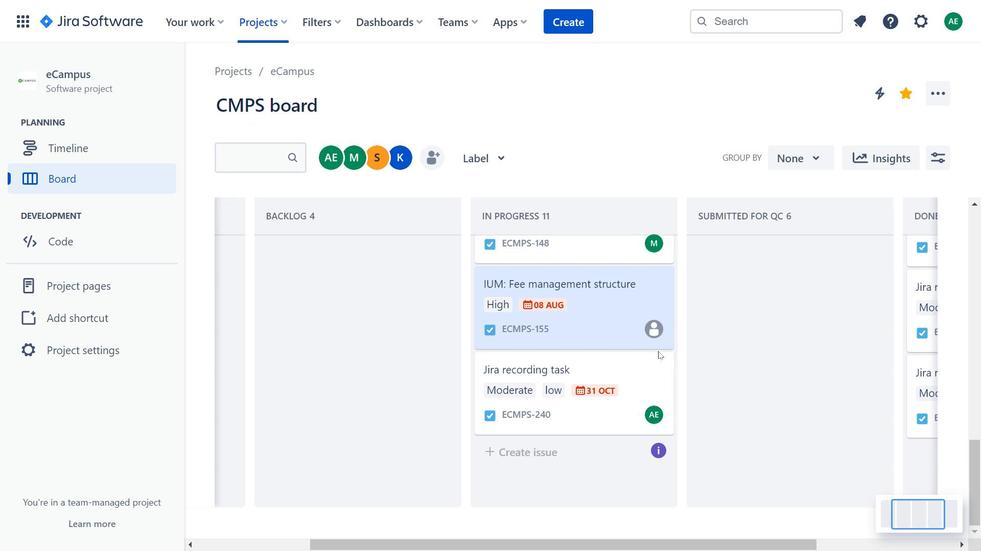 
Action: Mouse scrolled (658, 352) with delta (0, 0)
Screenshot: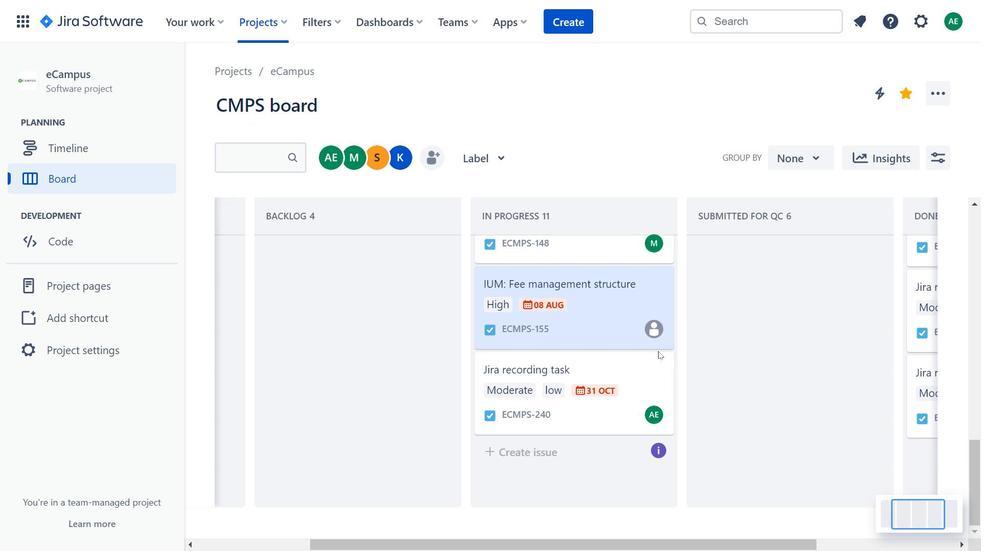 
Action: Mouse scrolled (658, 352) with delta (0, 0)
Screenshot: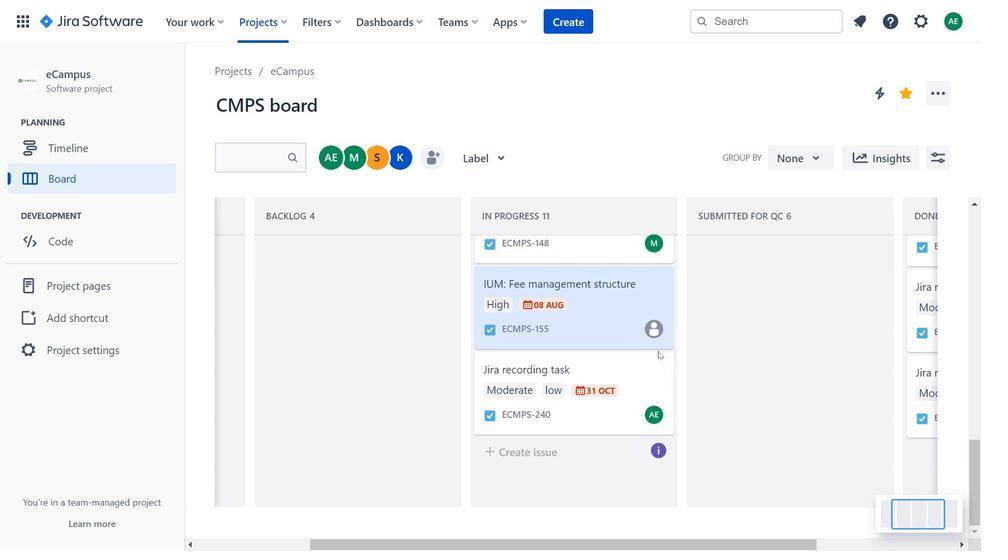 
Action: Mouse scrolled (658, 352) with delta (0, 0)
Screenshot: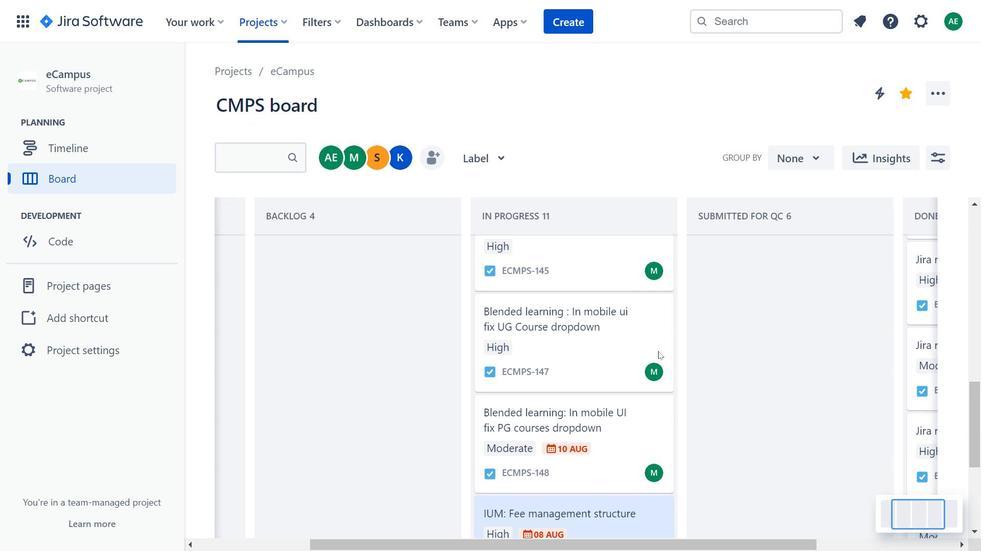 
Action: Mouse scrolled (658, 352) with delta (0, 0)
Screenshot: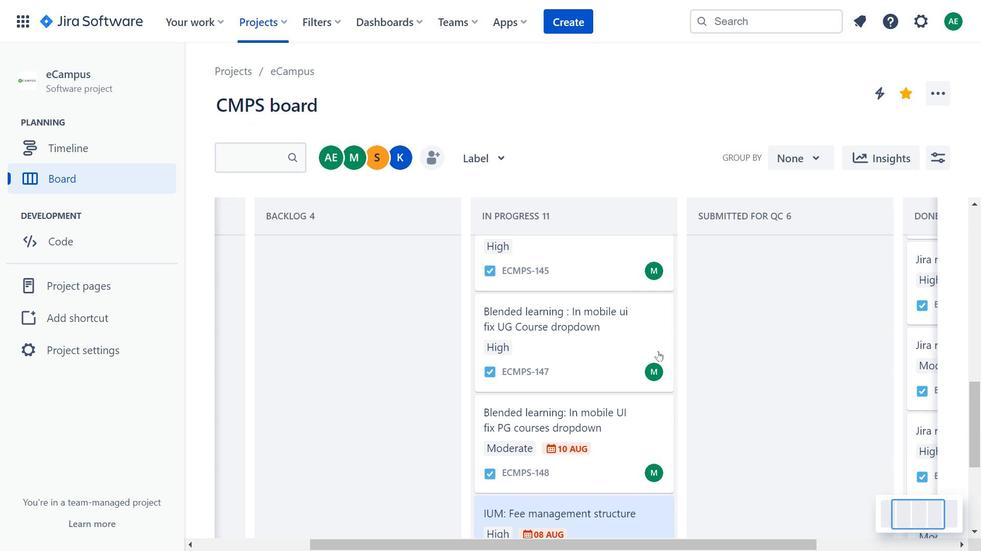
Action: Mouse scrolled (658, 352) with delta (0, 0)
Screenshot: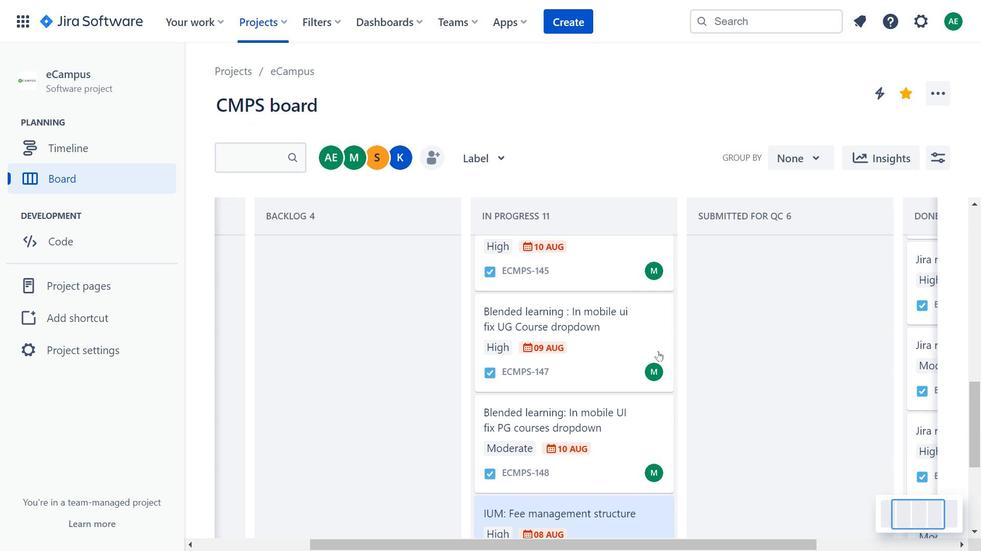 
Action: Mouse scrolled (658, 352) with delta (0, 0)
Screenshot: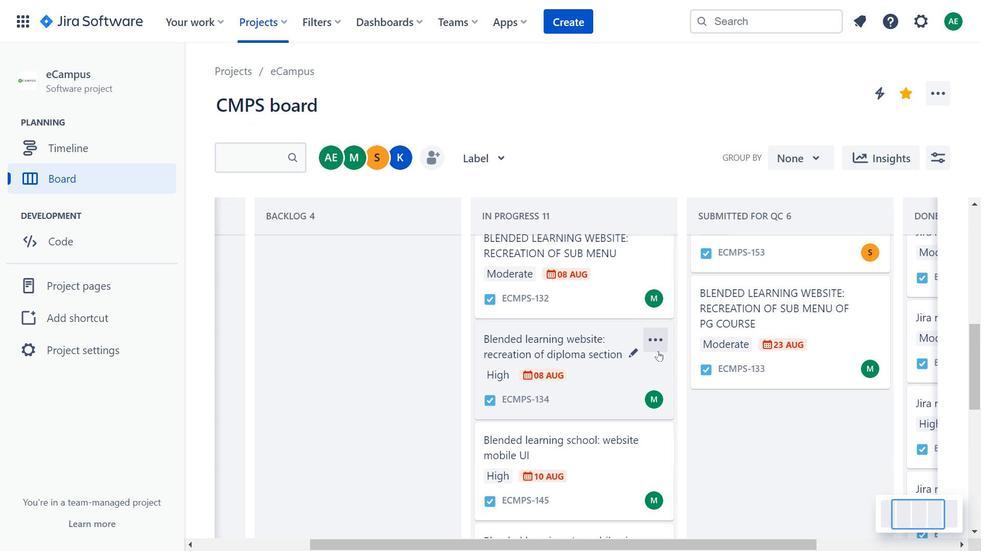
Action: Mouse moved to (816, 423)
Screenshot: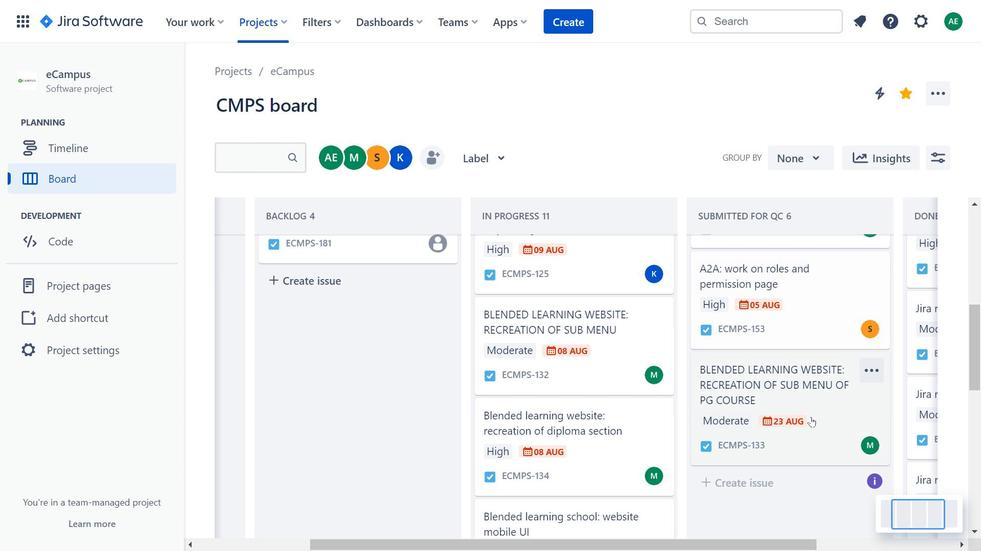 
Action: Mouse pressed left at (816, 423)
Screenshot: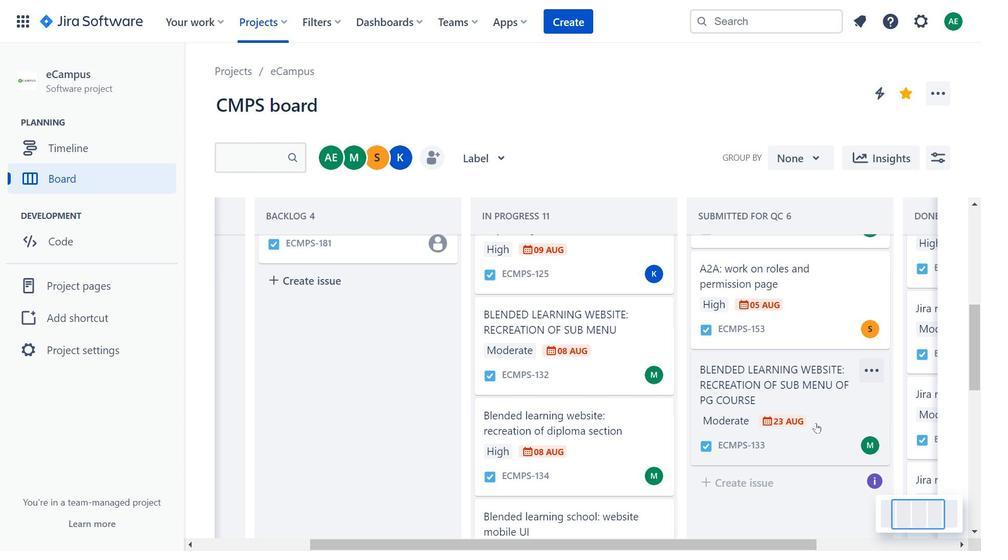 
Action: Mouse moved to (341, 311)
Screenshot: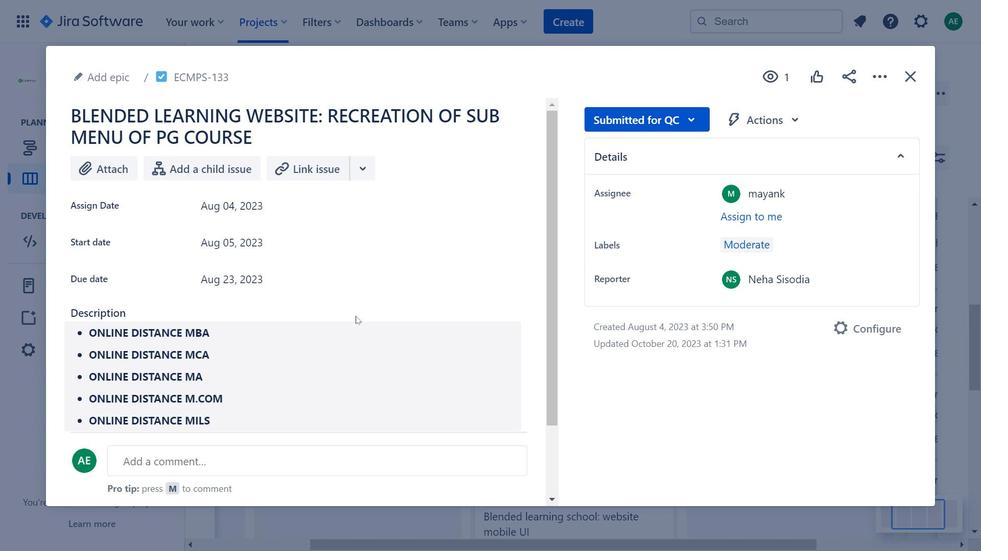 
Action: Mouse scrolled (341, 311) with delta (0, 0)
Screenshot: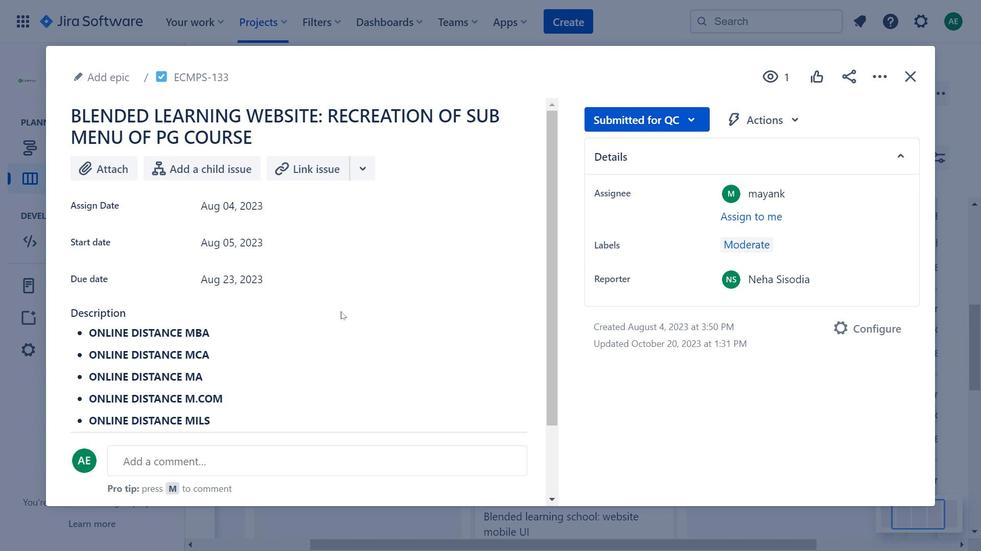 
Action: Mouse scrolled (341, 311) with delta (0, 0)
Screenshot: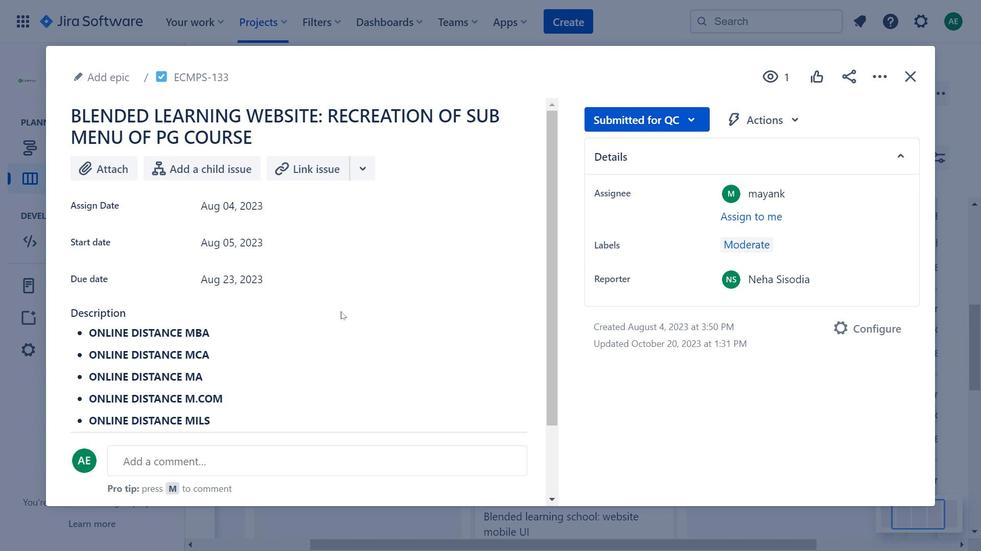 
Action: Mouse moved to (217, 399)
Screenshot: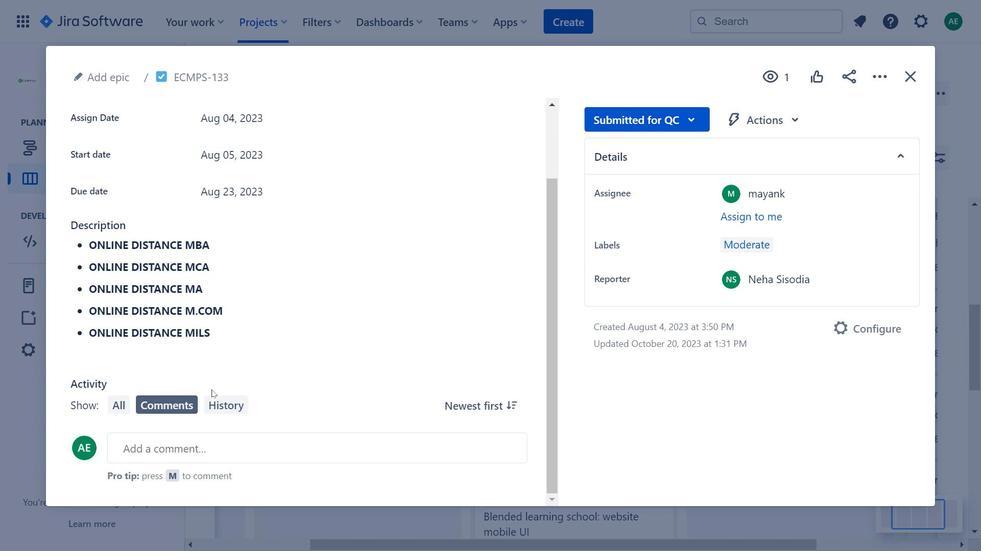 
Action: Mouse pressed left at (217, 399)
Screenshot: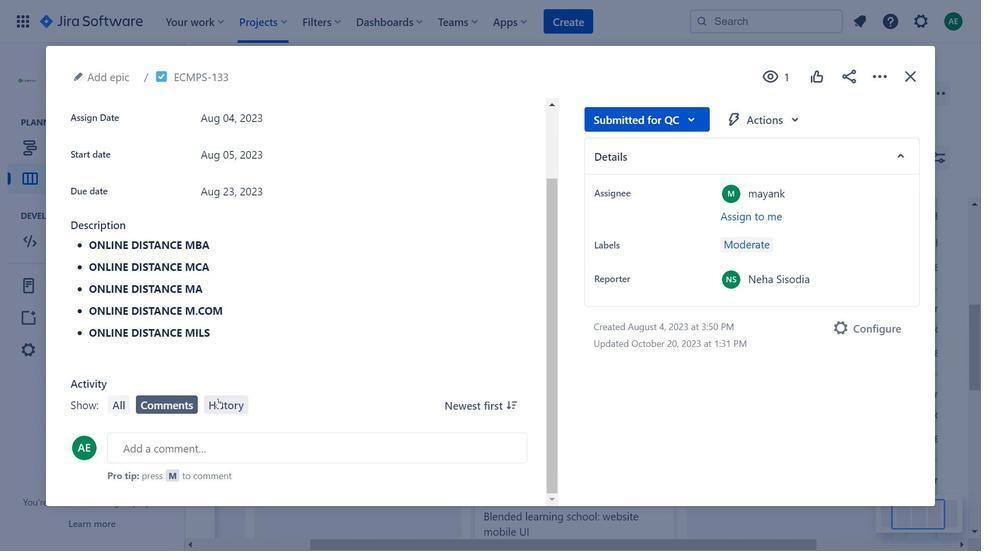 
Action: Mouse moved to (356, 277)
Screenshot: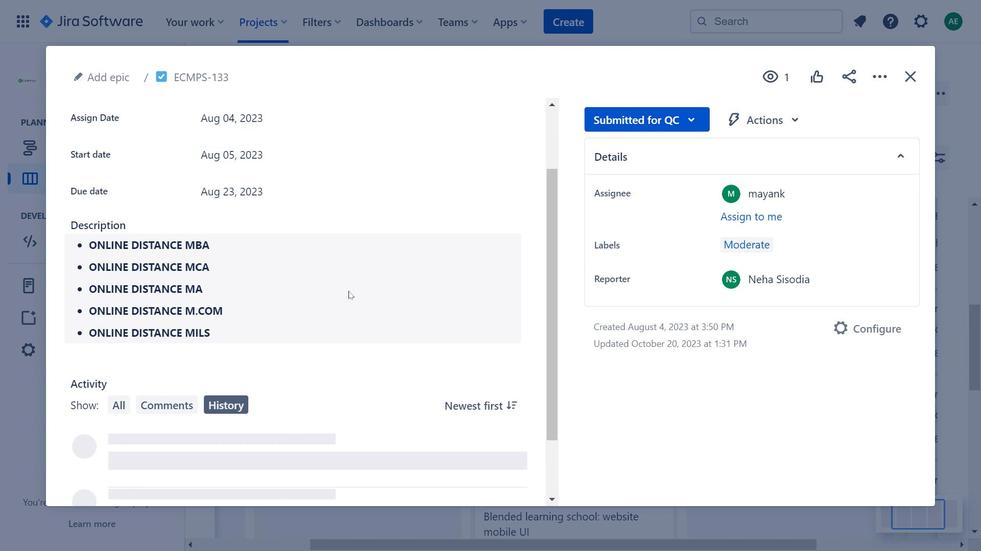 
Action: Mouse scrolled (356, 276) with delta (0, 0)
Screenshot: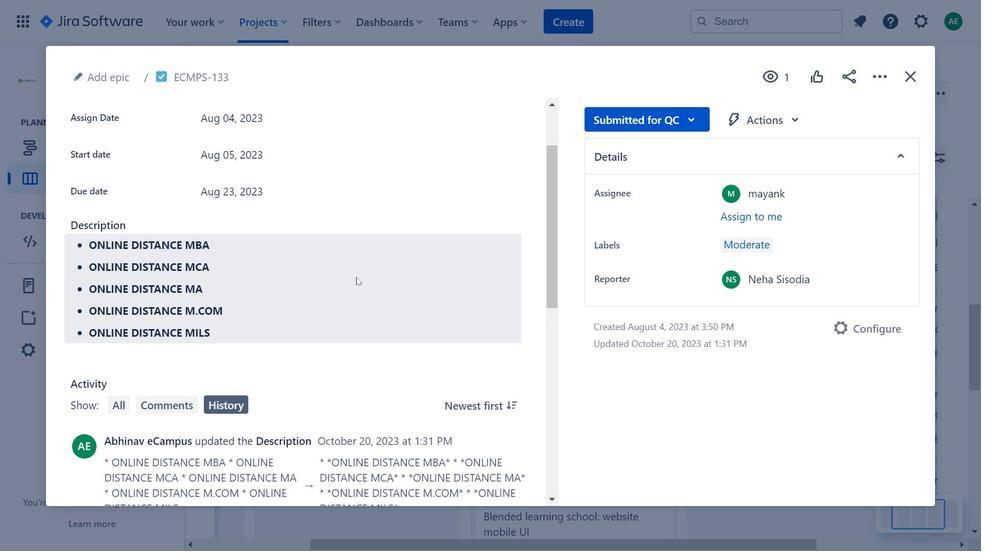 
Action: Mouse scrolled (356, 276) with delta (0, 0)
Screenshot: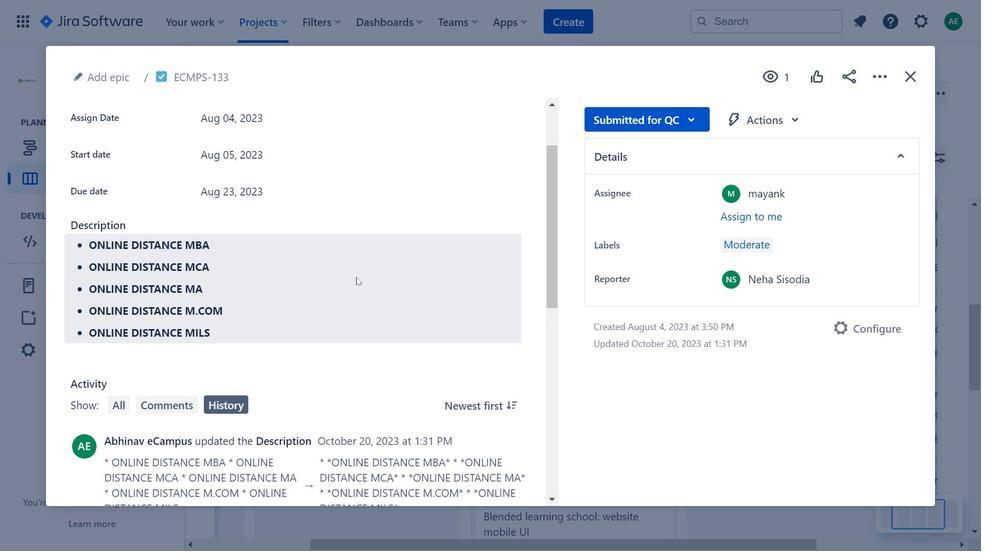 
Action: Mouse scrolled (356, 276) with delta (0, 0)
Screenshot: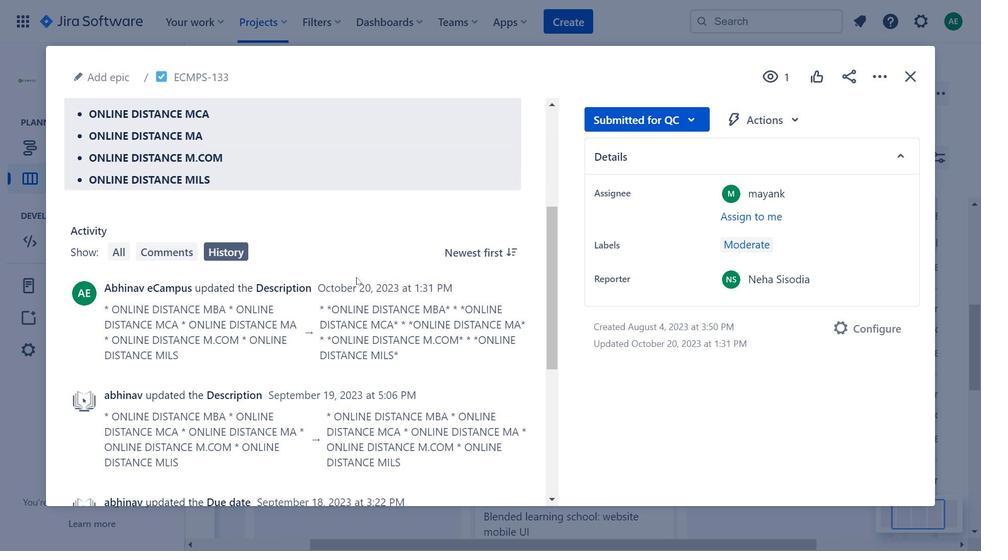
Action: Mouse scrolled (356, 276) with delta (0, 0)
Screenshot: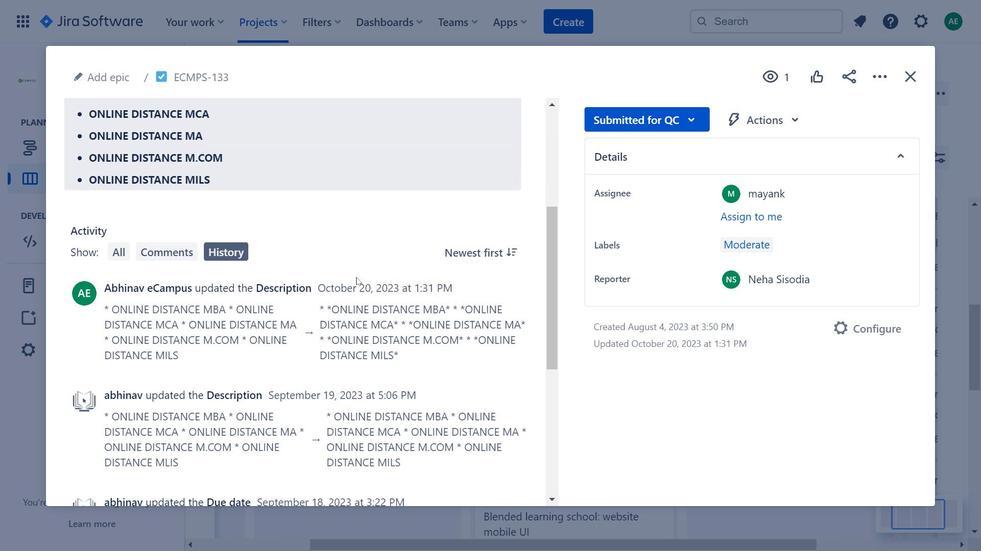 
Action: Mouse moved to (505, 343)
Screenshot: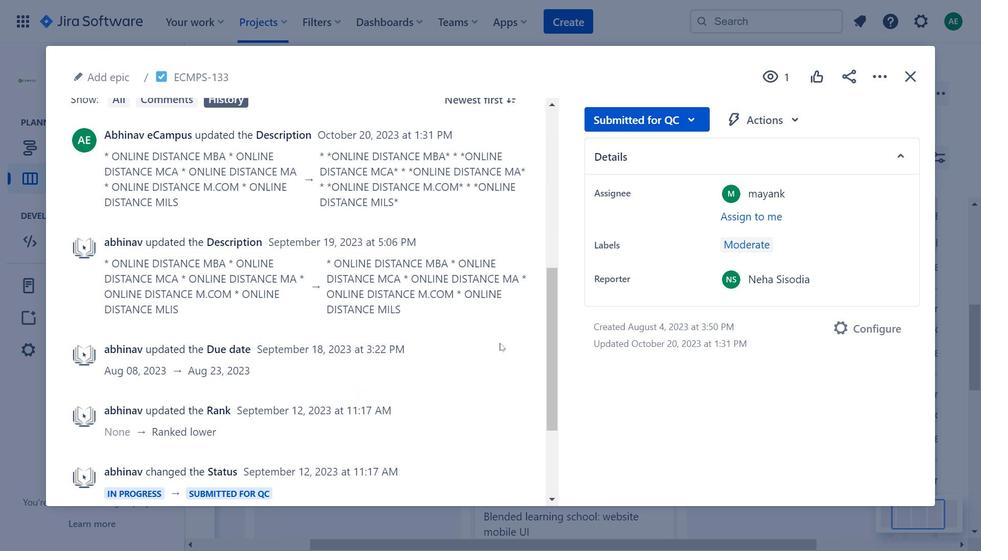 
Action: Mouse scrolled (505, 343) with delta (0, 0)
Screenshot: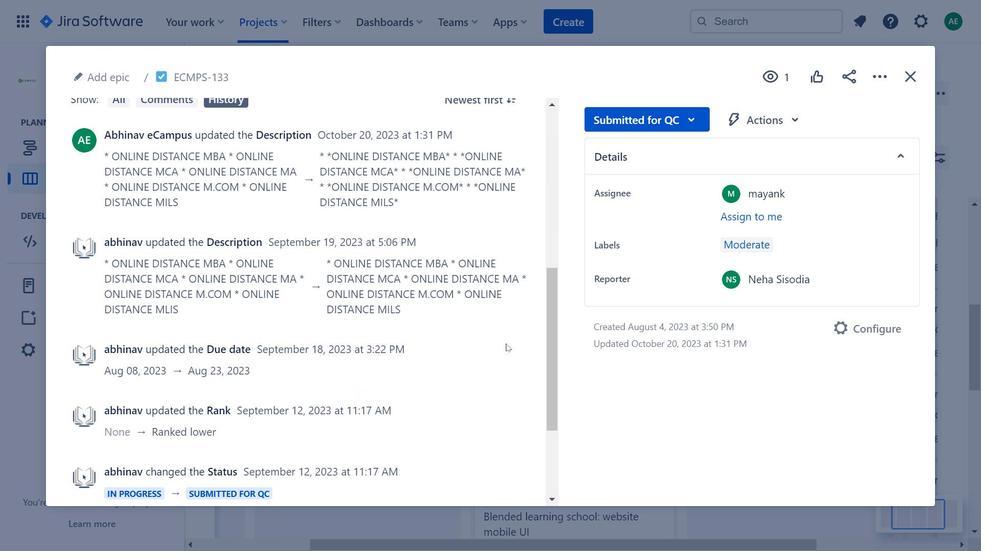 
Action: Mouse scrolled (505, 343) with delta (0, 0)
Screenshot: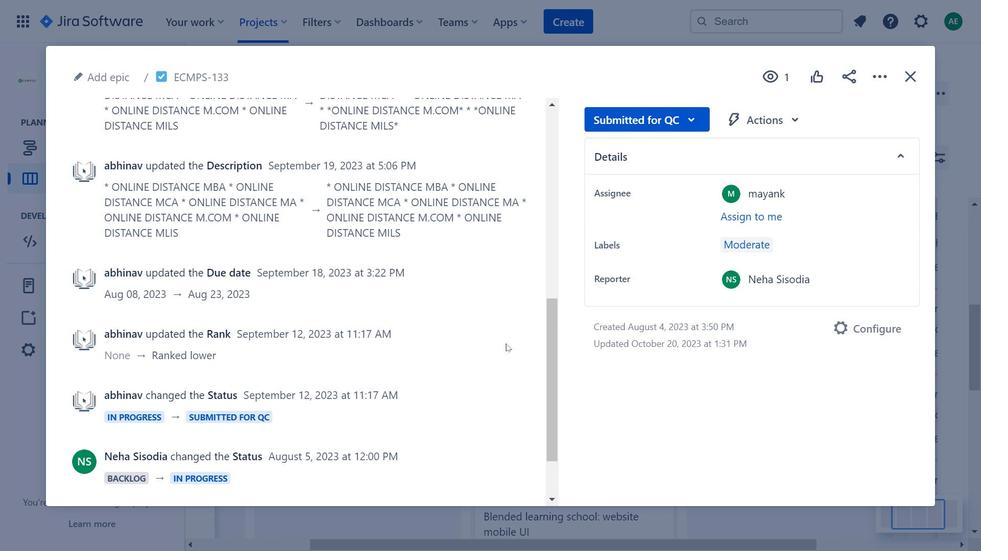
Action: Mouse scrolled (505, 343) with delta (0, 0)
Screenshot: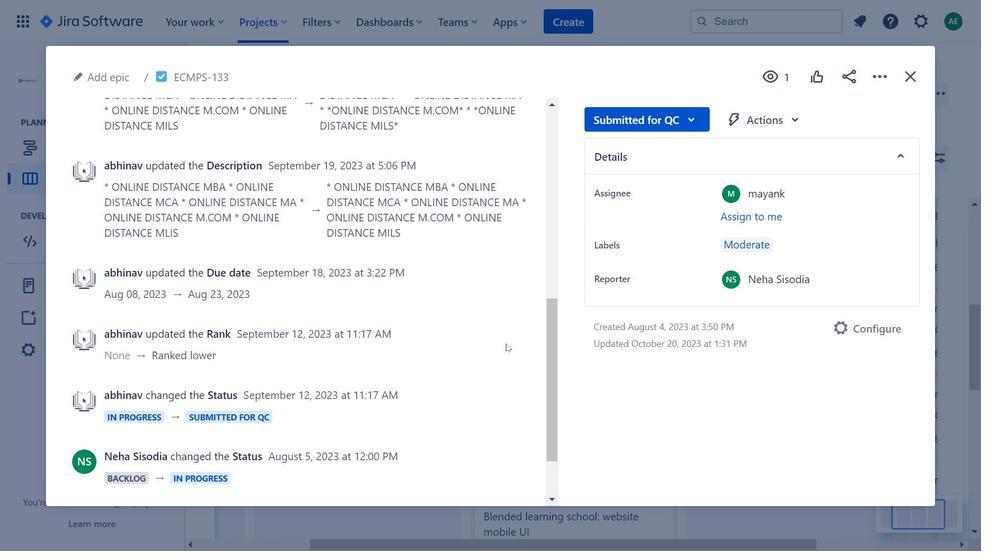 
Action: Mouse moved to (682, 124)
Screenshot: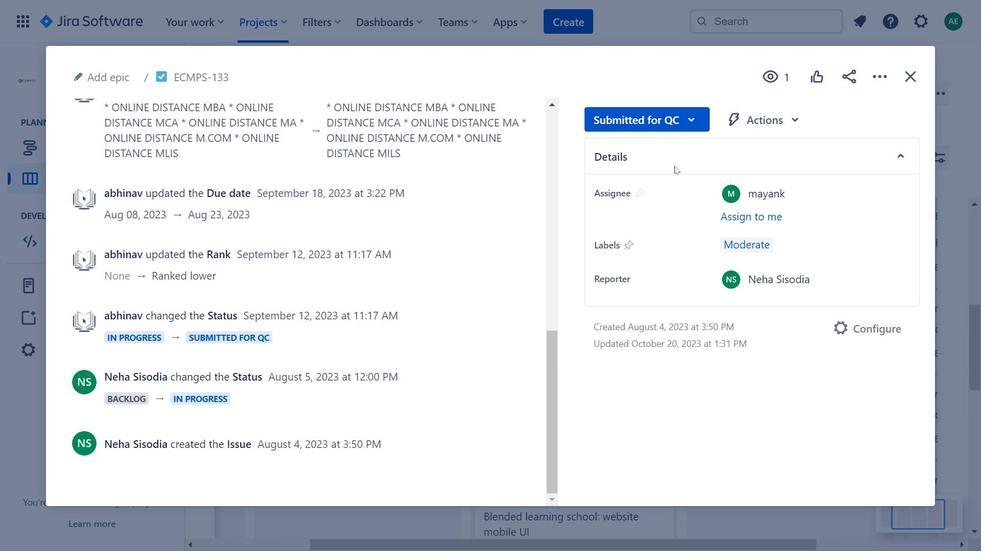 
Action: Mouse pressed left at (682, 124)
Screenshot: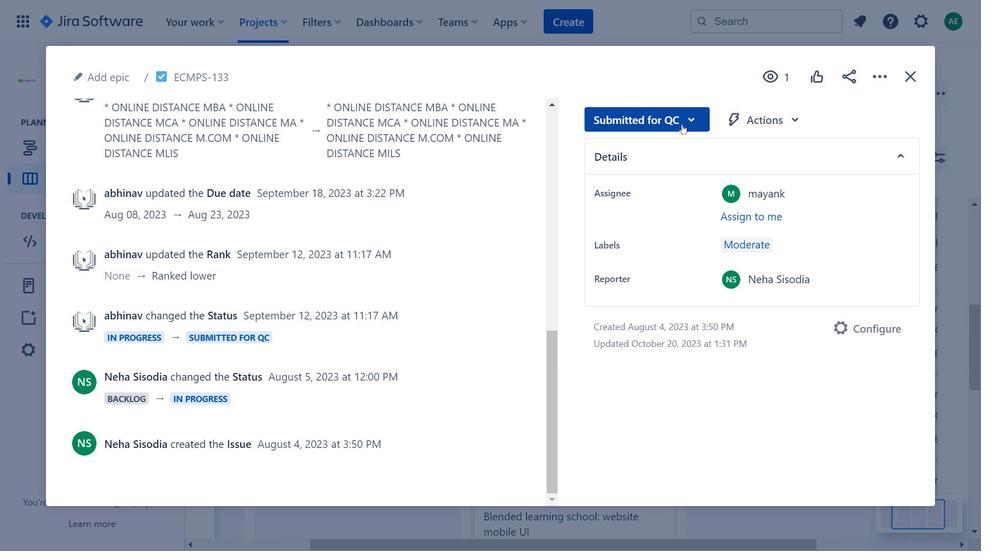
Action: Mouse moved to (300, 350)
Screenshot: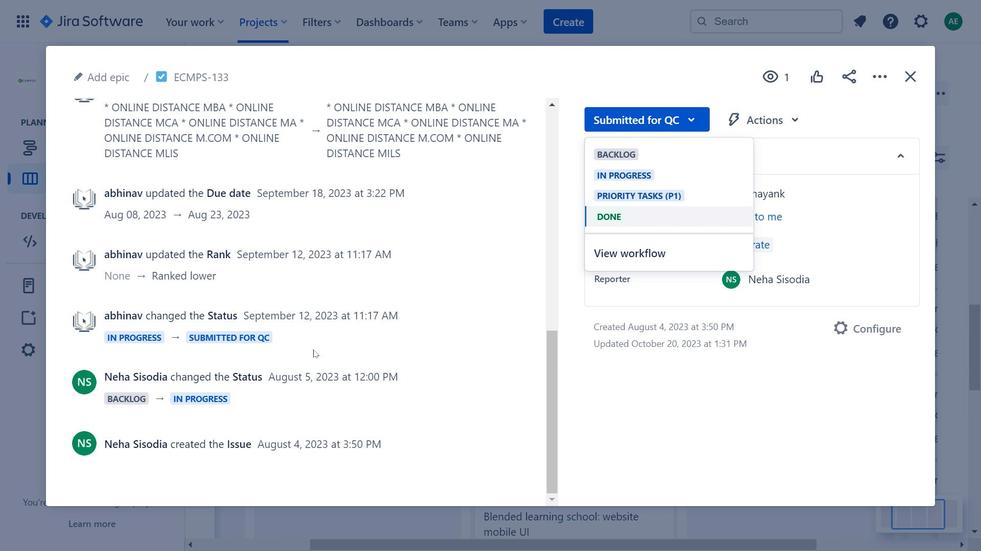 
Action: Mouse scrolled (300, 351) with delta (0, 0)
Screenshot: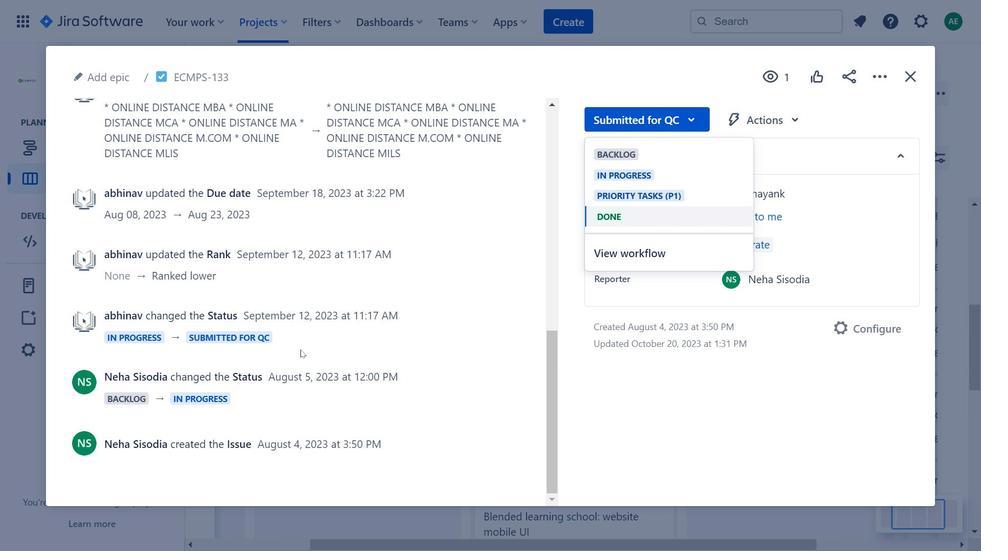 
Action: Mouse scrolled (300, 351) with delta (0, 0)
Screenshot: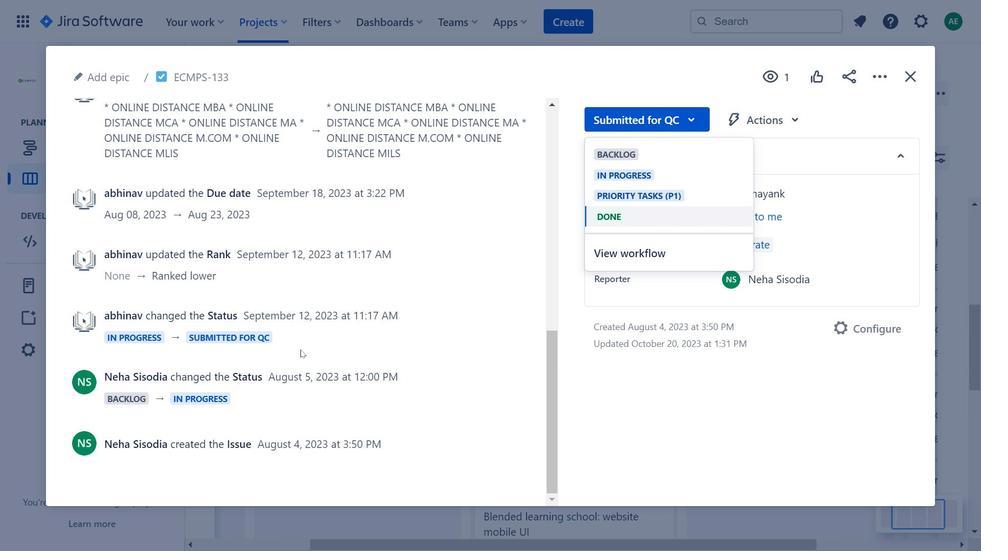 
Action: Mouse scrolled (300, 351) with delta (0, 0)
Screenshot: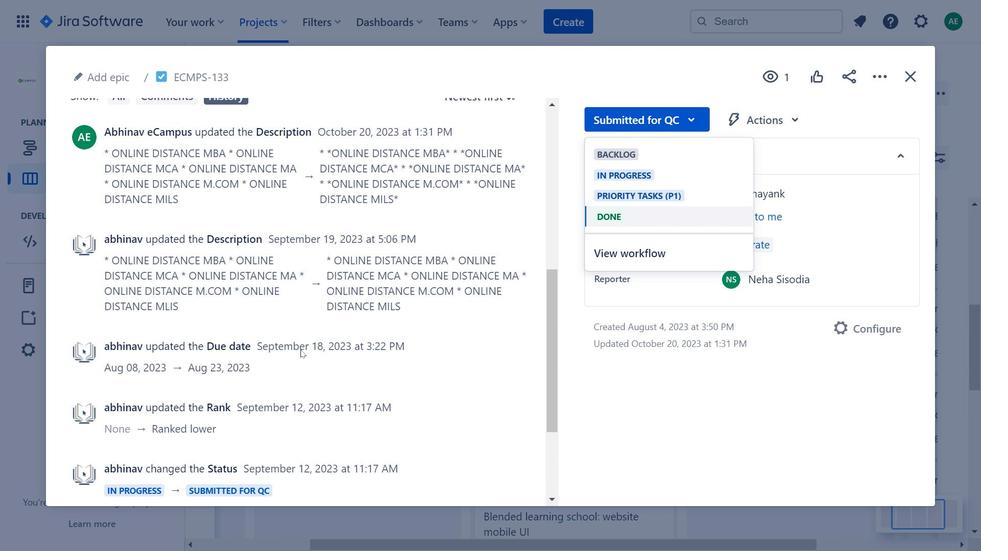 
Action: Mouse scrolled (300, 351) with delta (0, 0)
Screenshot: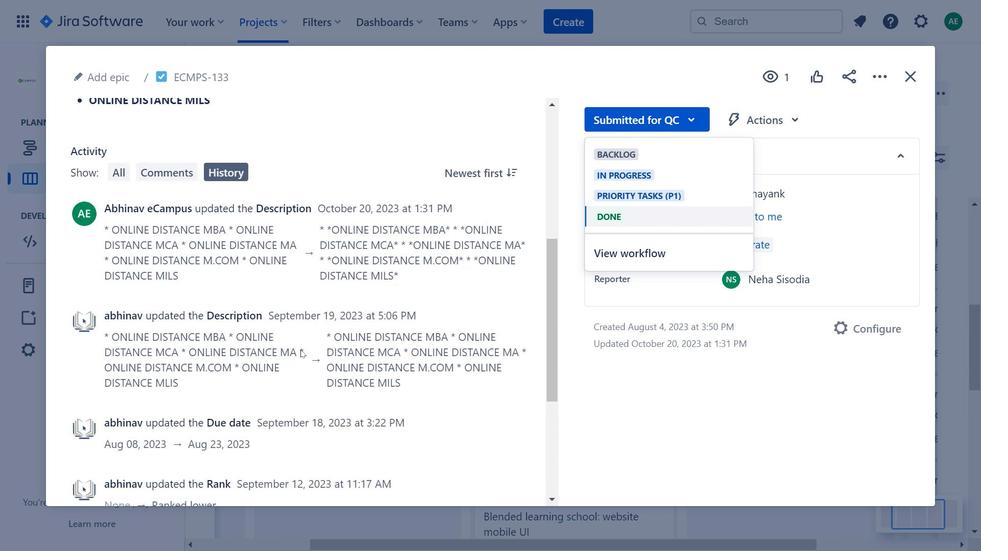 
Action: Mouse scrolled (300, 351) with delta (0, 0)
Screenshot: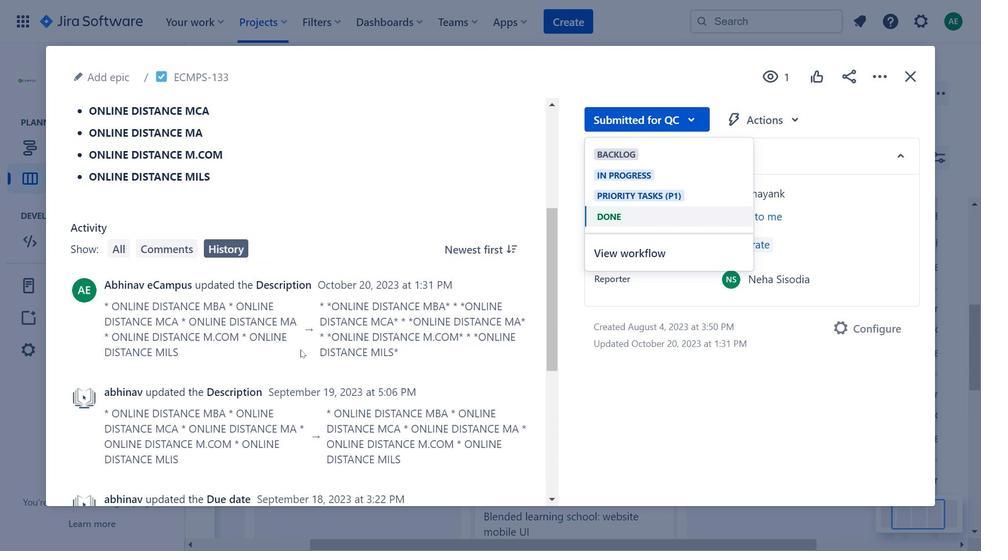 
Action: Mouse scrolled (300, 351) with delta (0, 0)
Screenshot: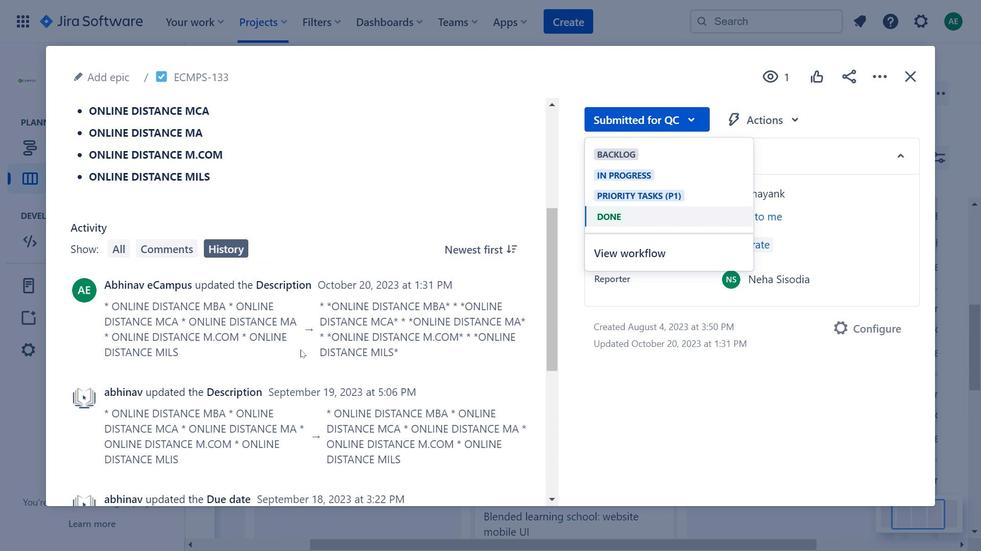 
Action: Mouse scrolled (300, 351) with delta (0, 0)
Screenshot: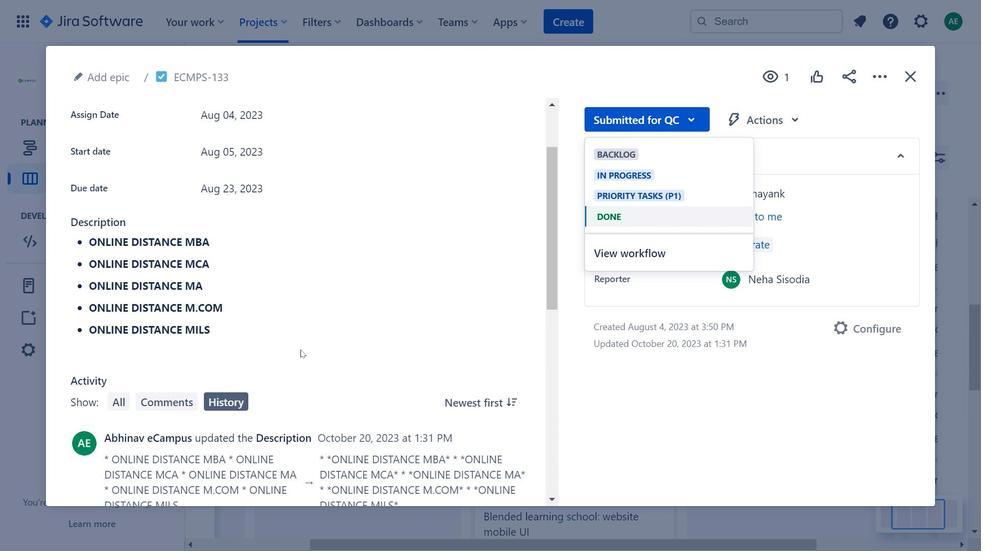
Action: Mouse scrolled (300, 351) with delta (0, 0)
Screenshot: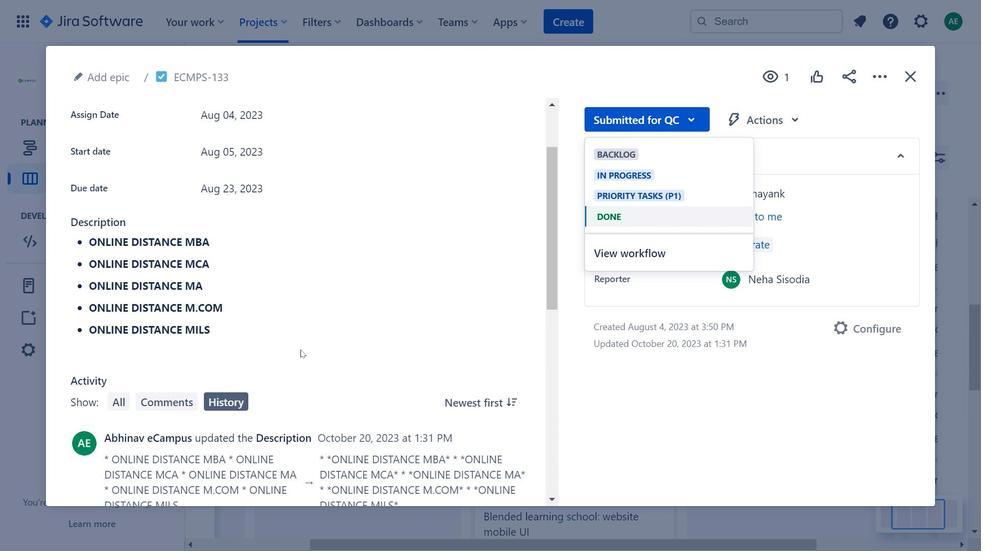
Action: Mouse scrolled (300, 351) with delta (0, 0)
Screenshot: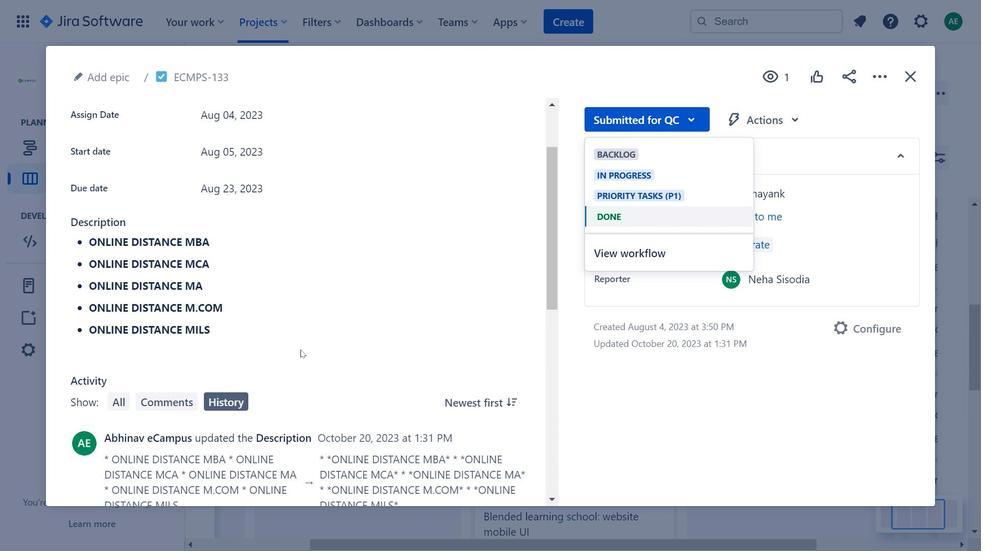 
Action: Mouse scrolled (300, 351) with delta (0, 0)
Screenshot: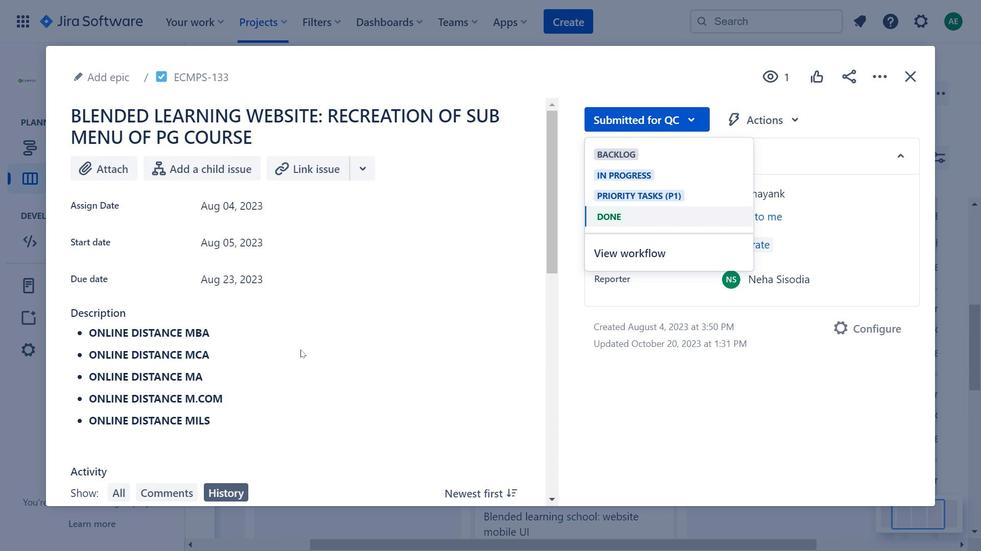 
Action: Mouse moved to (900, 77)
Screenshot: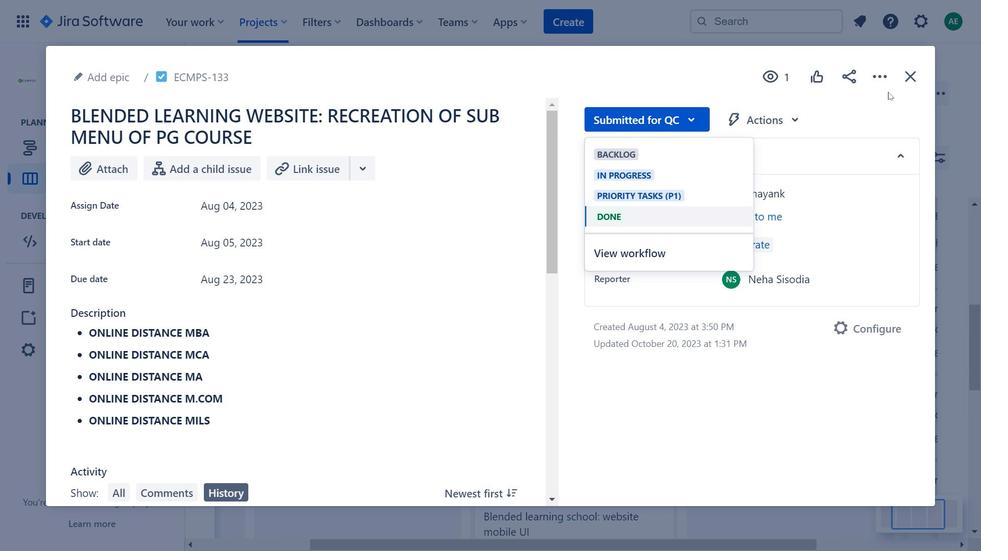 
Action: Mouse pressed left at (900, 77)
Screenshot: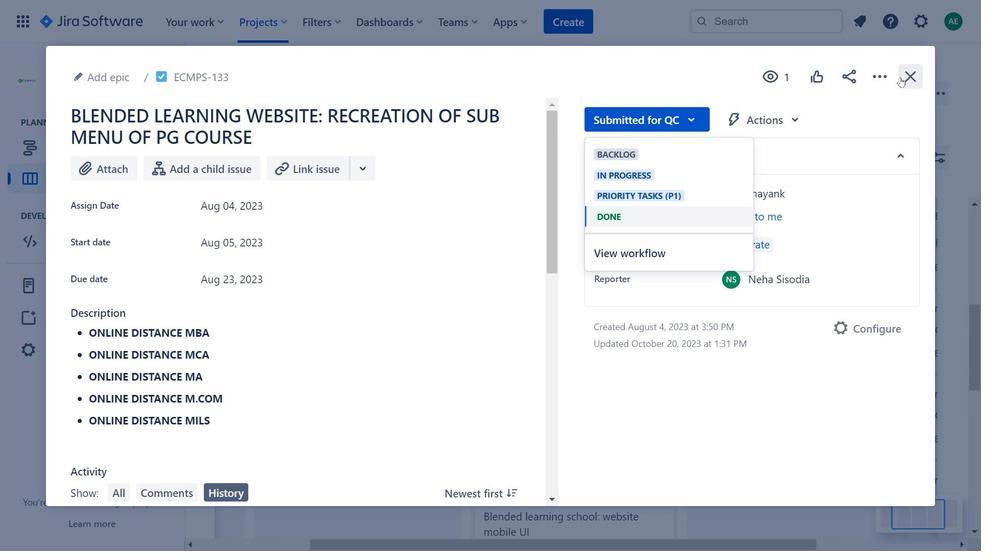 
Action: Mouse moved to (804, 347)
Screenshot: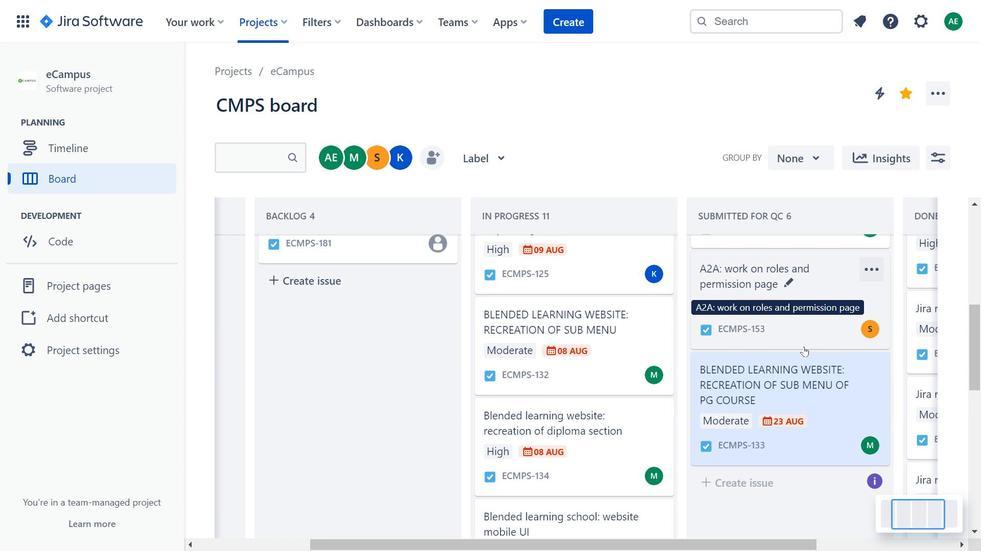 
Action: Mouse scrolled (804, 348) with delta (0, 0)
Screenshot: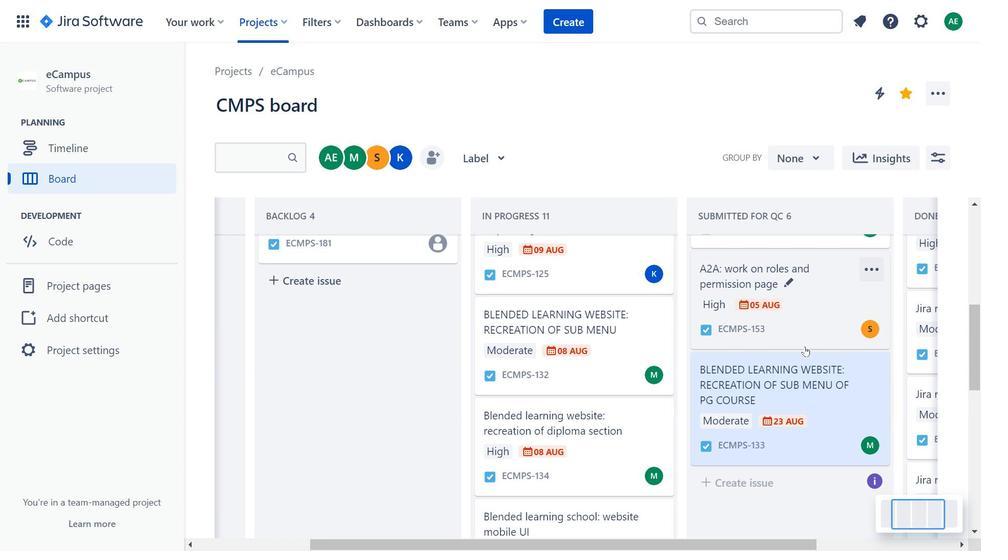 
Action: Mouse scrolled (804, 348) with delta (0, 0)
Screenshot: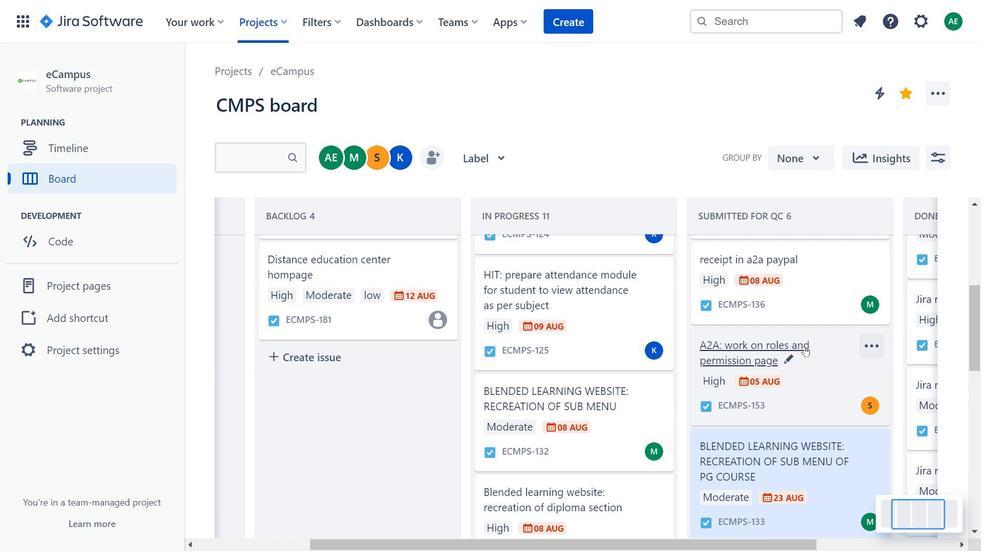 
Action: Mouse scrolled (804, 348) with delta (0, 0)
Screenshot: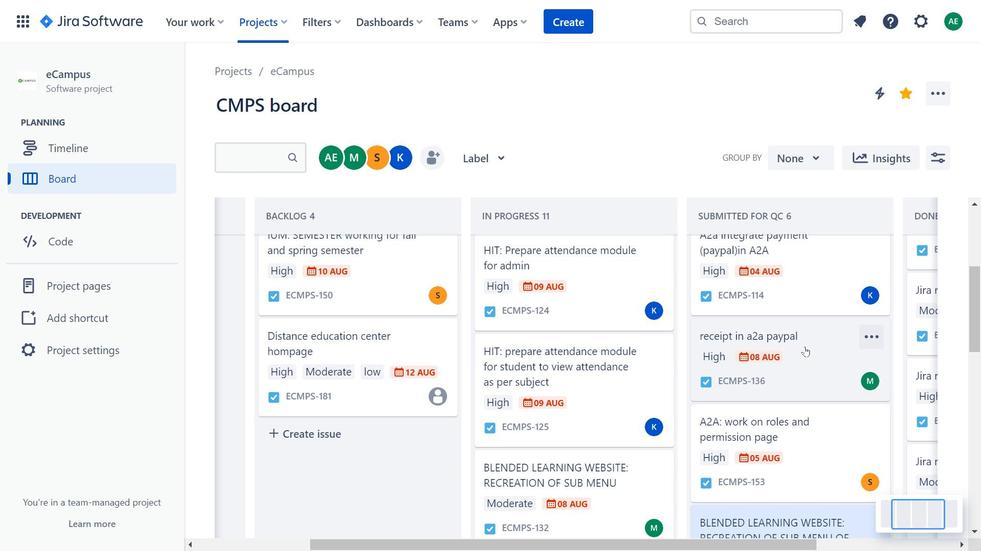 
Action: Mouse moved to (838, 424)
Screenshot: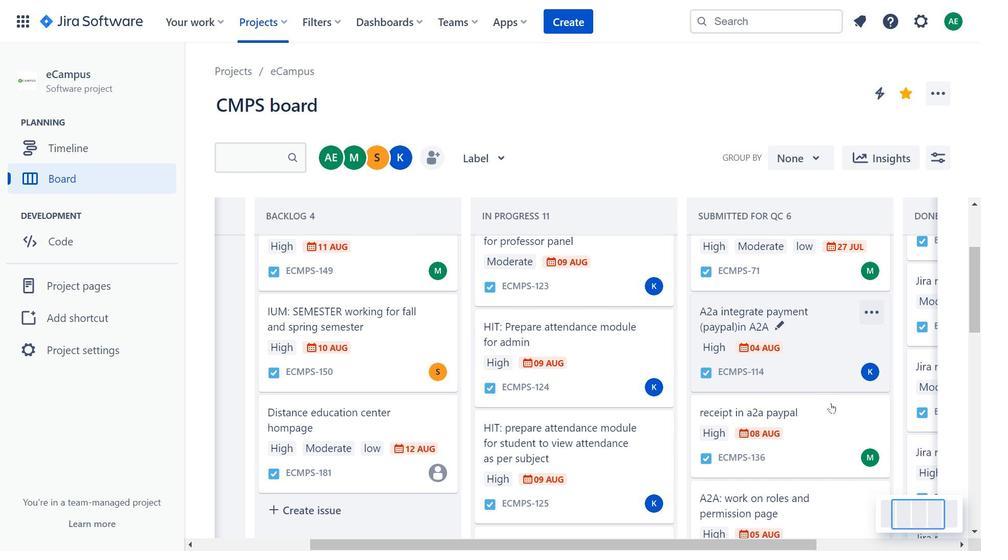 
Action: Mouse pressed left at (838, 424)
Screenshot: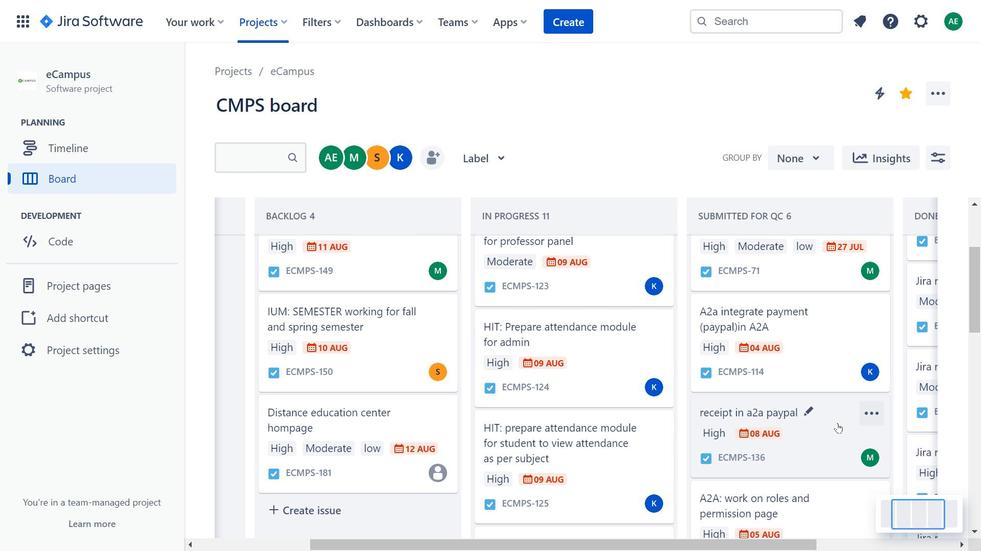 
Action: Mouse moved to (374, 145)
Screenshot: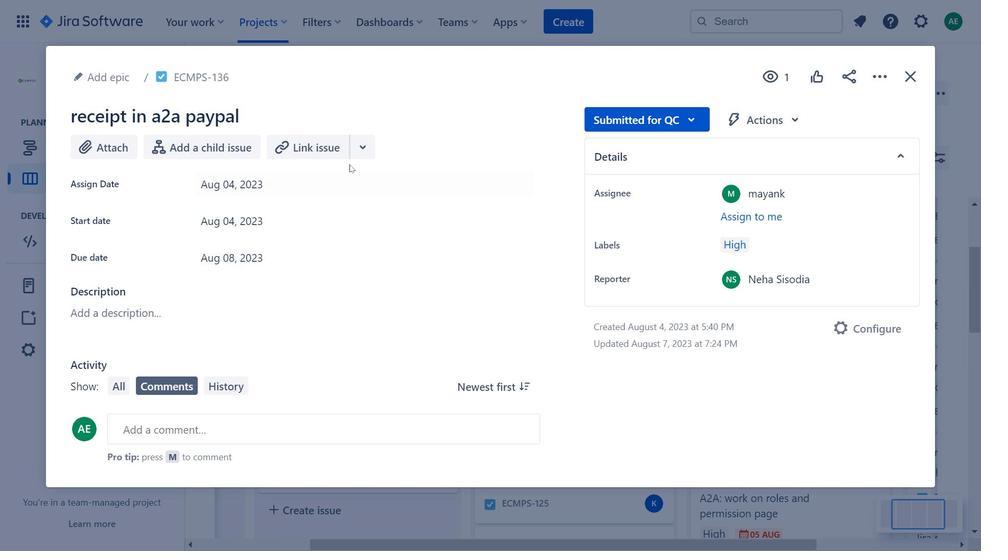 
Action: Mouse pressed left at (374, 145)
Screenshot: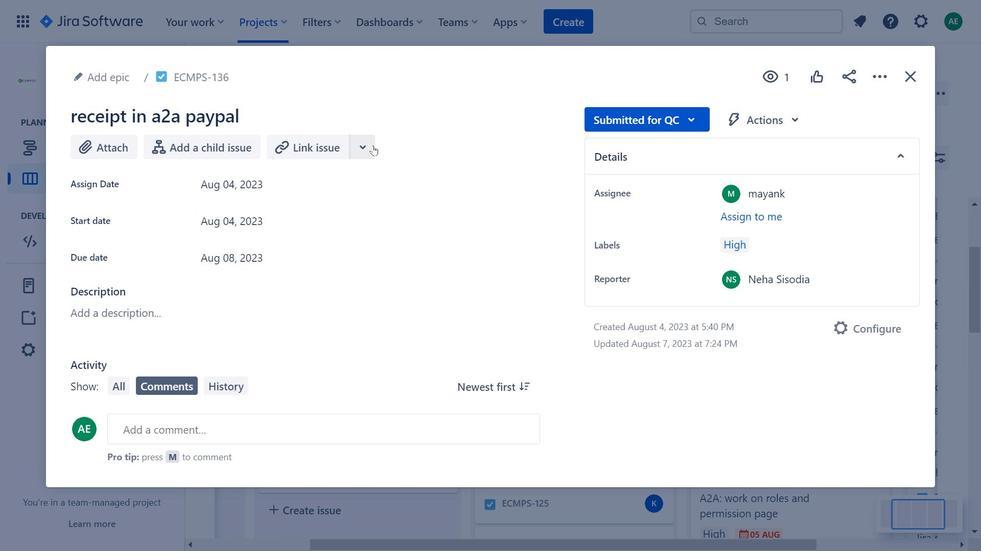 
Action: Mouse moved to (886, 76)
Screenshot: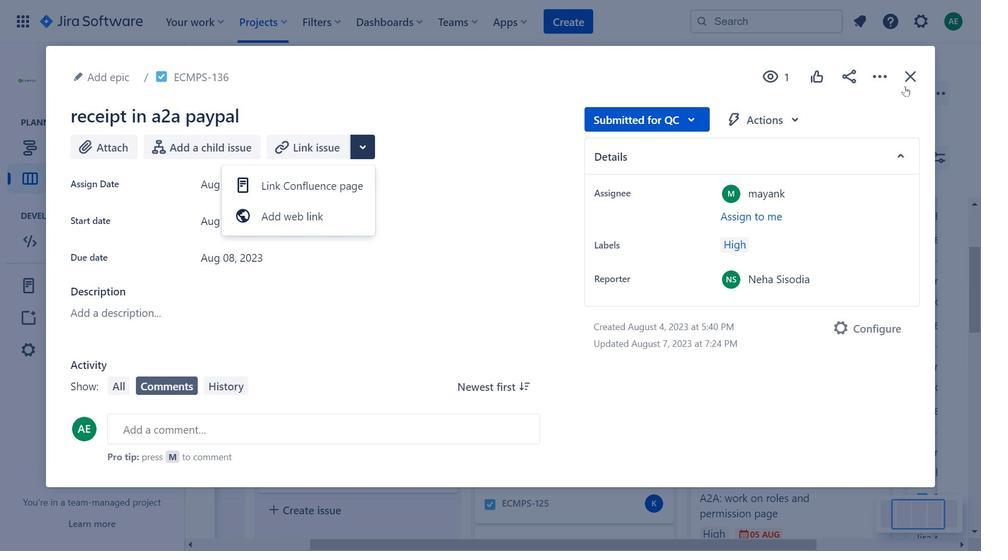 
Action: Mouse pressed left at (886, 76)
Screenshot: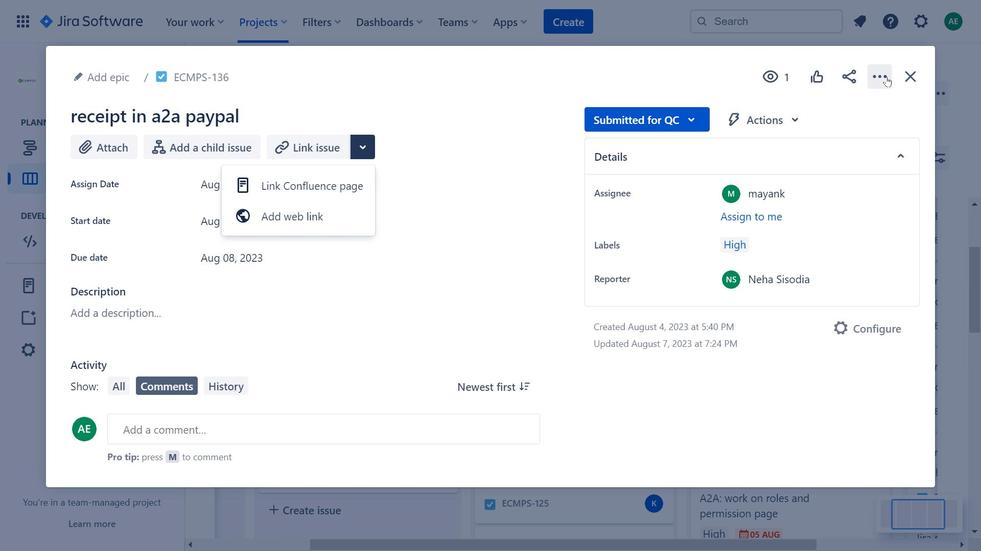 
Action: Mouse moved to (245, 213)
Screenshot: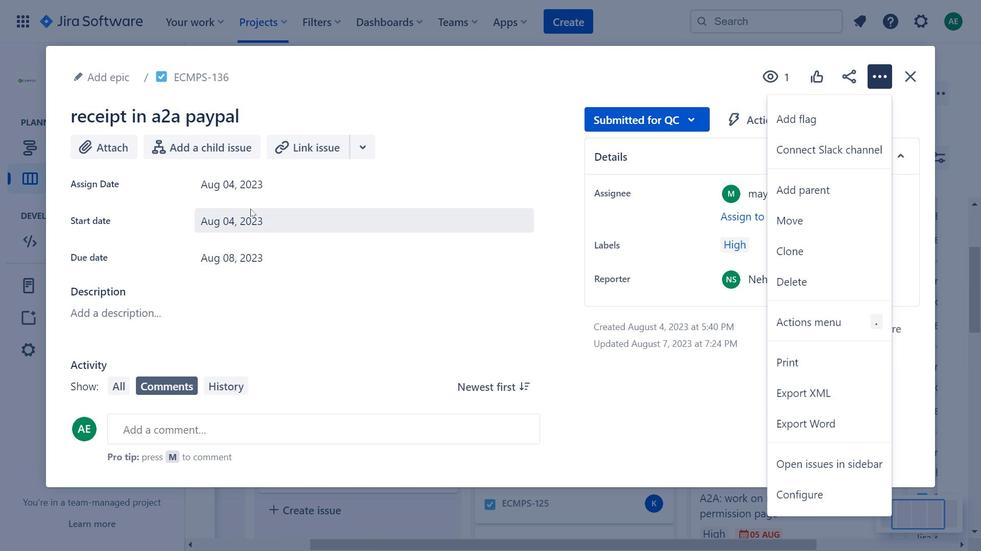 
Action: Mouse pressed left at (245, 213)
Screenshot: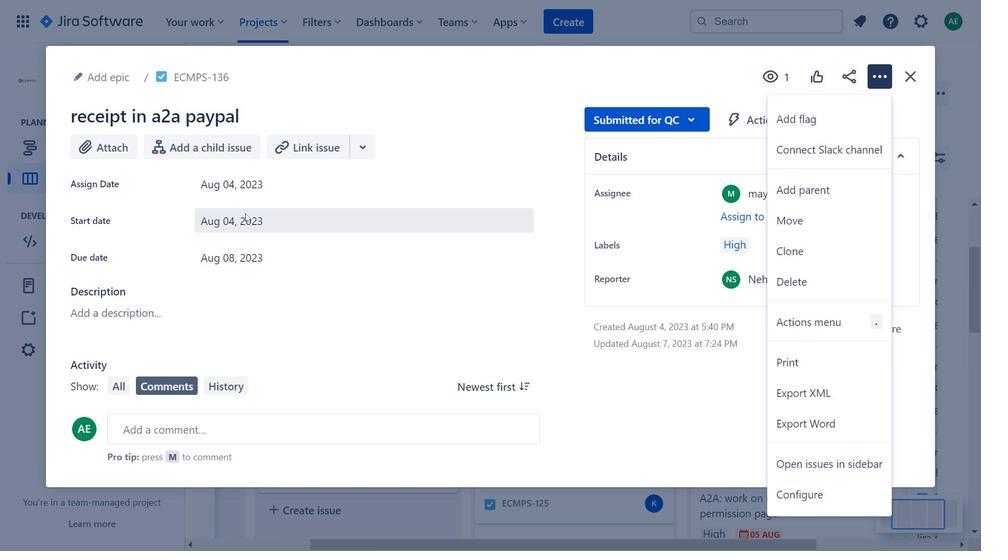 
Action: Mouse moved to (424, 268)
Screenshot: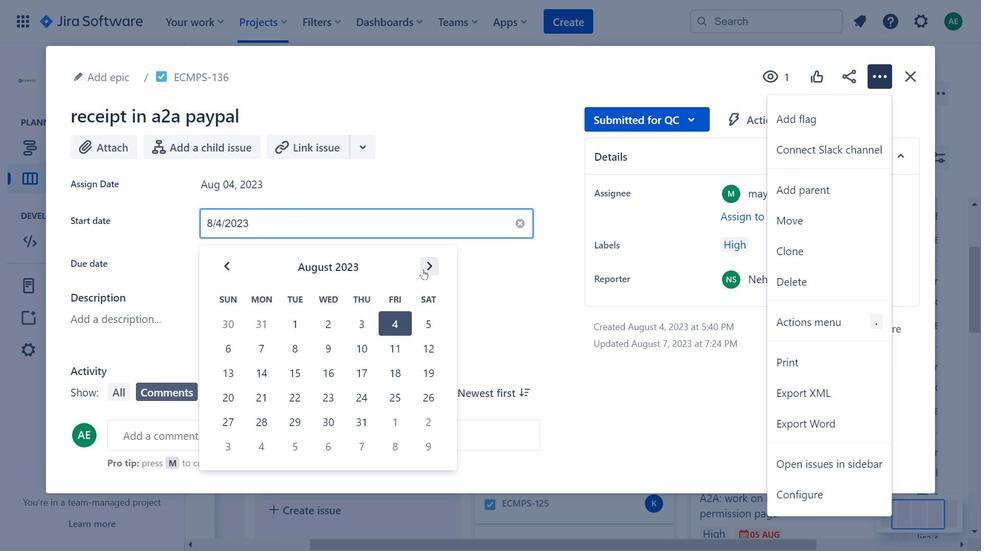 
Action: Mouse pressed left at (424, 268)
Screenshot: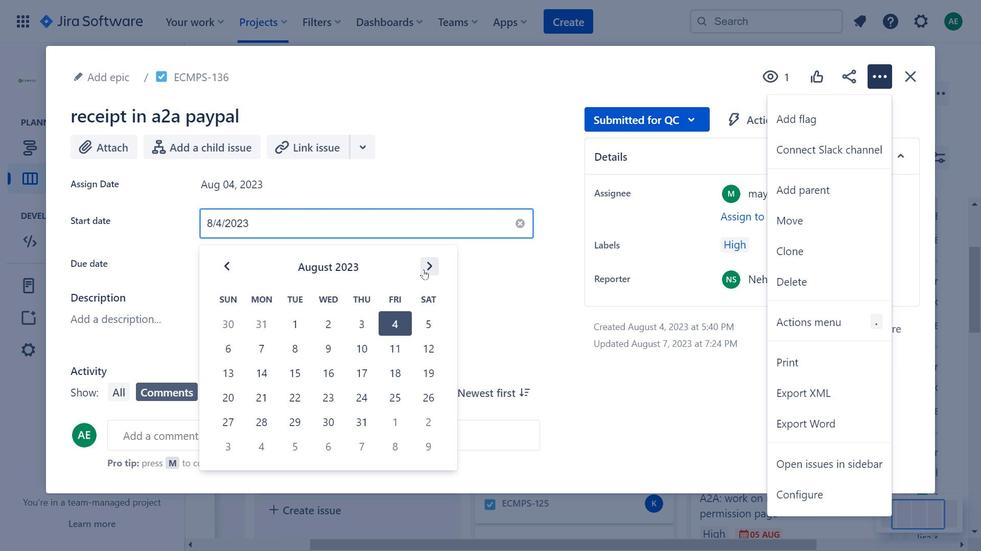 
Action: Mouse moved to (756, 129)
Screenshot: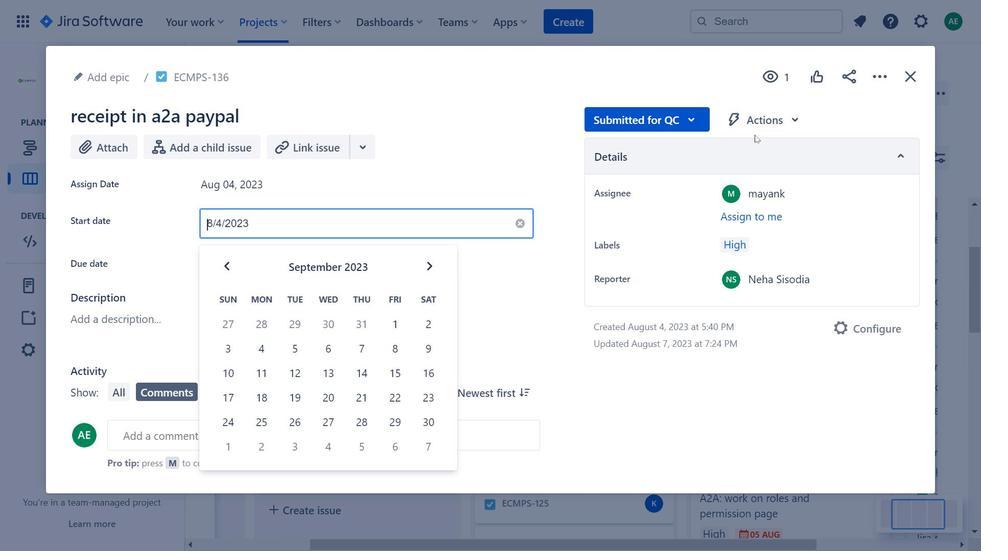 
Action: Mouse pressed left at (756, 129)
Screenshot: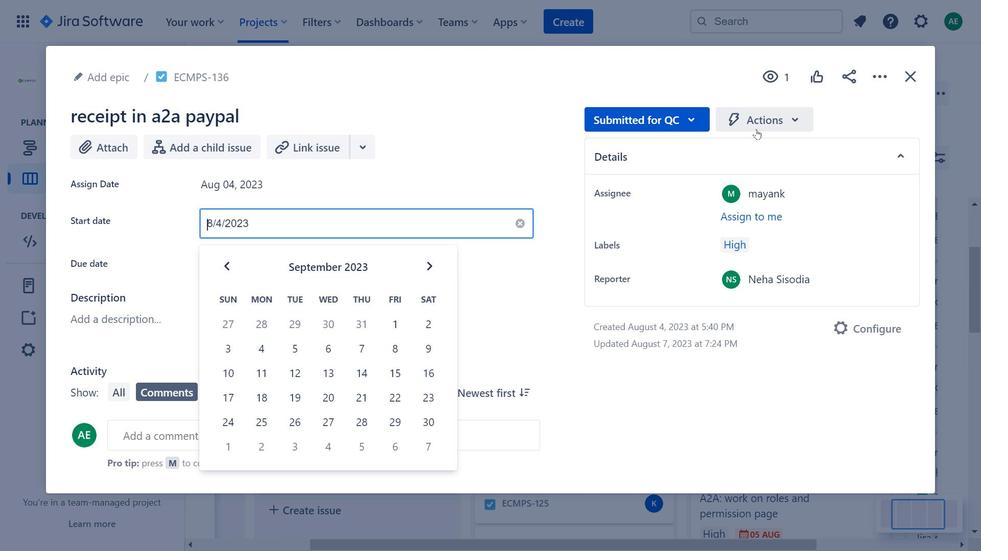 
Action: Mouse moved to (863, 84)
Screenshot: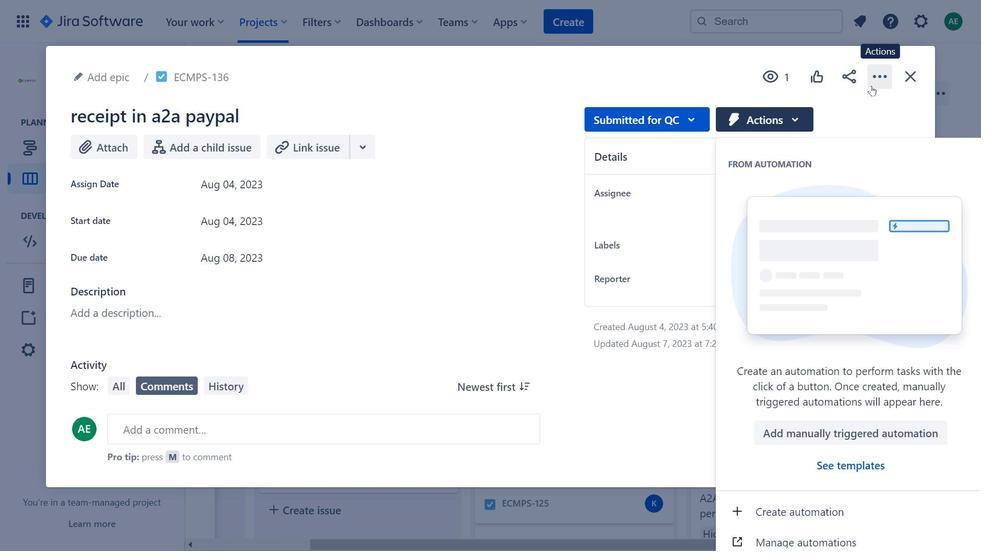 
Action: Mouse pressed left at (863, 84)
Screenshot: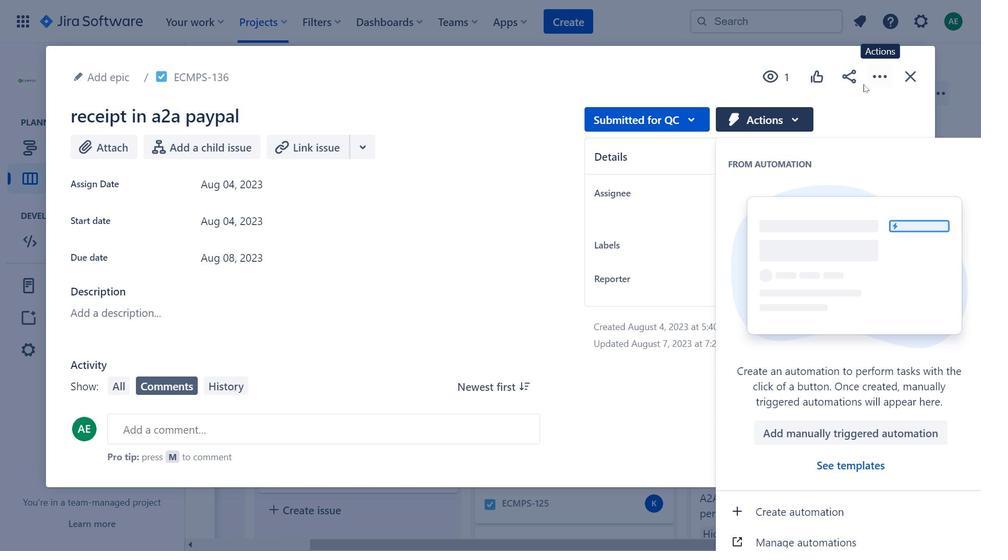 
Action: Mouse moved to (859, 81)
Screenshot: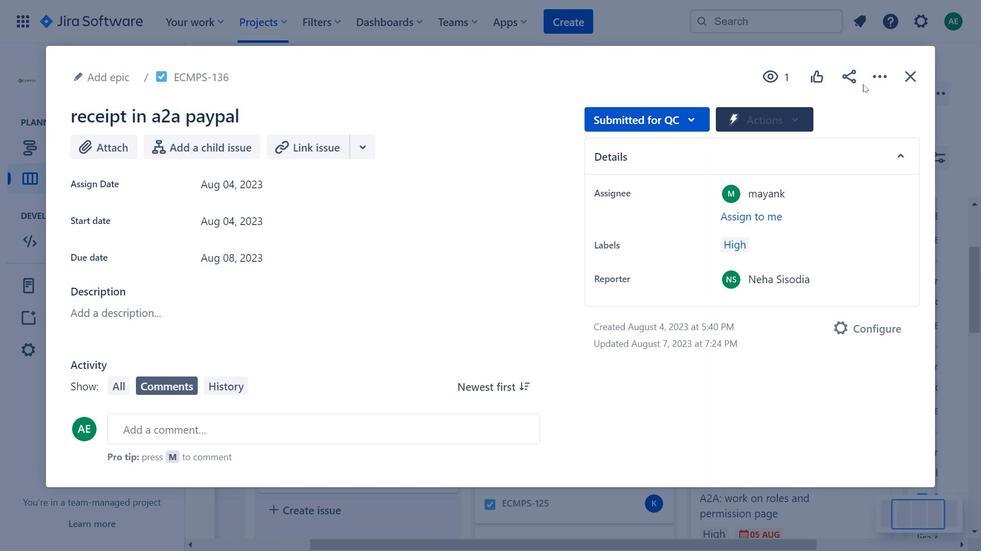
Action: Mouse pressed left at (859, 81)
Screenshot: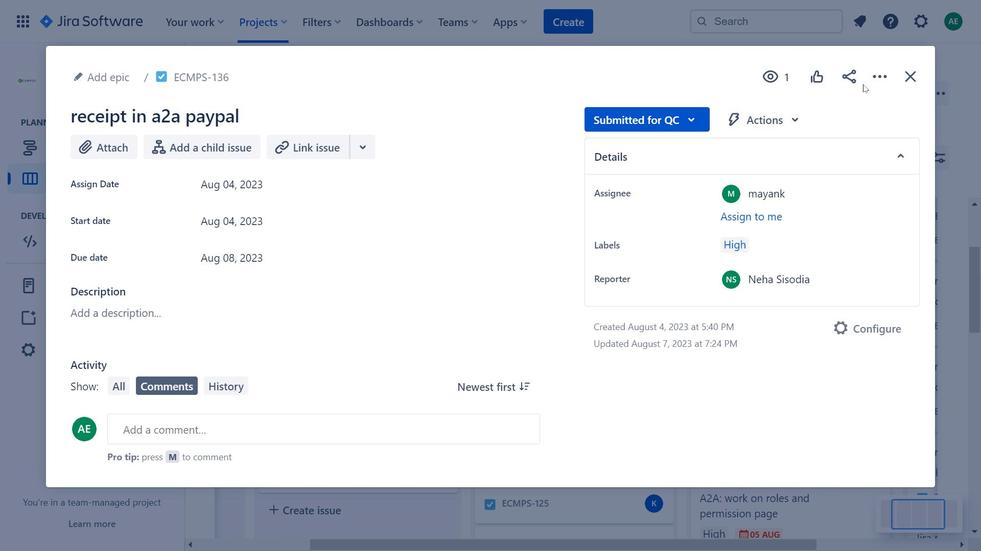 
Action: Mouse moved to (247, 213)
Screenshot: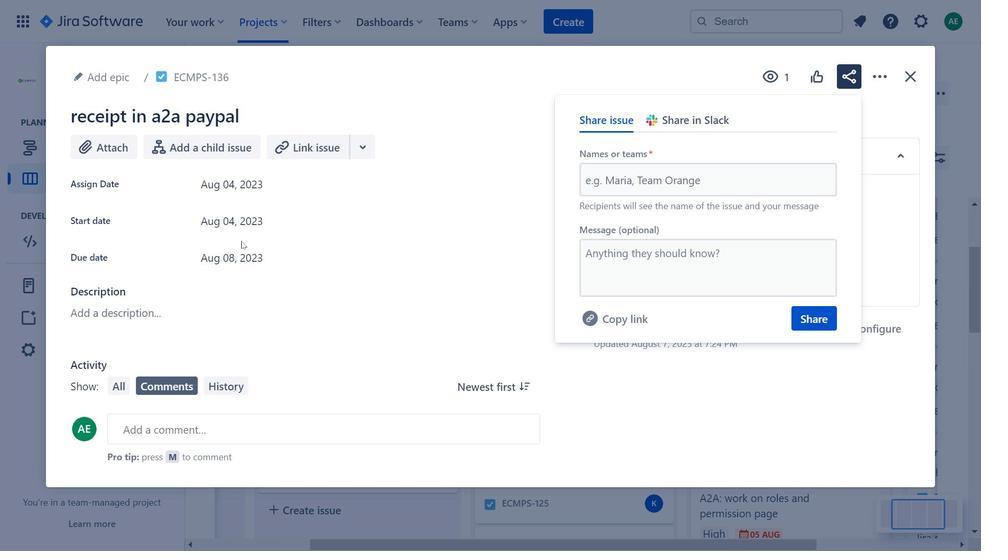 
Action: Mouse pressed left at (247, 213)
Screenshot: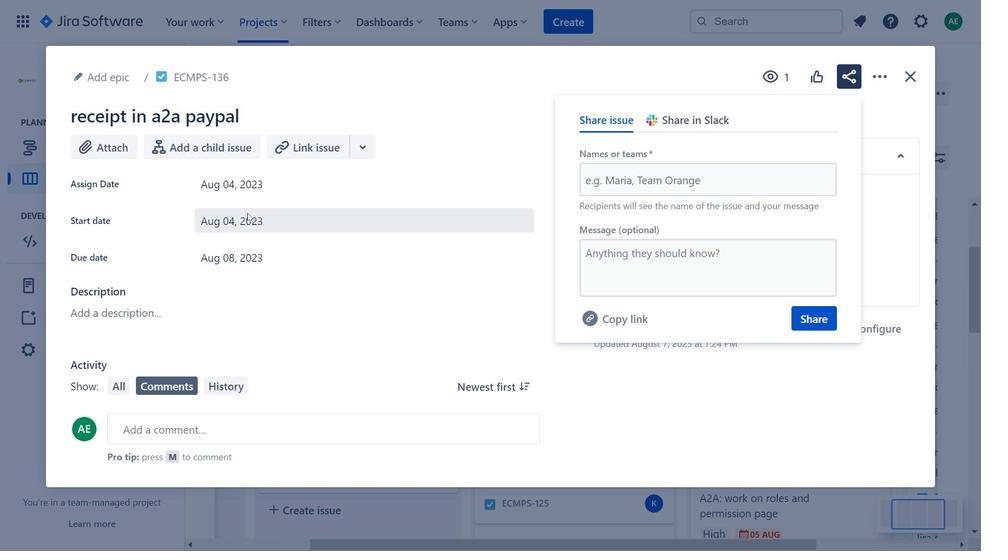 
Action: Mouse moved to (299, 191)
Screenshot: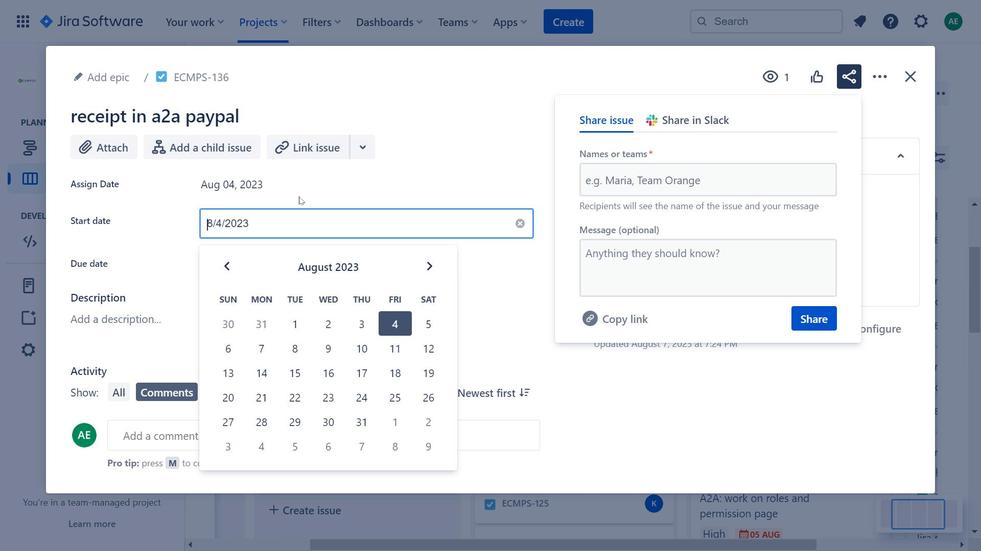 
Action: Mouse pressed left at (299, 191)
Screenshot: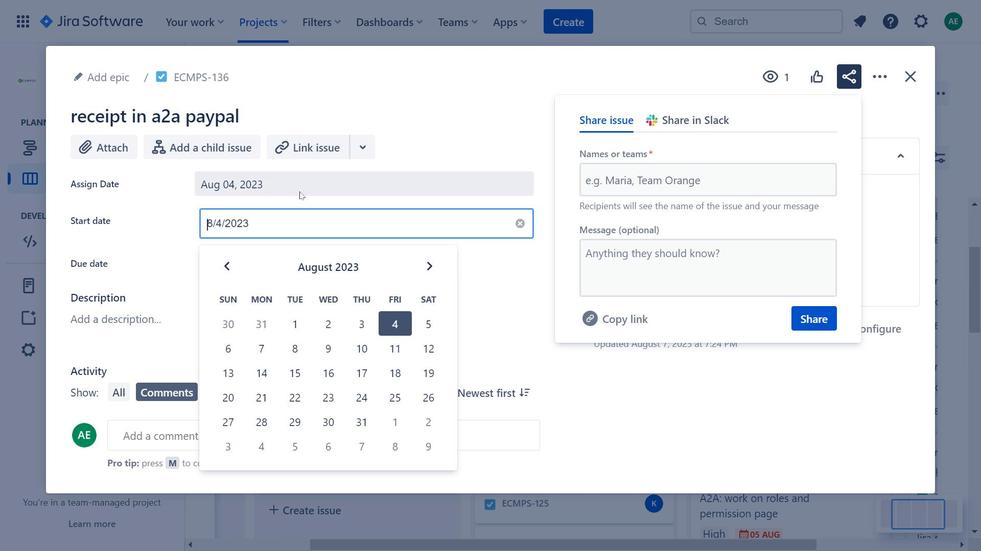 
Action: Mouse moved to (886, 75)
Screenshot: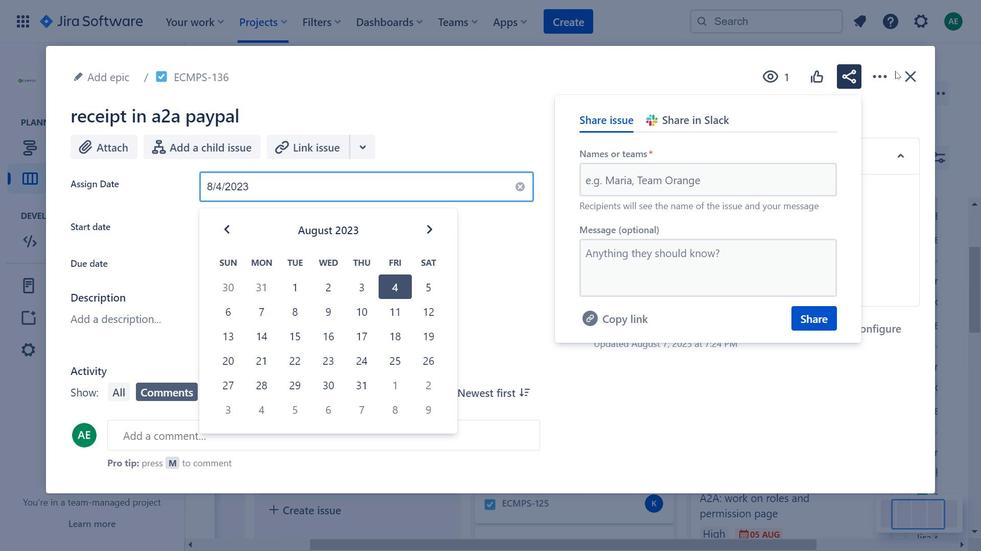 
Action: Mouse pressed left at (886, 75)
Screenshot: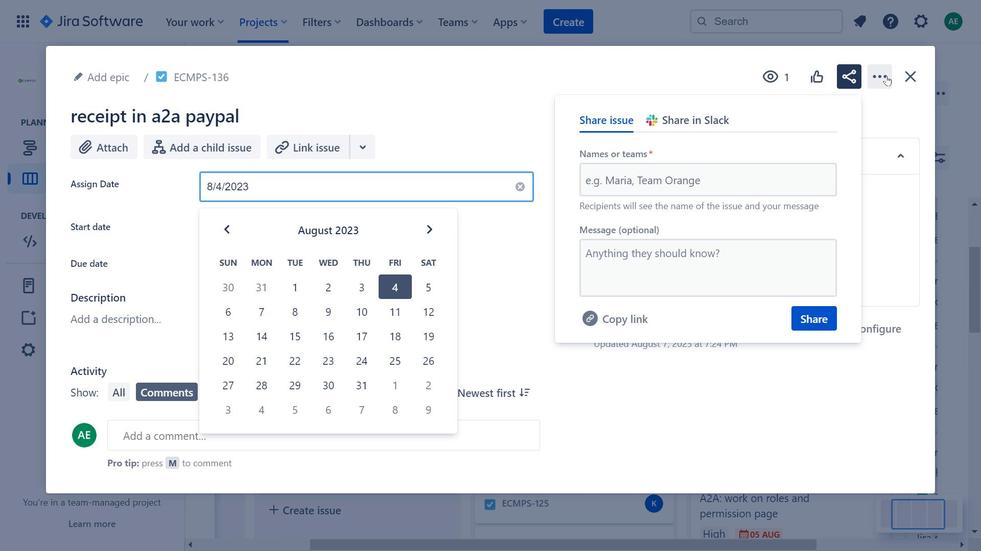 
Action: Mouse moved to (392, 169)
Screenshot: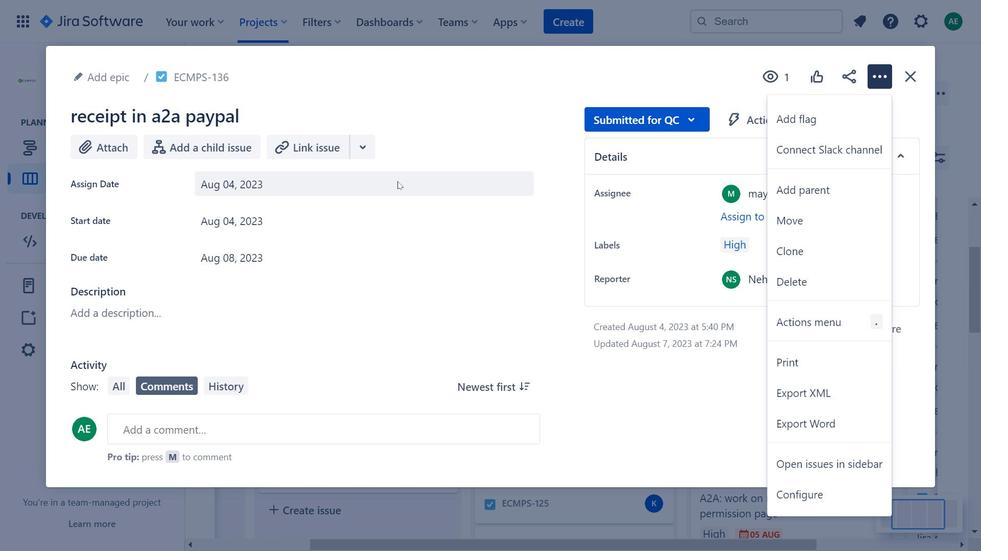 
Action: Mouse pressed left at (392, 169)
Screenshot: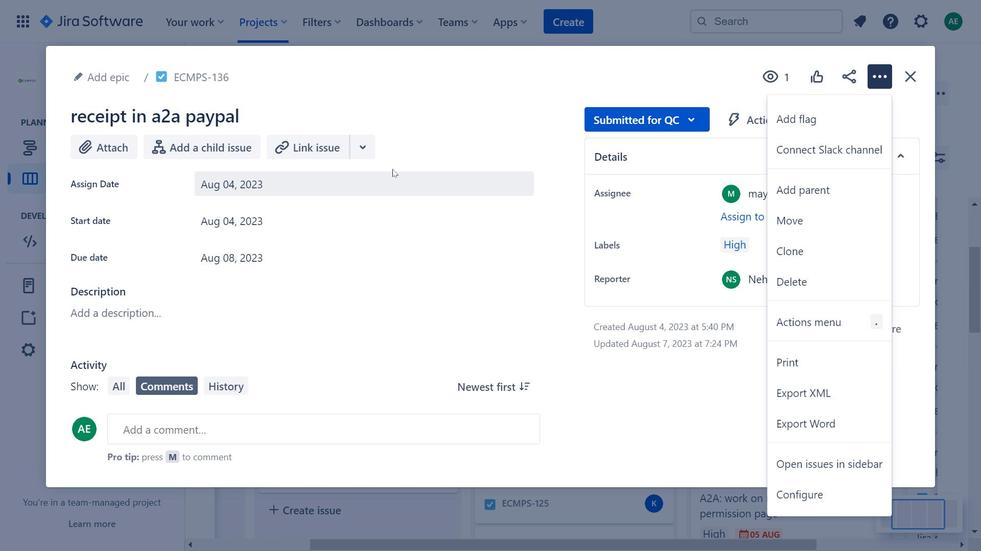 
Action: Mouse moved to (392, 184)
Screenshot: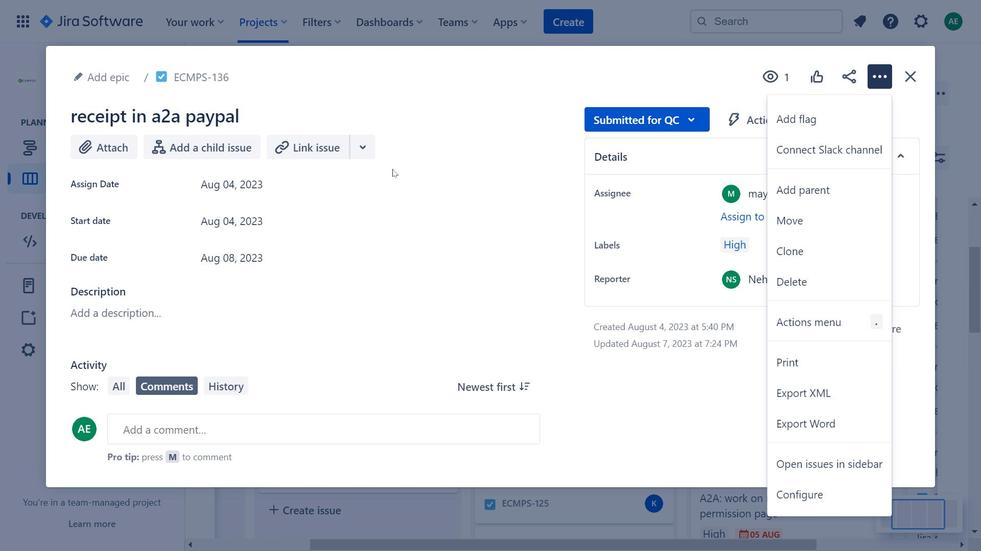 
Action: Mouse pressed left at (392, 184)
Screenshot: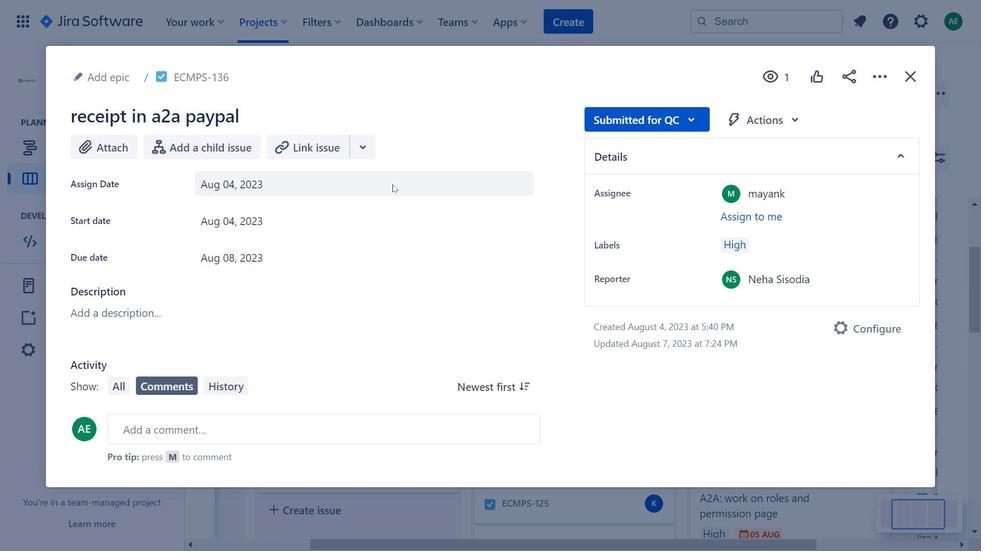 
Action: Mouse moved to (434, 235)
Screenshot: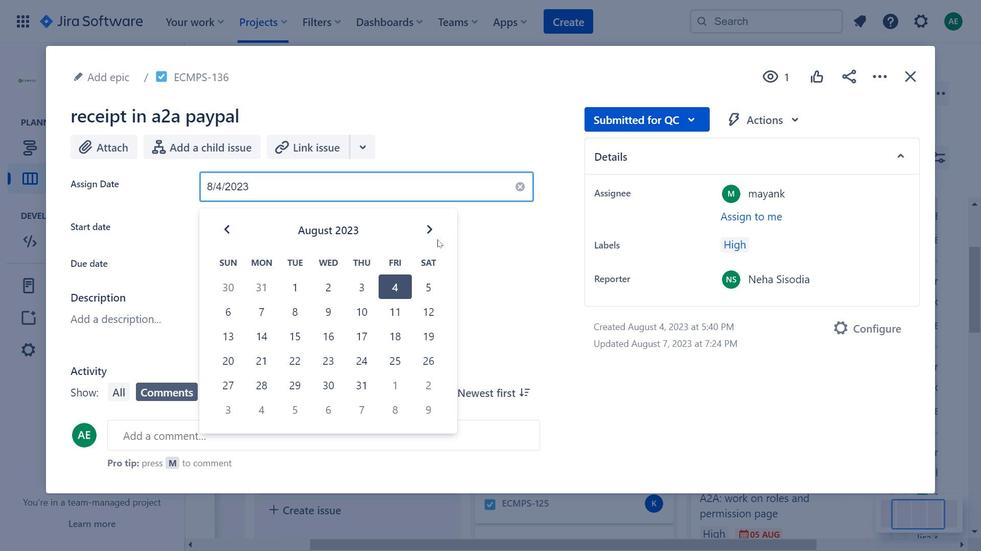 
Action: Mouse pressed left at (434, 235)
Screenshot: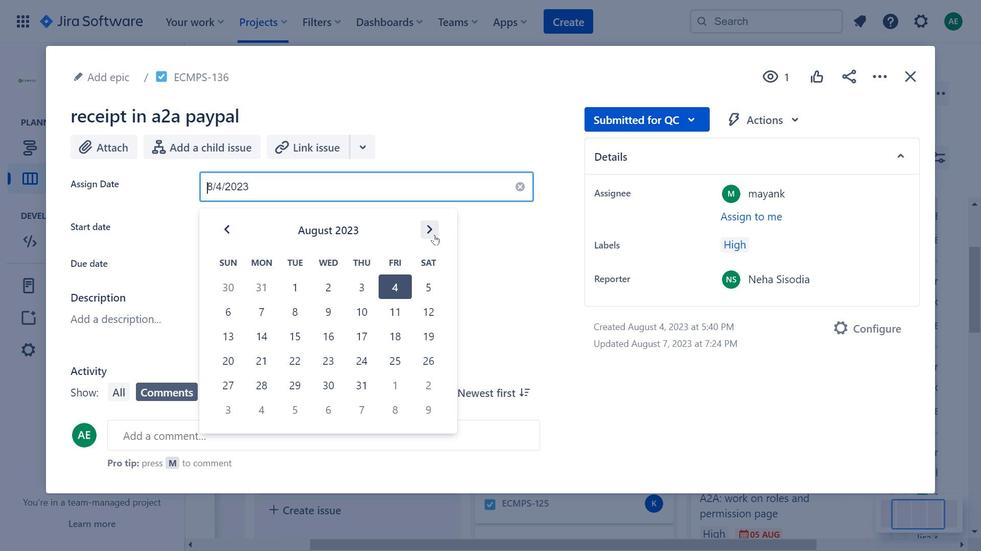 
Action: Mouse pressed left at (434, 235)
Screenshot: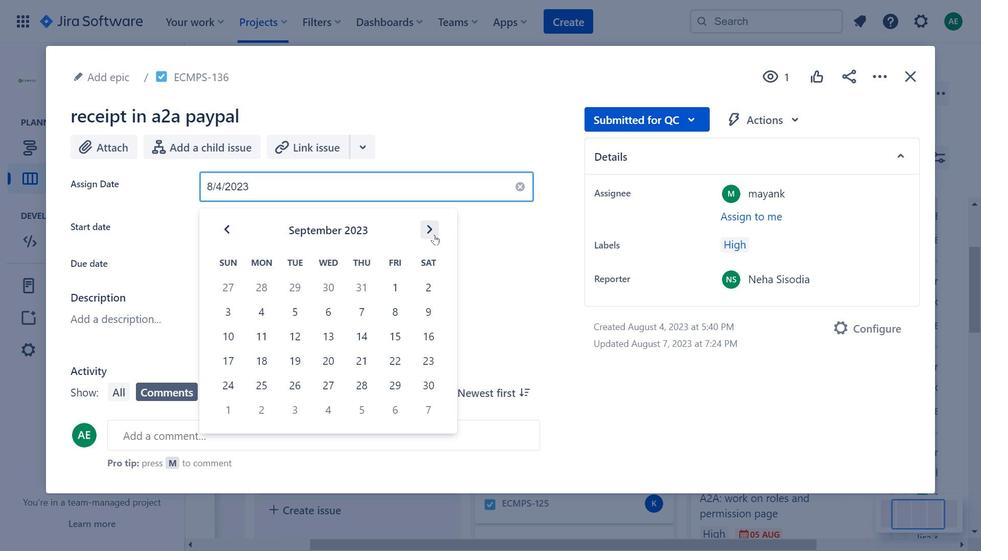 
Action: Mouse moved to (750, 124)
Screenshot: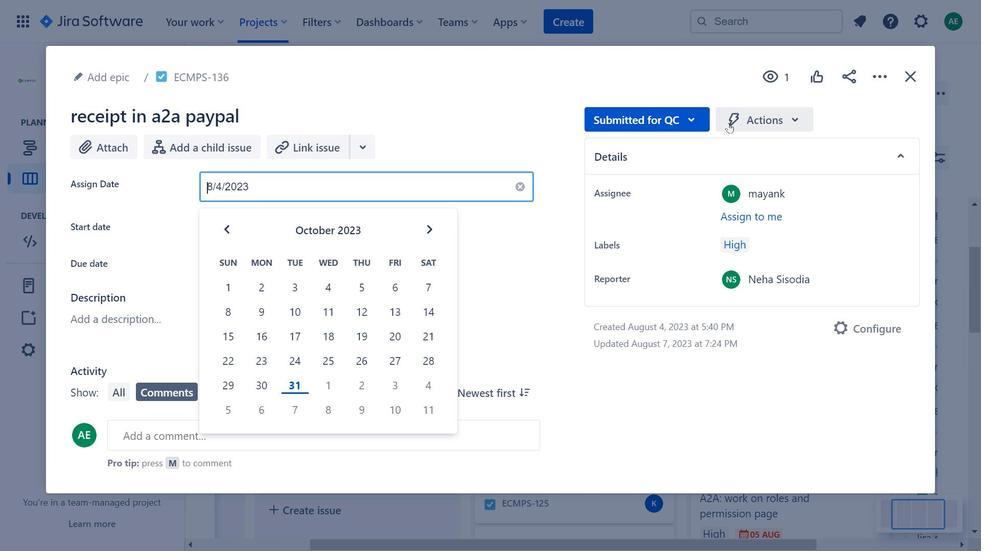 
Action: Mouse pressed left at (750, 124)
Screenshot: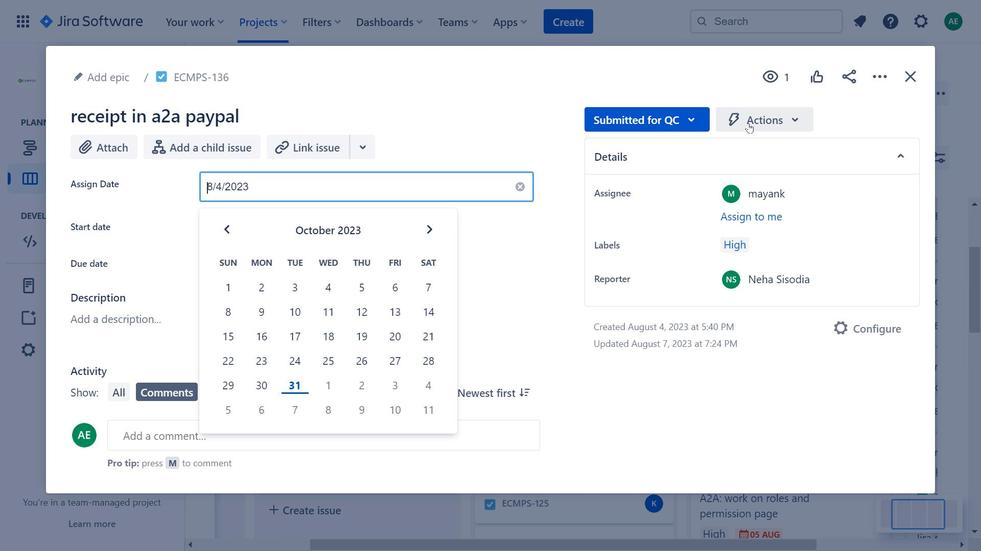 
Action: Mouse moved to (820, 438)
Screenshot: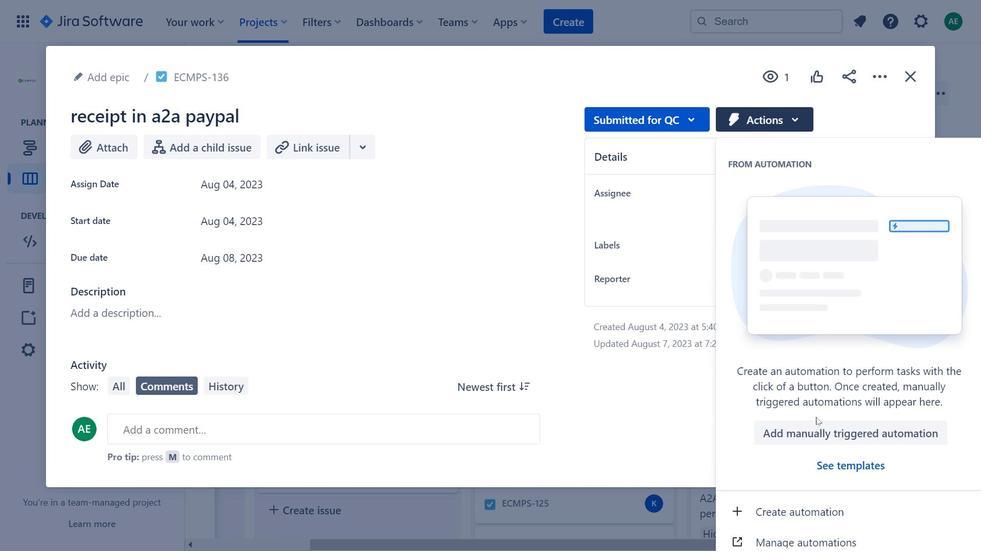 
Action: Mouse pressed left at (820, 438)
Screenshot: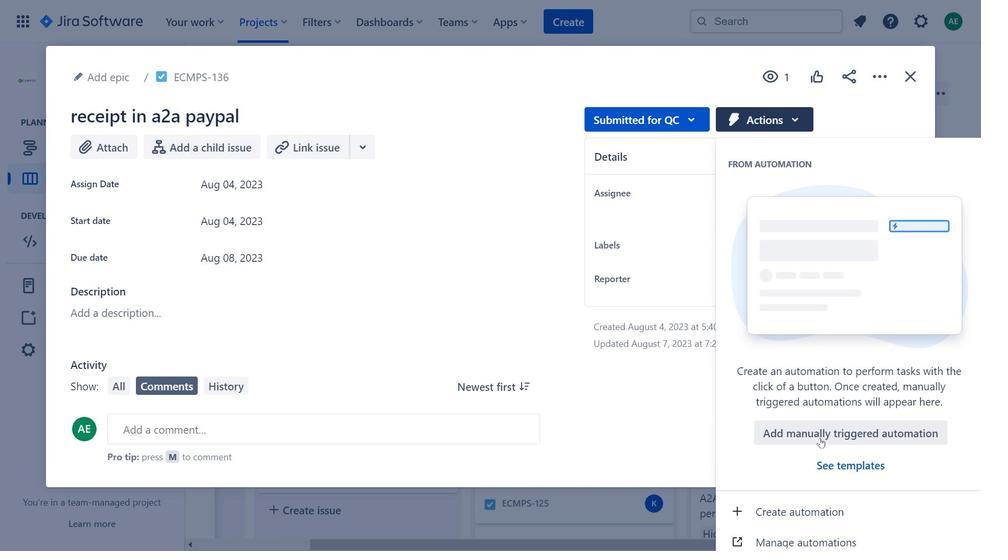 
Action: Mouse moved to (592, 212)
Screenshot: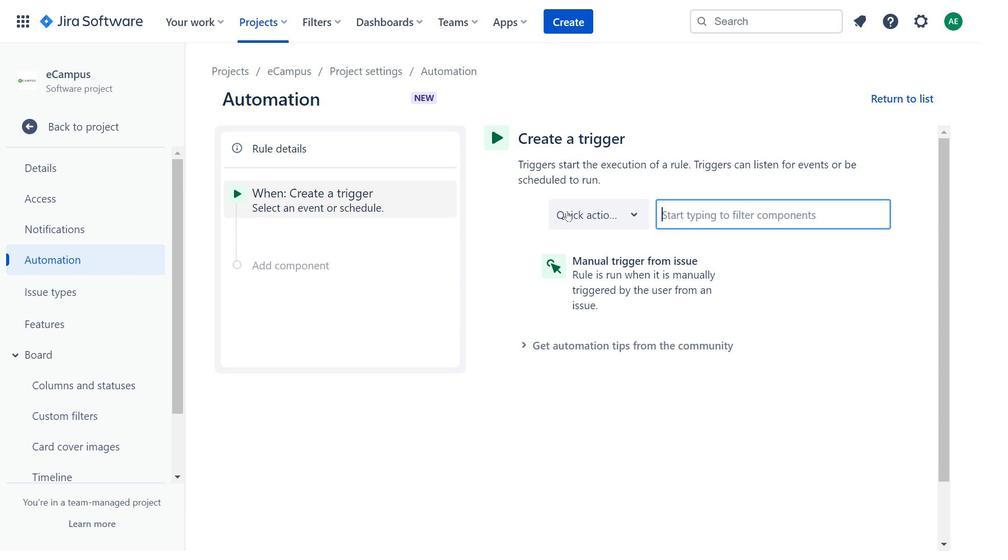 
Action: Mouse pressed left at (592, 212)
Screenshot: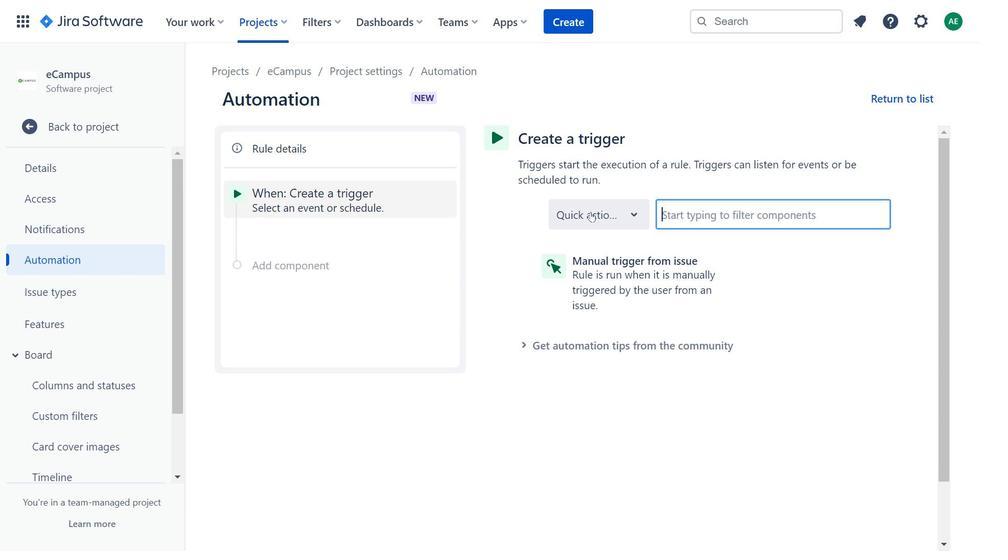 
Action: Mouse moved to (603, 289)
Screenshot: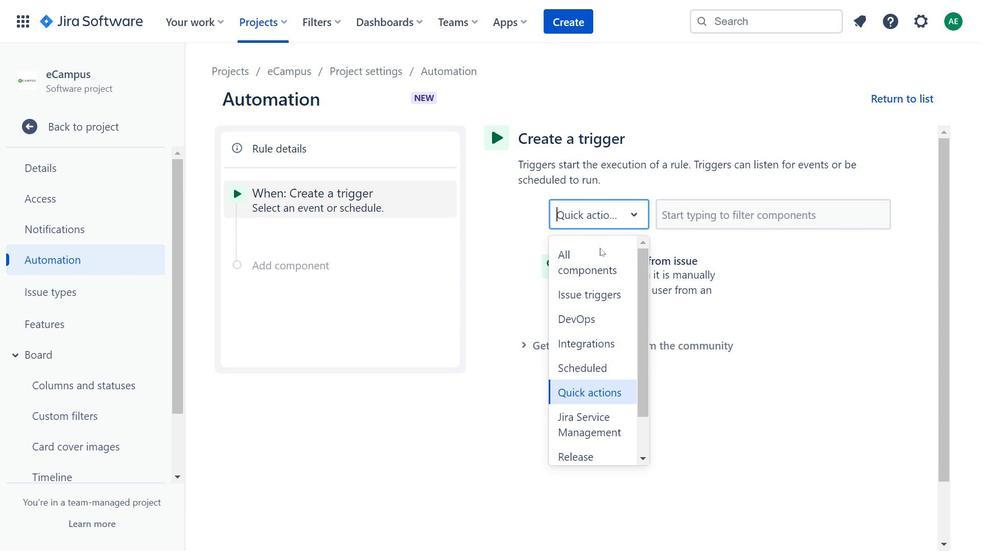 
Action: Mouse scrolled (603, 289) with delta (0, 0)
Screenshot: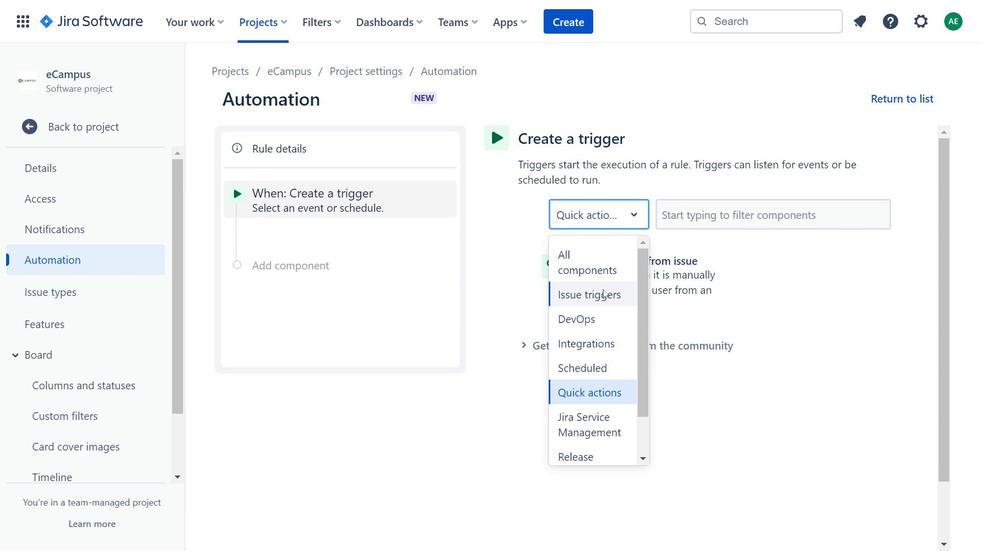 
Action: Mouse moved to (284, 71)
Screenshot: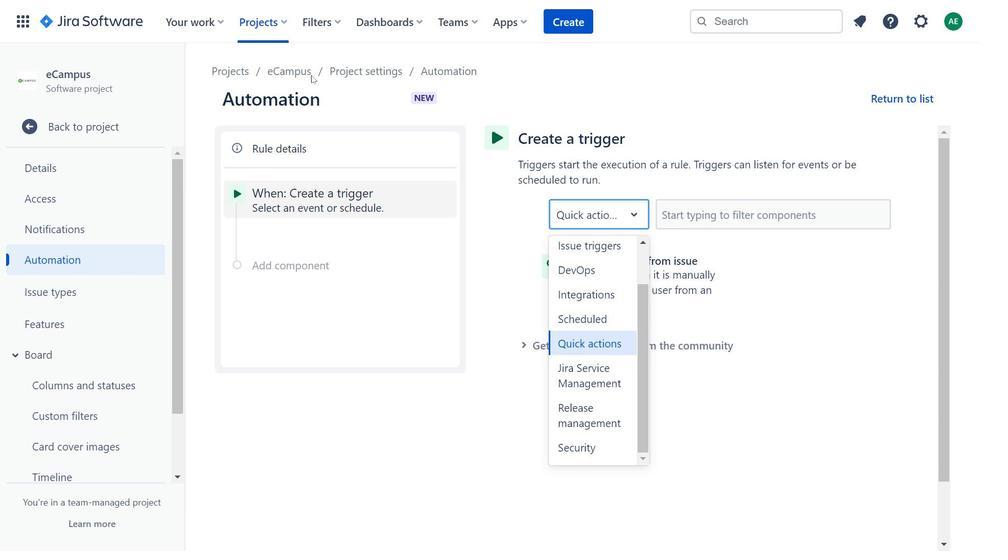 
Action: Mouse pressed left at (284, 71)
Screenshot: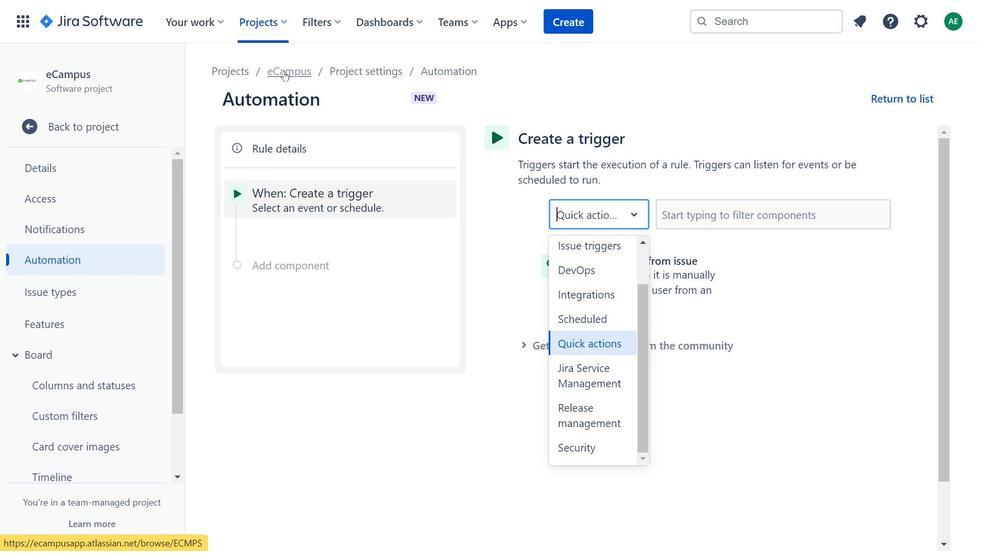 
Action: Mouse moved to (533, 340)
Screenshot: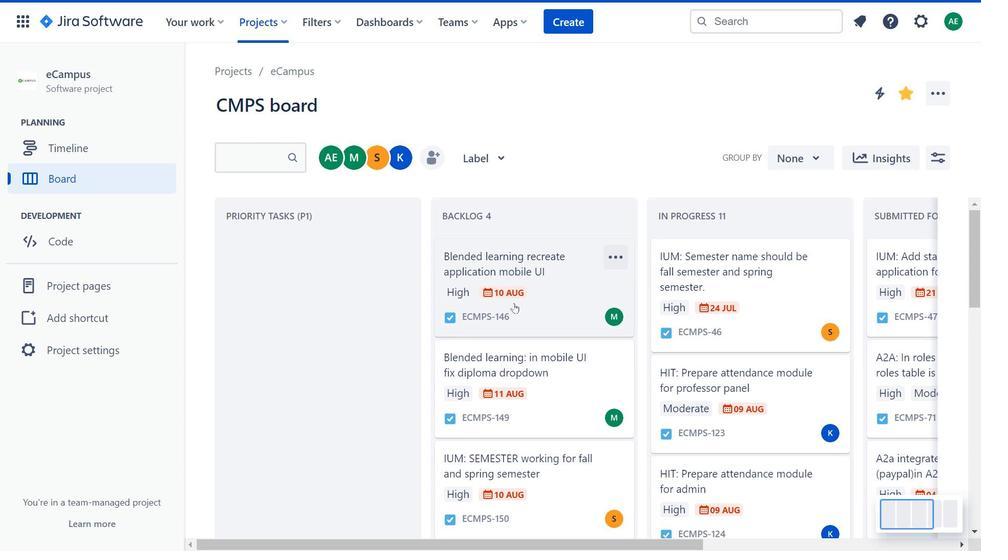 
Action: Mouse scrolled (533, 339) with delta (0, 0)
Screenshot: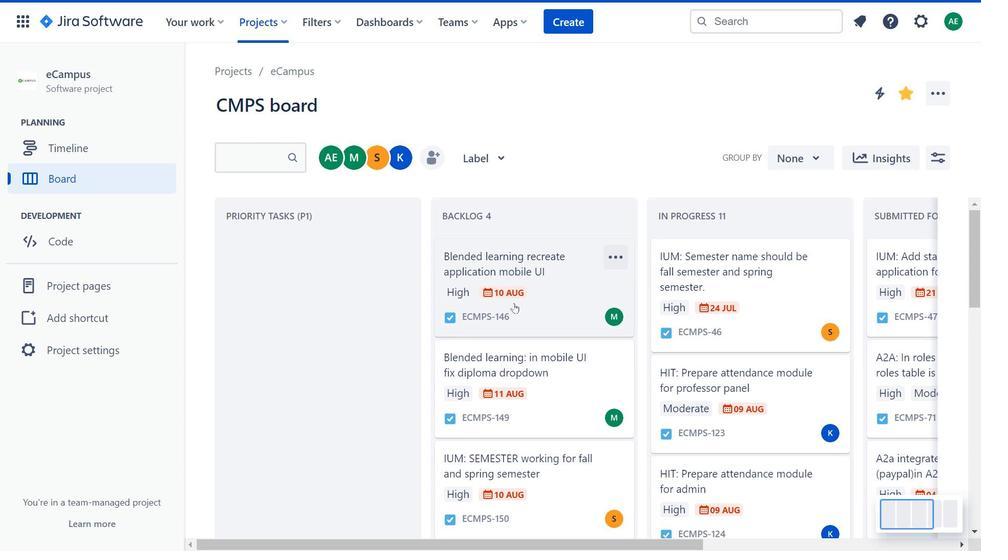 
Action: Mouse moved to (540, 349)
Screenshot: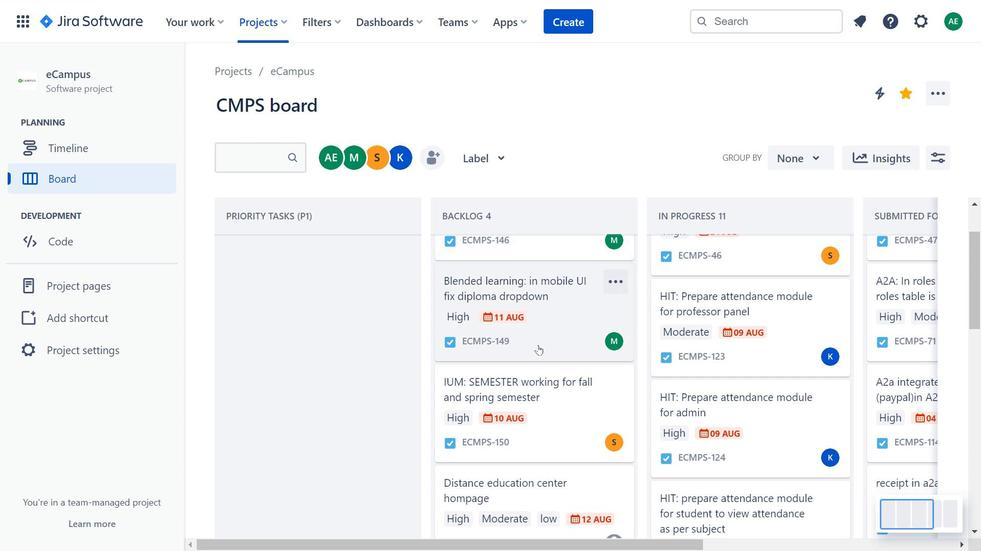 
Action: Mouse scrolled (540, 349) with delta (0, 0)
Screenshot: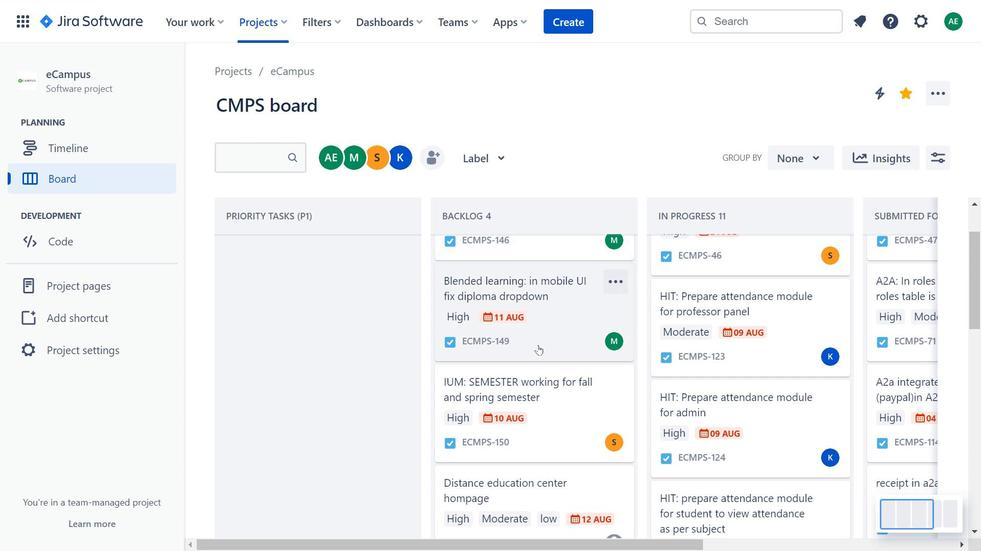 
Action: Mouse scrolled (540, 349) with delta (0, 0)
Screenshot: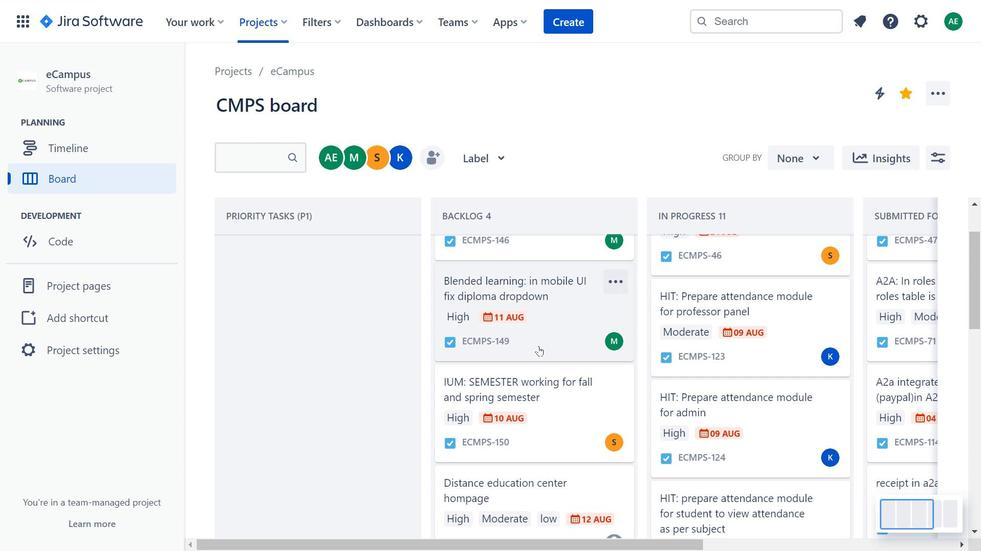
Action: Mouse moved to (575, 278)
Screenshot: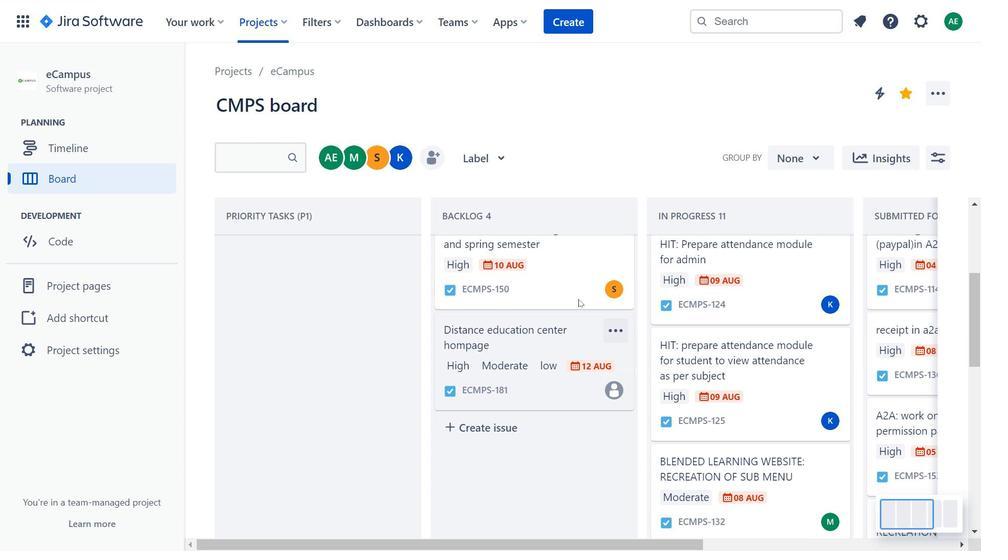 
Action: Mouse pressed left at (575, 278)
Screenshot: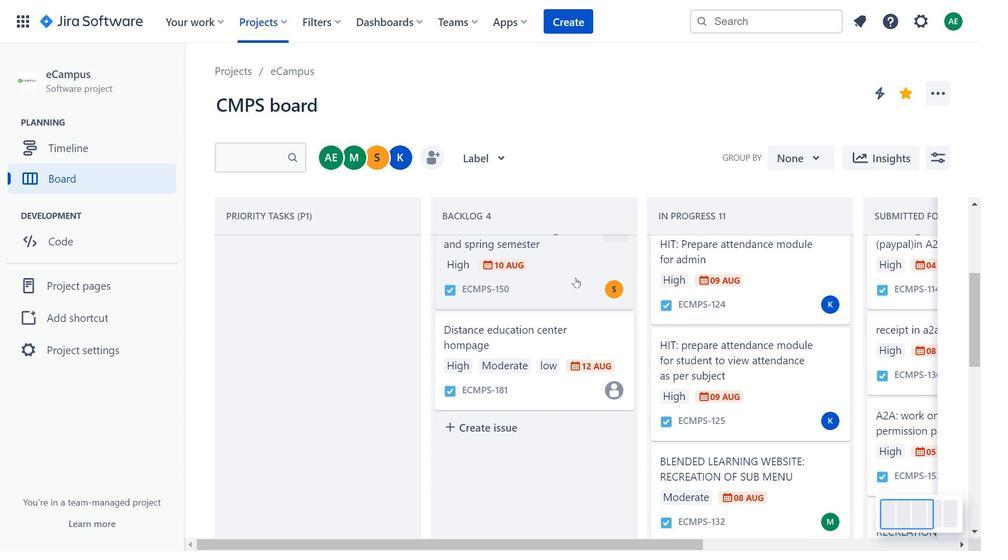 
Action: Mouse moved to (632, 127)
Screenshot: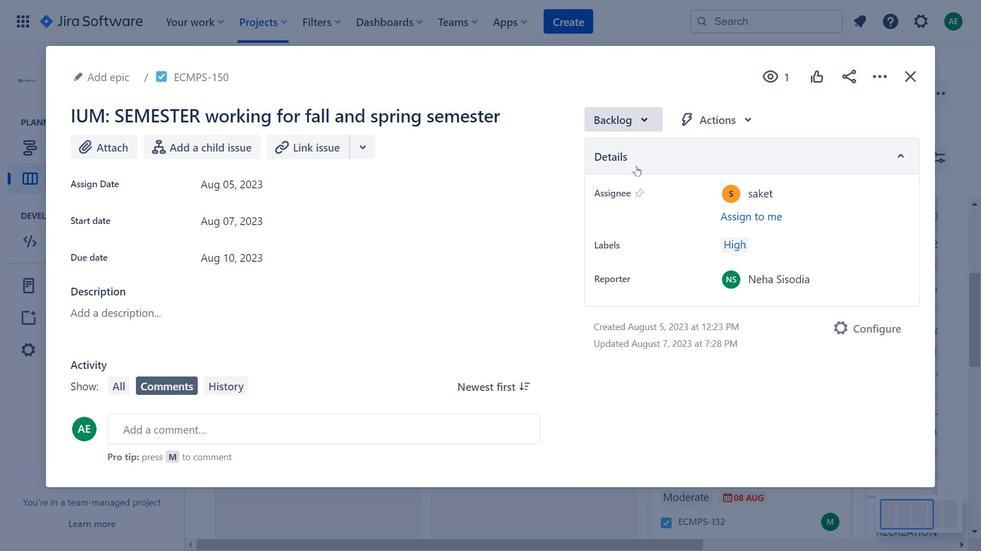 
Action: Mouse pressed left at (632, 127)
Screenshot: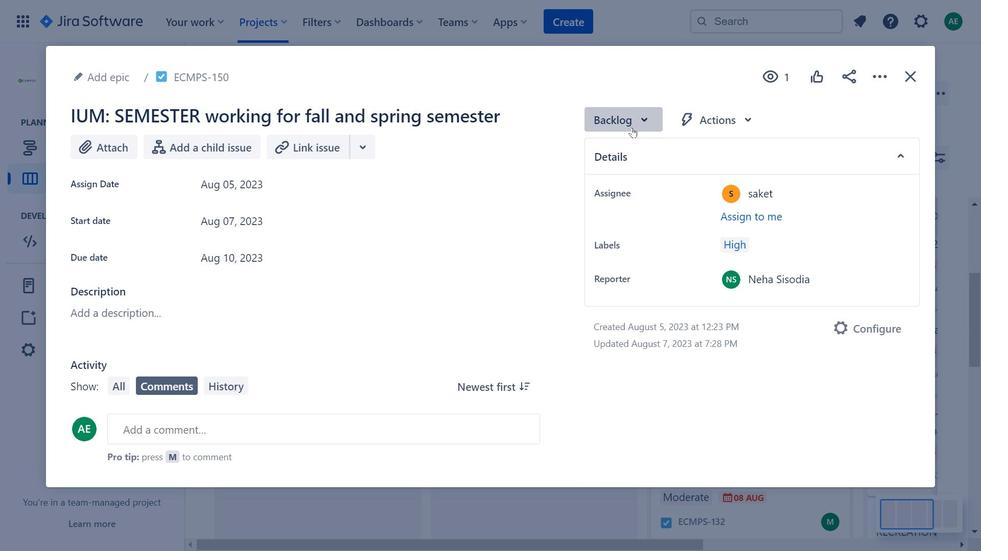 
Action: Mouse moved to (885, 78)
Screenshot: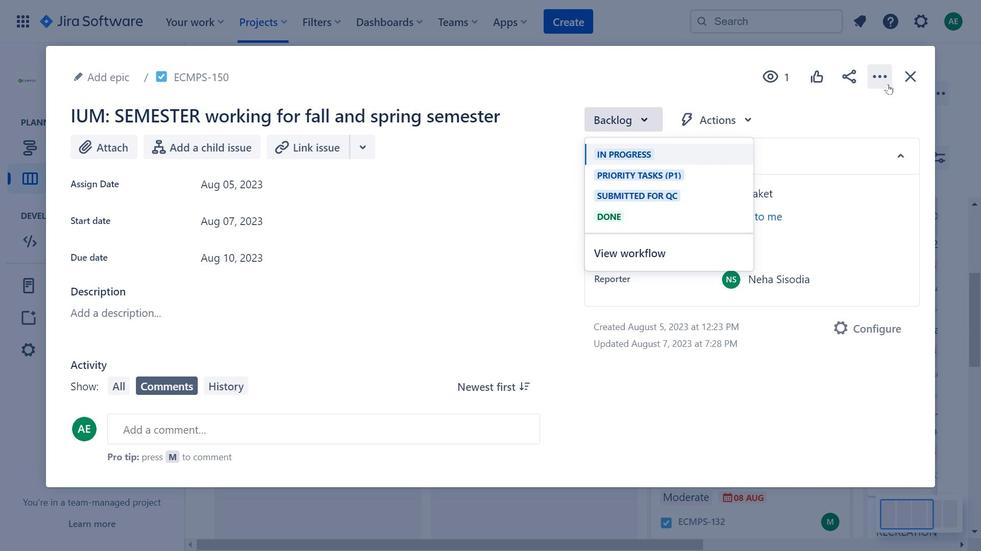 
Action: Mouse pressed left at (885, 78)
Screenshot: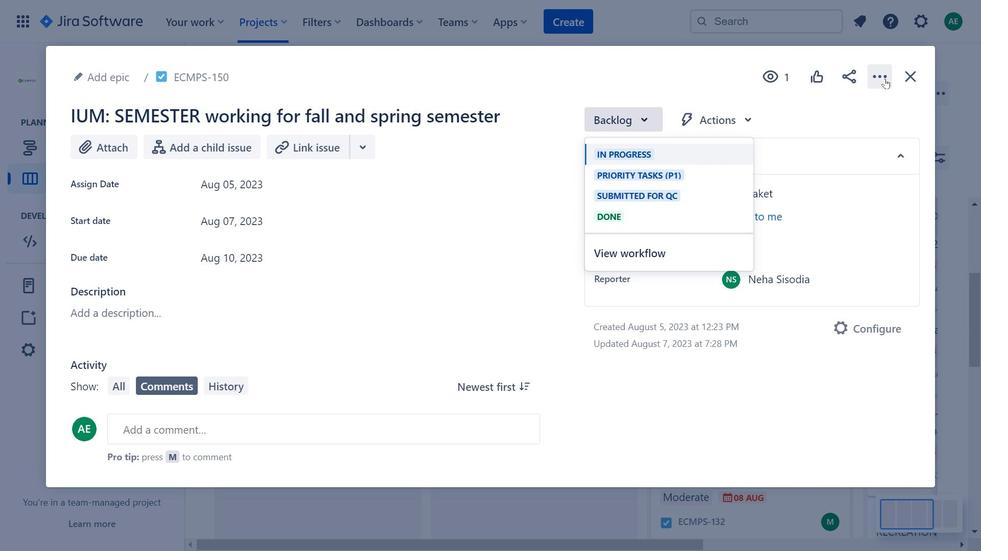 
Action: Mouse moved to (908, 80)
Screenshot: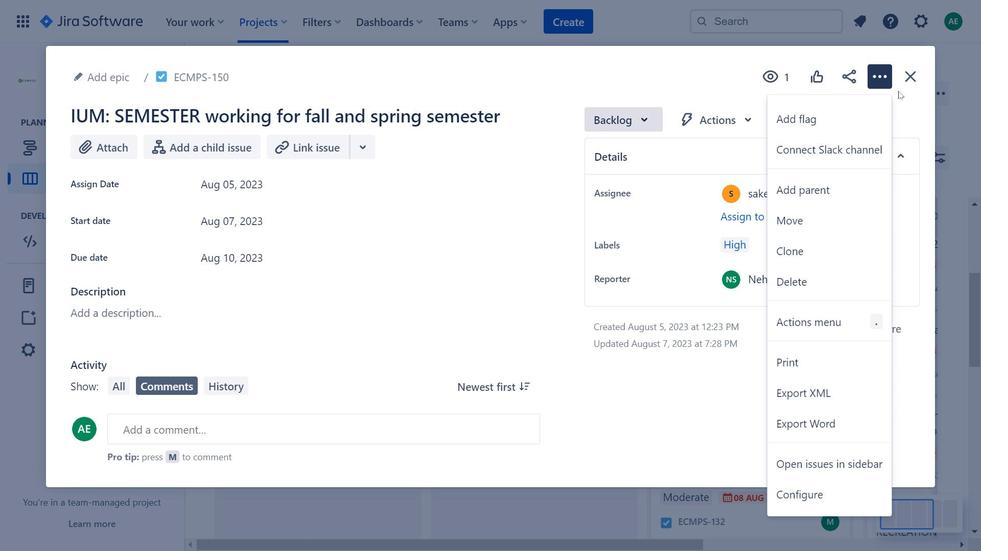 
Action: Mouse pressed left at (908, 80)
Screenshot: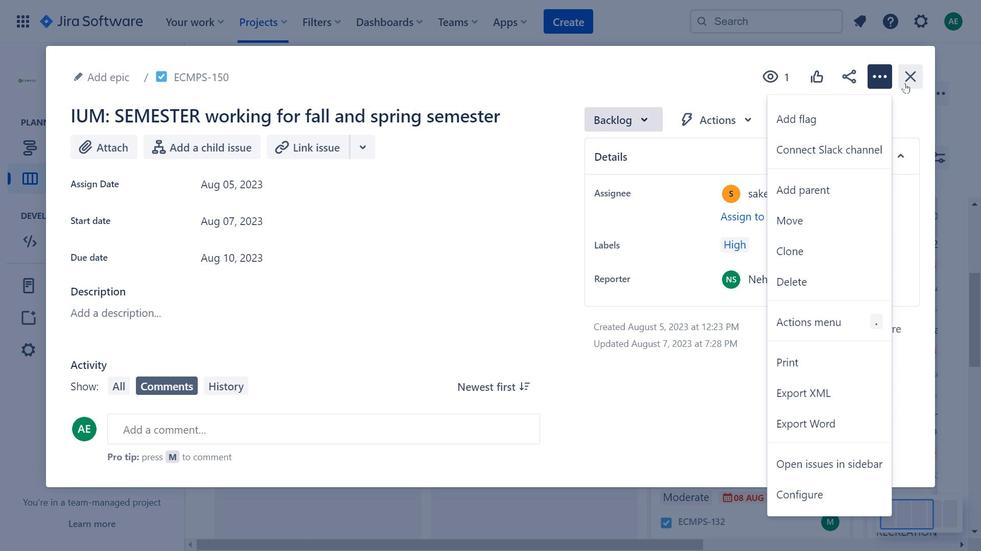
Action: Mouse moved to (756, 297)
Screenshot: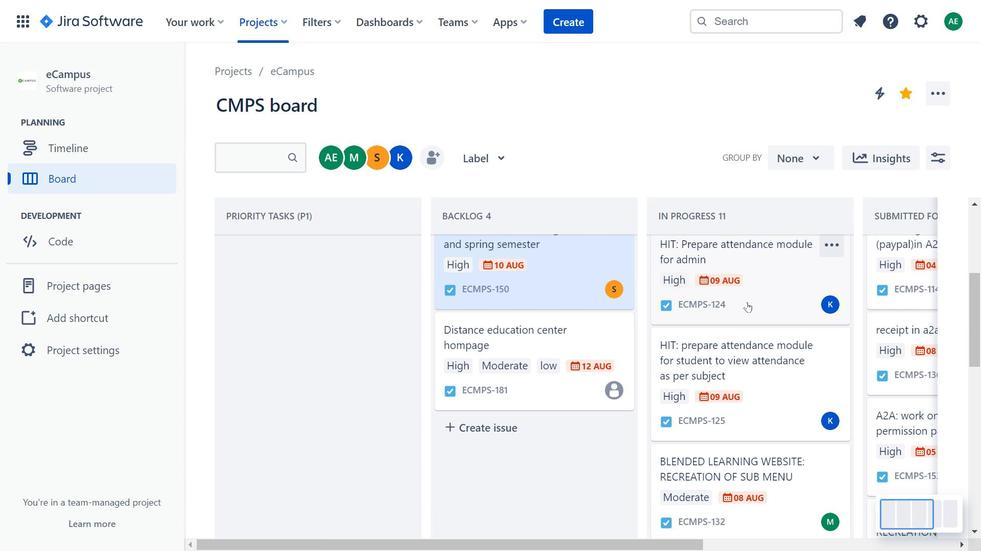 
Action: Mouse scrolled (756, 298) with delta (0, 0)
Screenshot: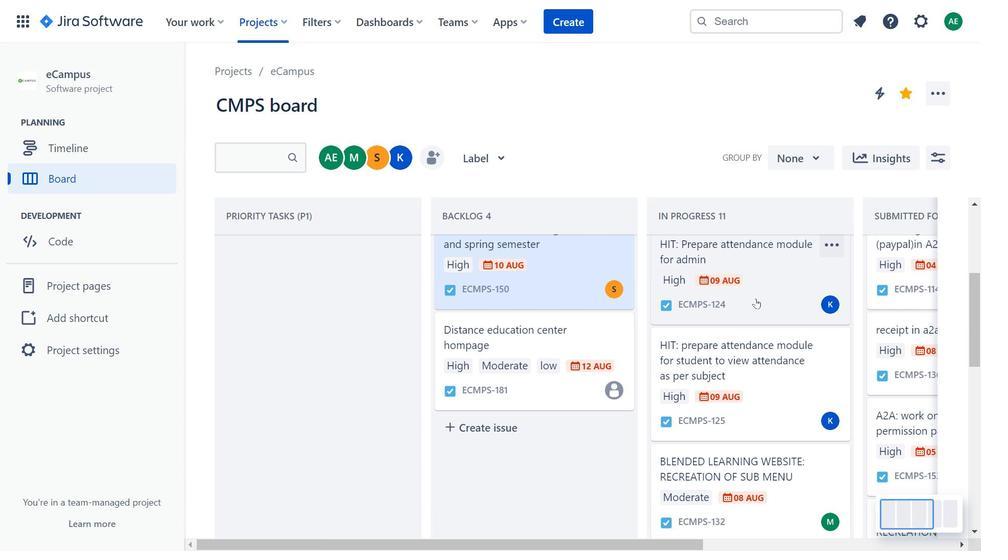 
Action: Mouse scrolled (756, 298) with delta (0, 0)
Screenshot: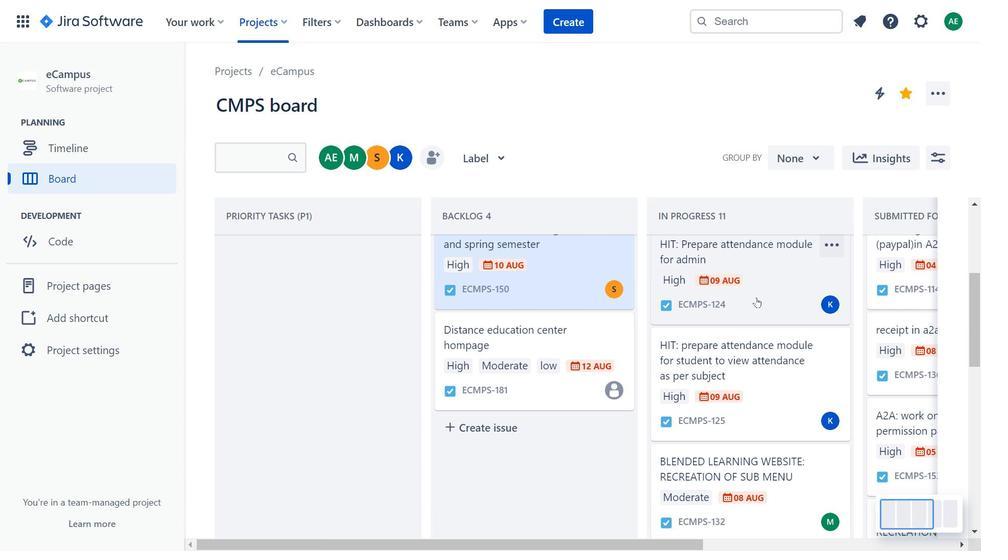 
Action: Mouse moved to (761, 292)
Screenshot: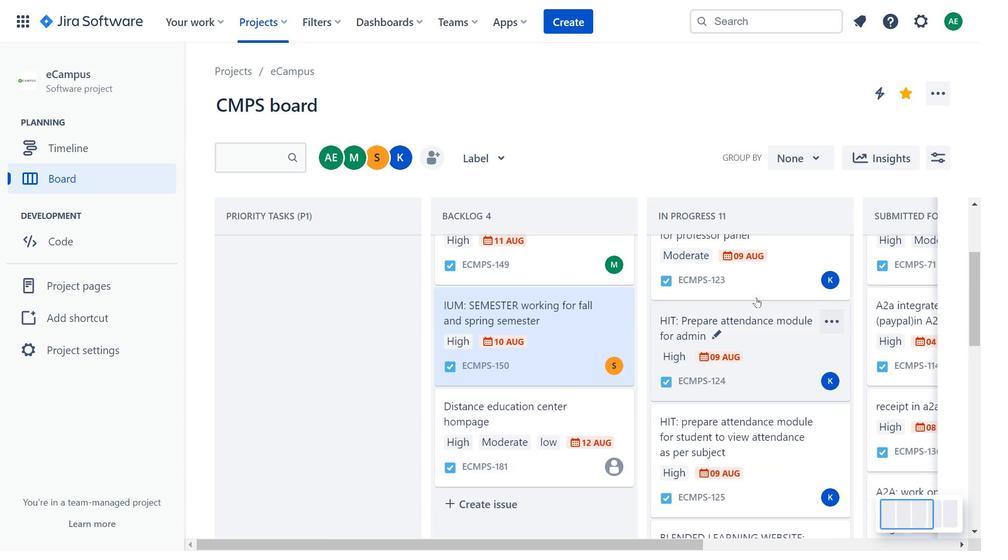 
Action: Mouse scrolled (761, 293) with delta (0, 0)
Screenshot: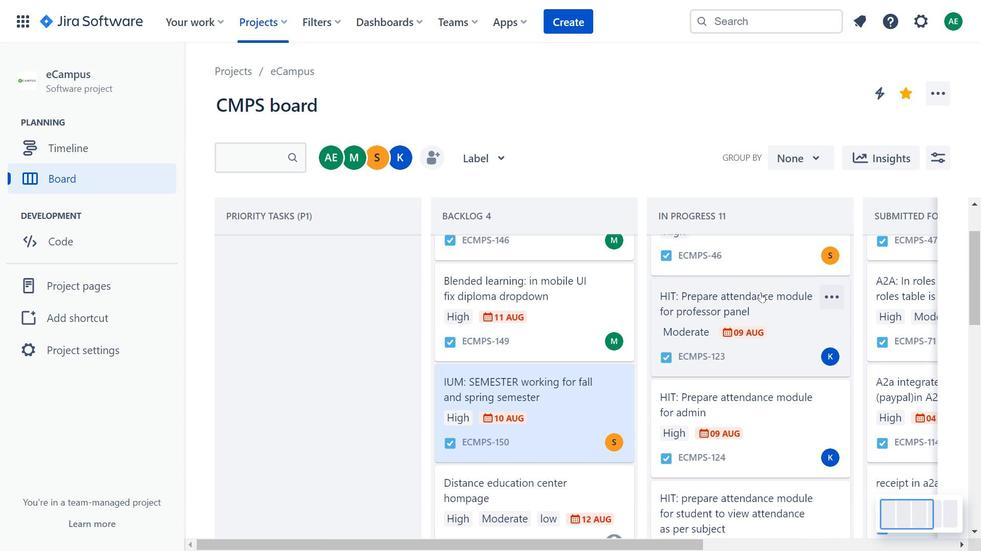
Action: Mouse scrolled (761, 293) with delta (0, 0)
Screenshot: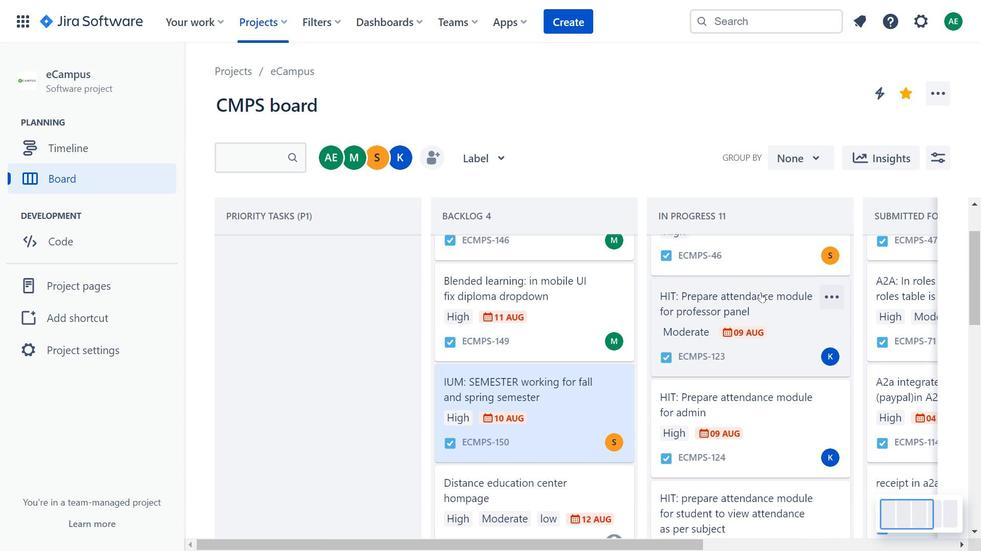 
Action: Mouse scrolled (761, 293) with delta (0, 0)
Screenshot: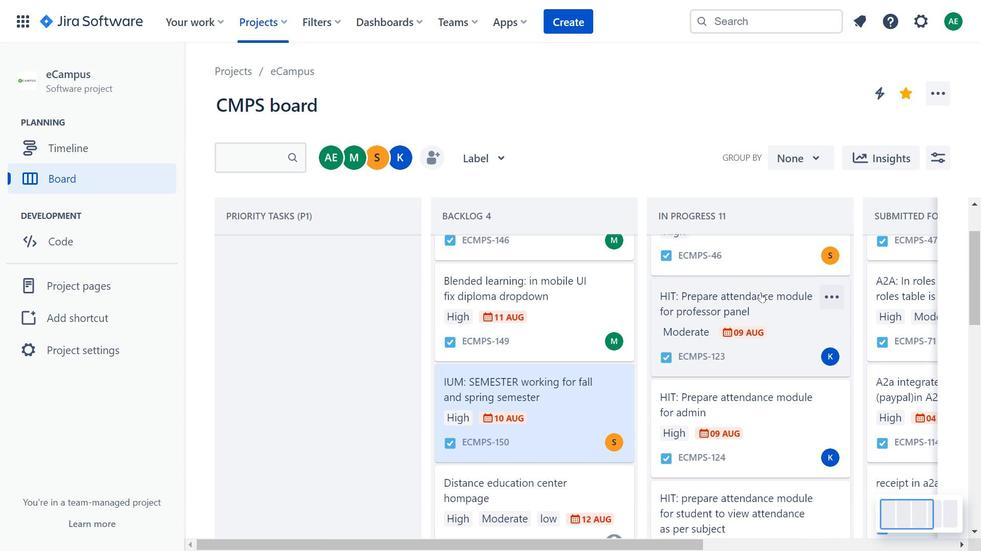 
Action: Mouse moved to (761, 291)
Screenshot: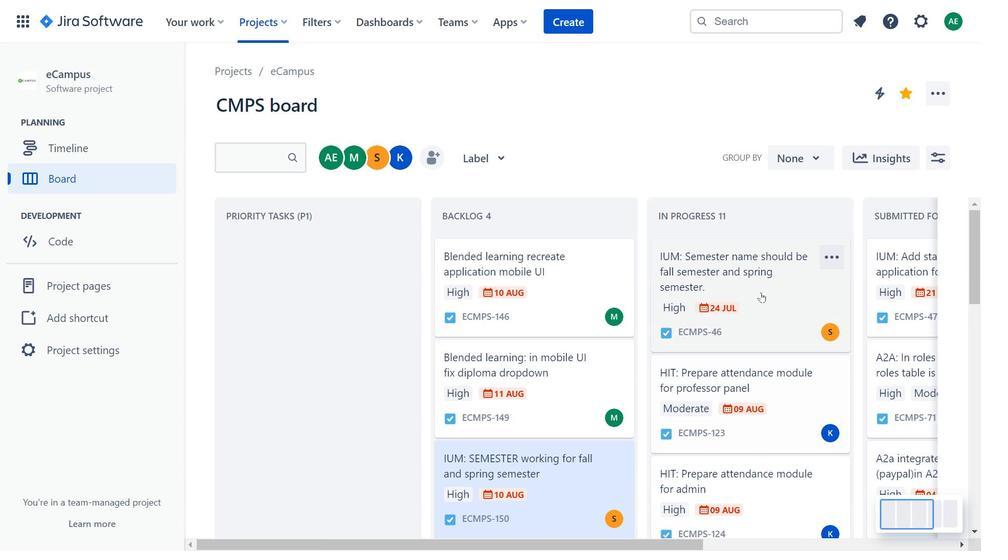 
Action: Mouse scrolled (761, 291) with delta (0, 0)
Screenshot: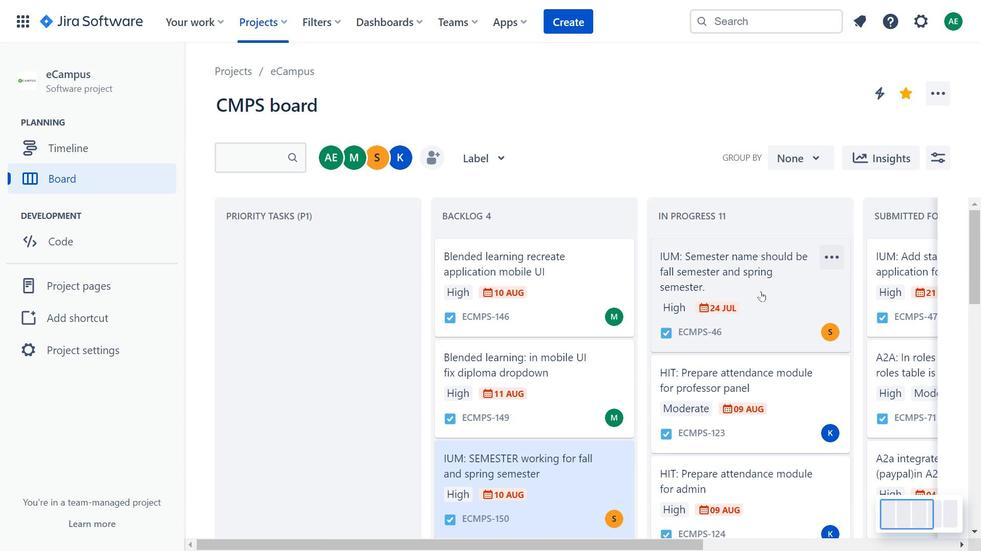 
Action: Mouse scrolled (761, 291) with delta (0, 0)
Screenshot: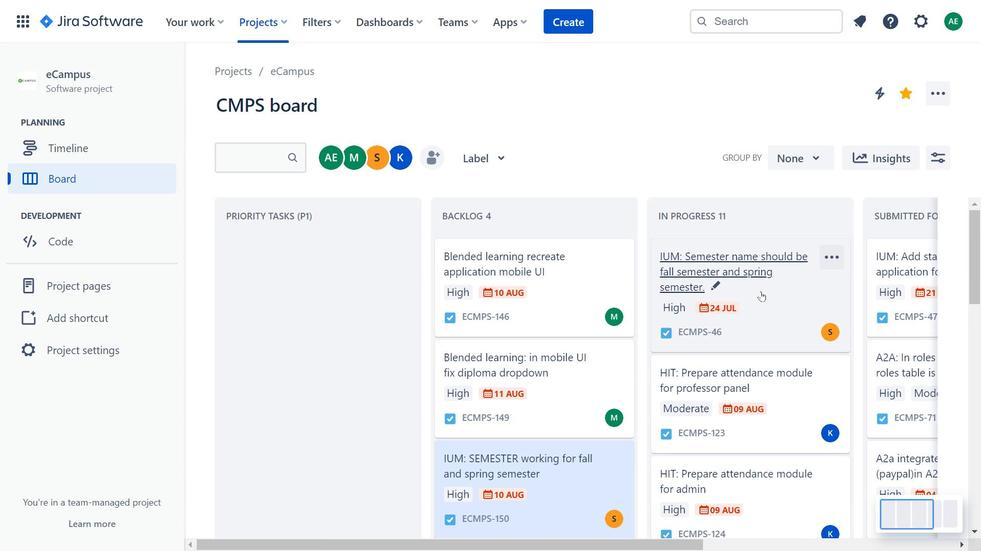 
Action: Mouse moved to (781, 353)
Screenshot: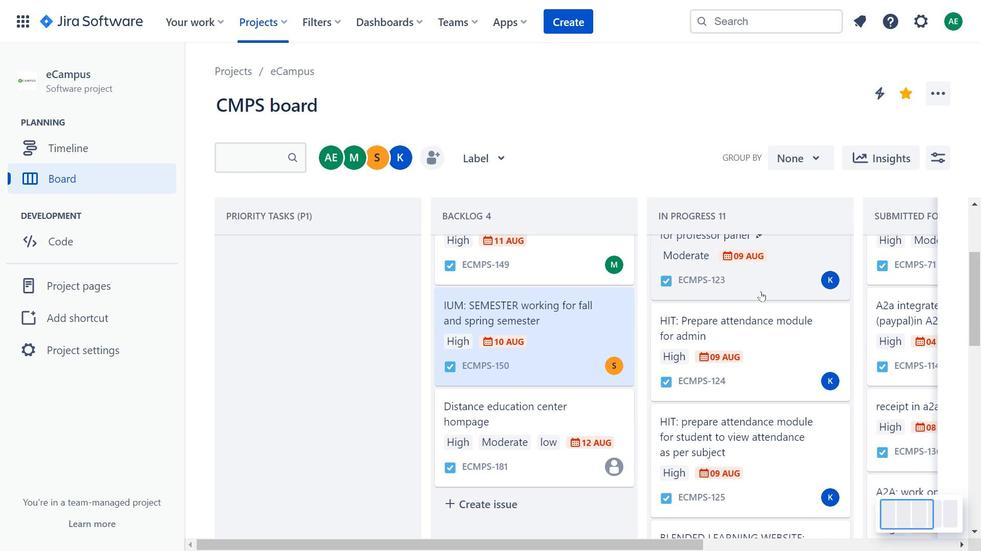 
Action: Mouse scrolled (781, 353) with delta (0, 0)
Screenshot: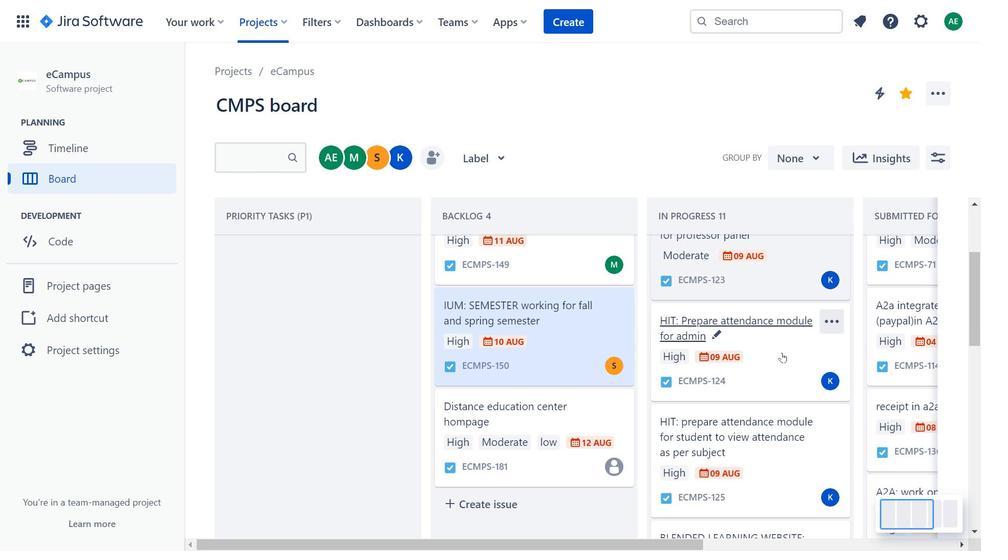 
Action: Mouse scrolled (781, 353) with delta (0, 0)
Screenshot: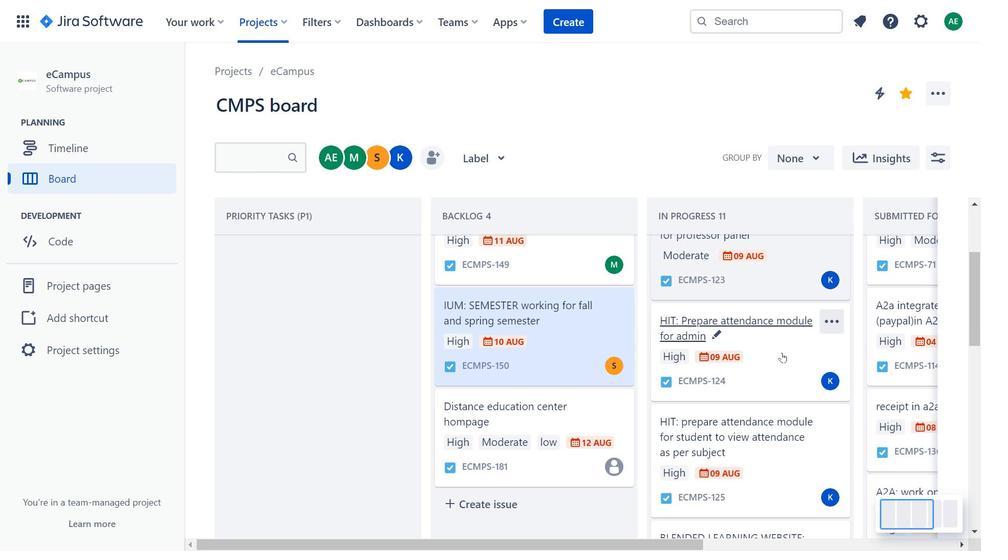 
Action: Mouse moved to (781, 325)
Screenshot: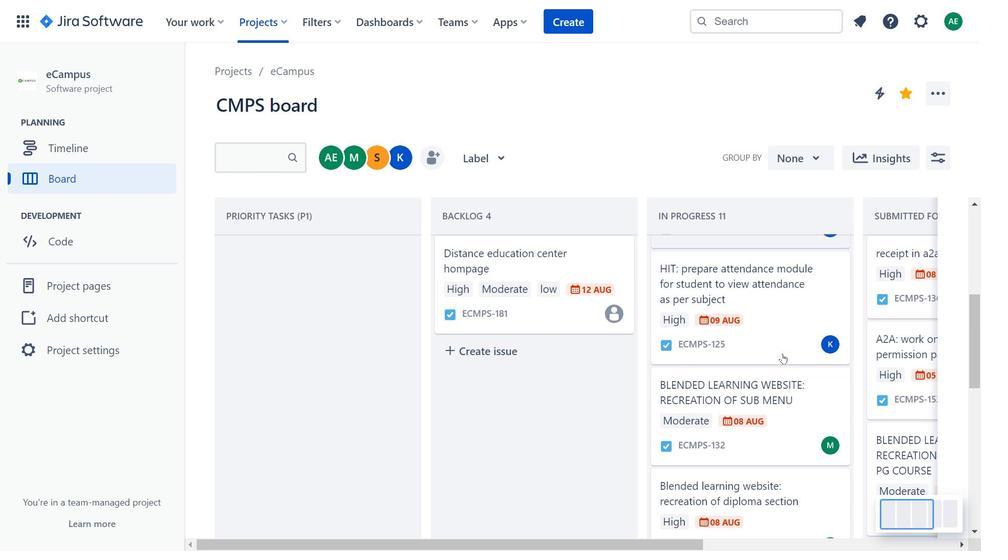 
Action: Mouse pressed left at (781, 325)
Screenshot: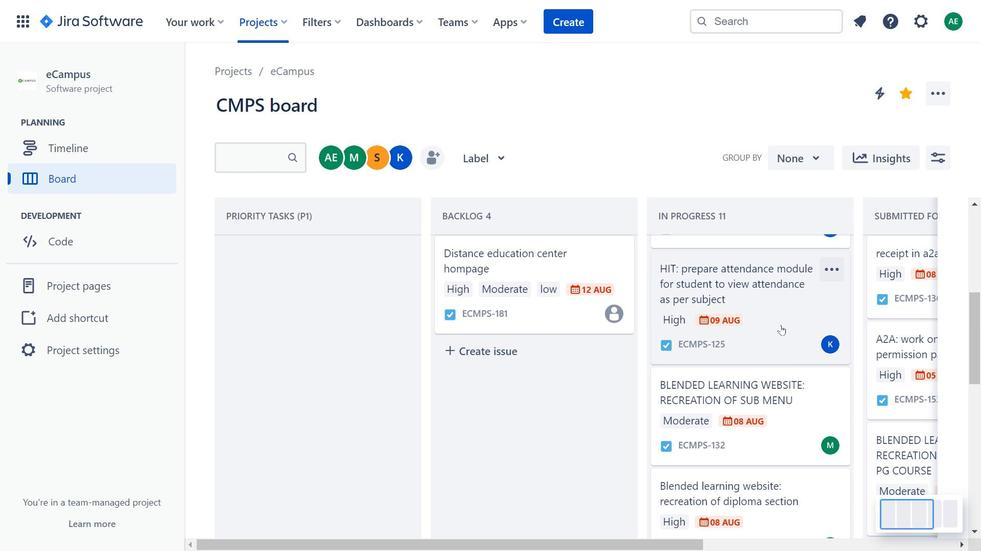 
Action: Mouse pressed left at (781, 325)
Screenshot: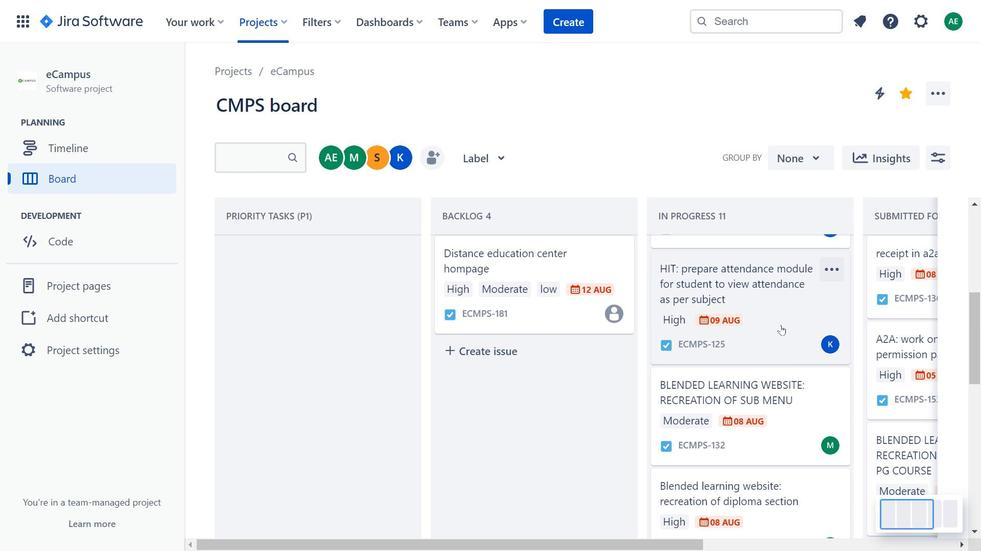 
Action: Mouse moved to (219, 229)
Screenshot: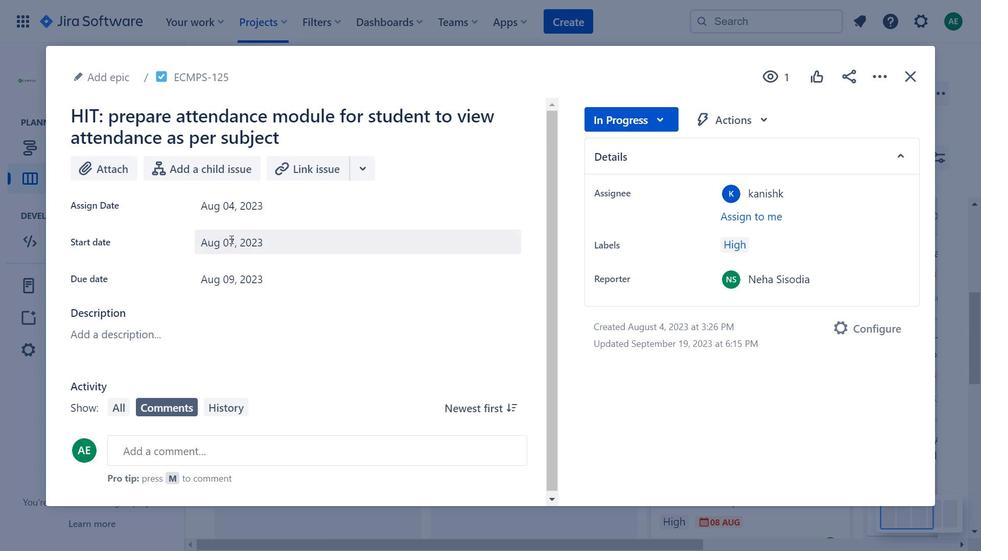 
Action: Mouse pressed left at (219, 229)
Screenshot: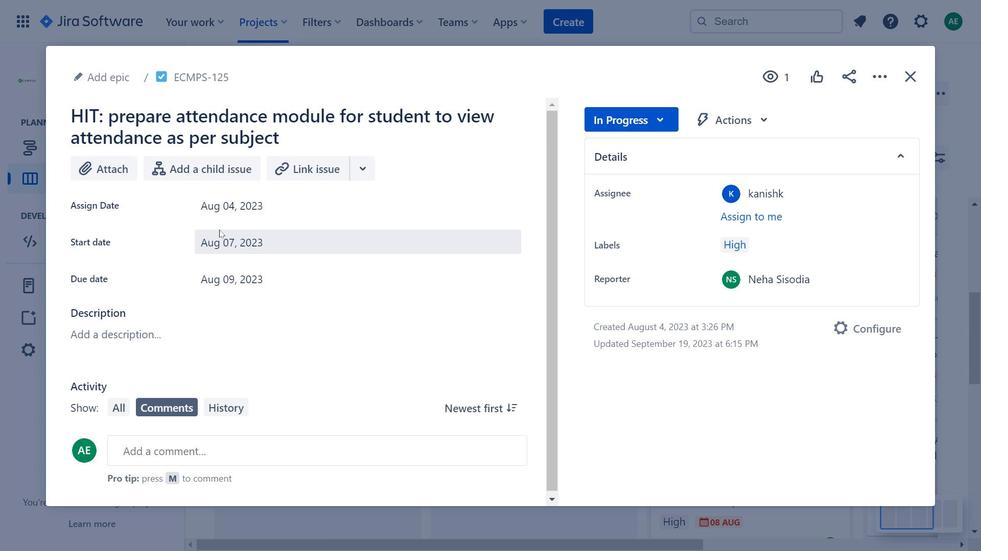 
Action: Mouse moved to (506, 284)
Screenshot: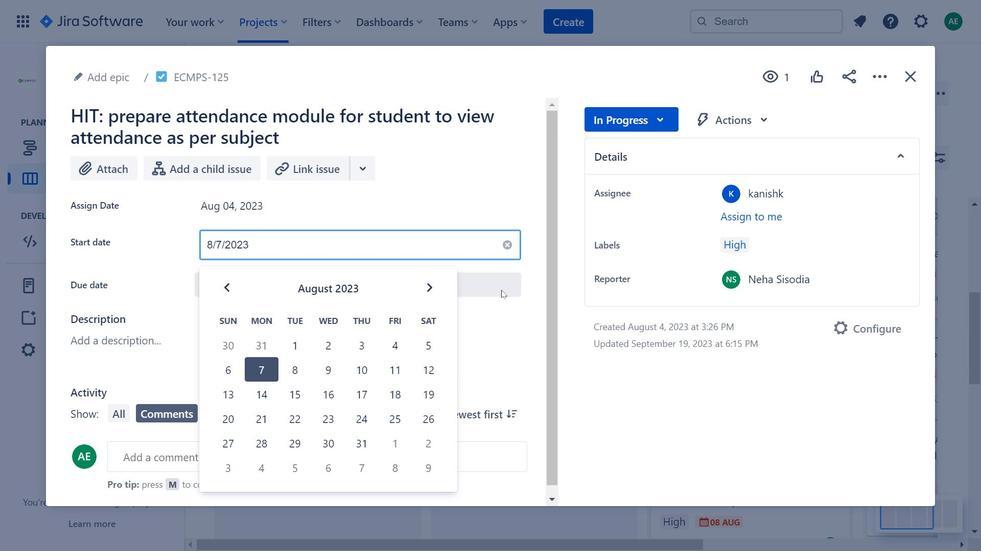 
Action: Mouse scrolled (506, 283) with delta (0, 0)
Screenshot: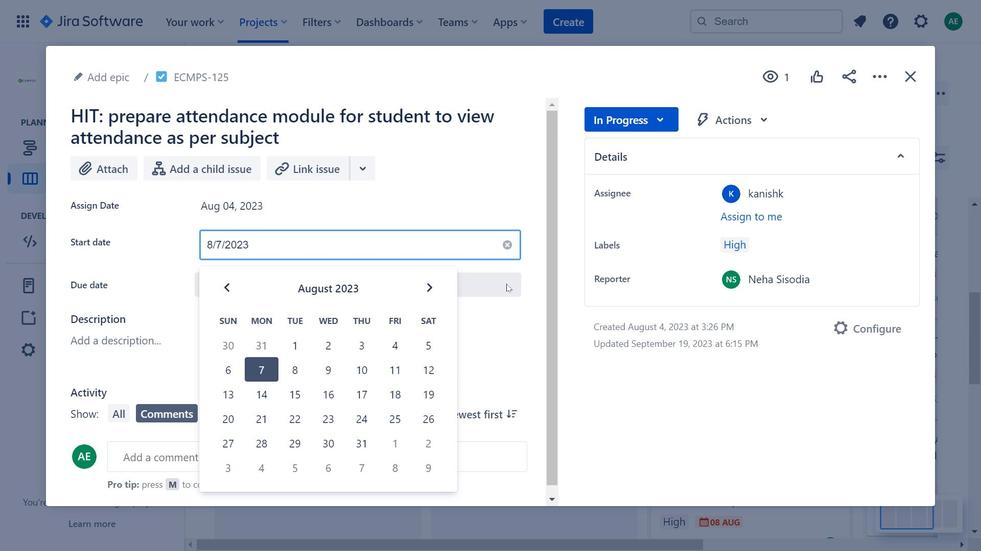 
Action: Mouse scrolled (506, 283) with delta (0, 0)
Screenshot: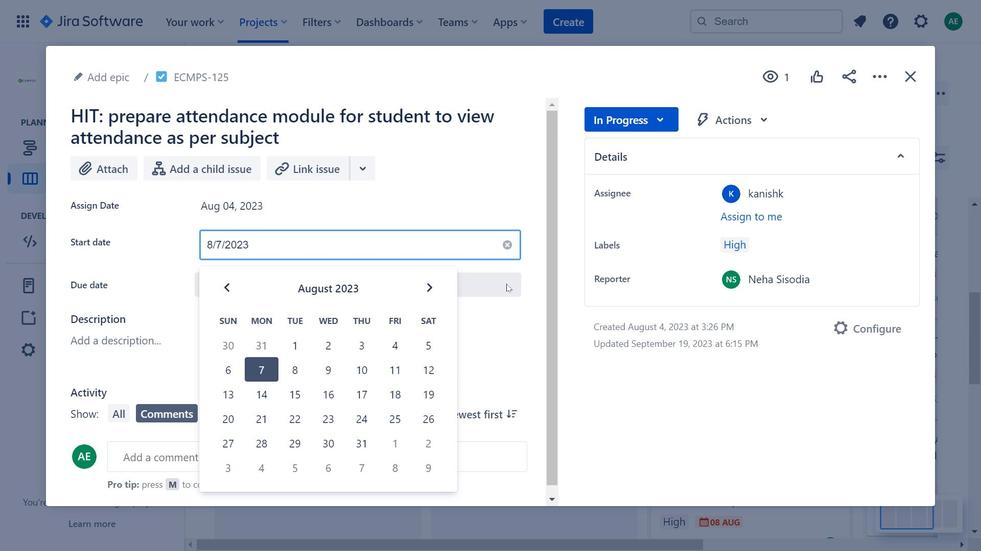 
Action: Mouse scrolled (506, 283) with delta (0, 0)
Screenshot: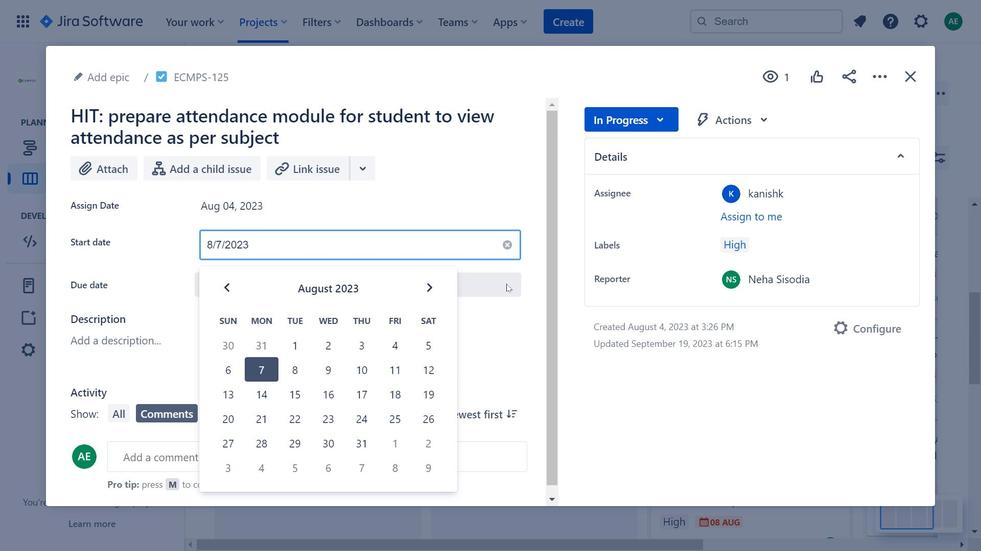 
Action: Mouse moved to (625, 123)
Screenshot: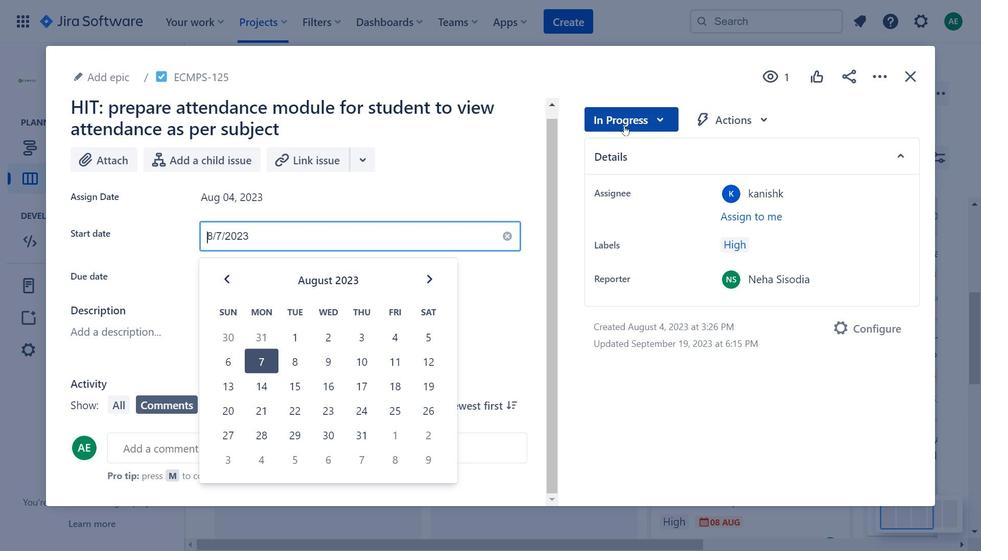 
Action: Mouse pressed left at (625, 123)
Screenshot: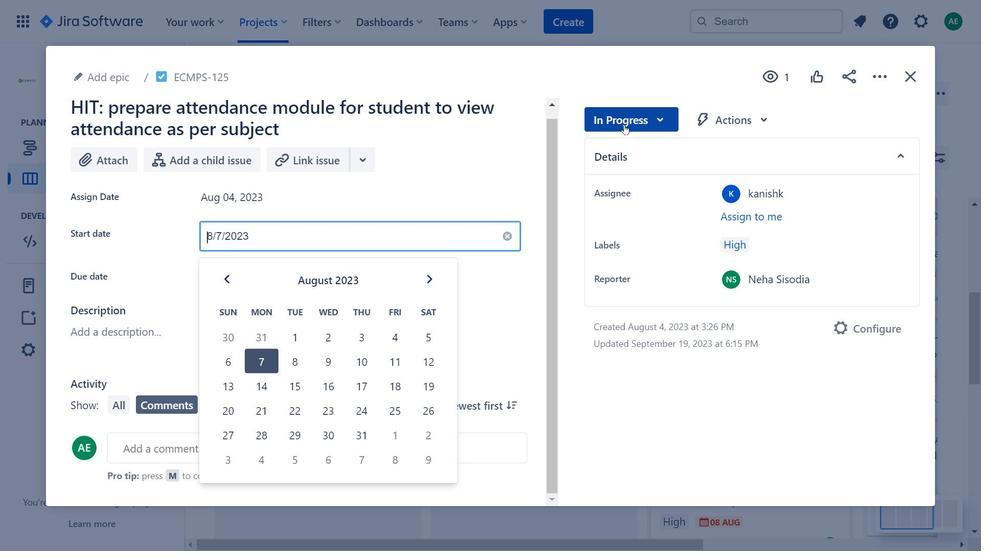
Action: Mouse moved to (877, 78)
Screenshot: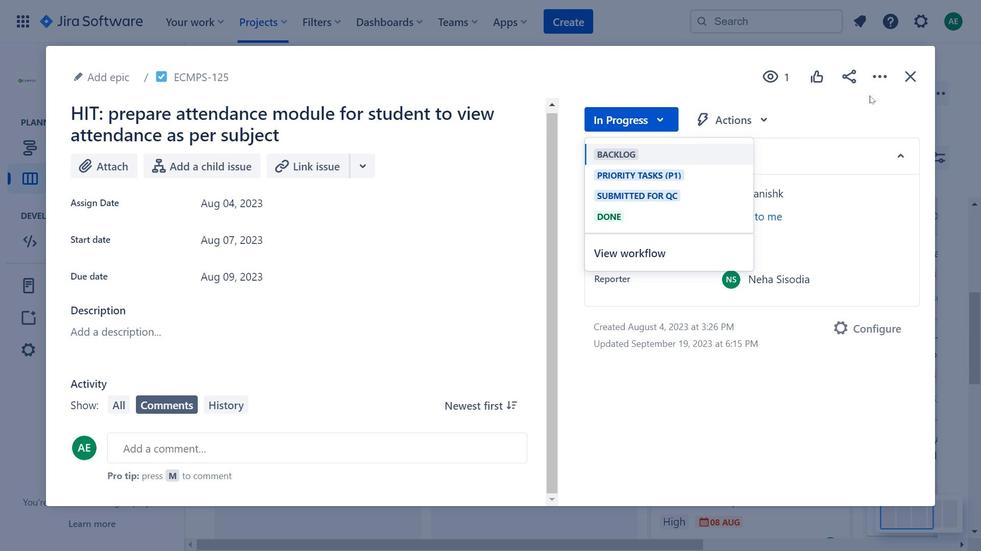 
Action: Mouse pressed left at (877, 78)
Screenshot: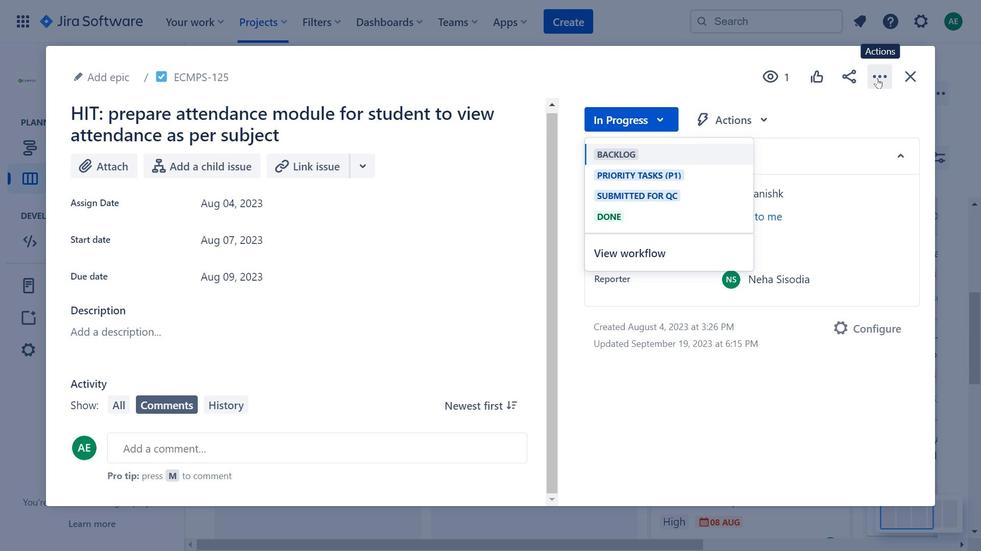 
Action: Mouse moved to (629, 233)
Screenshot: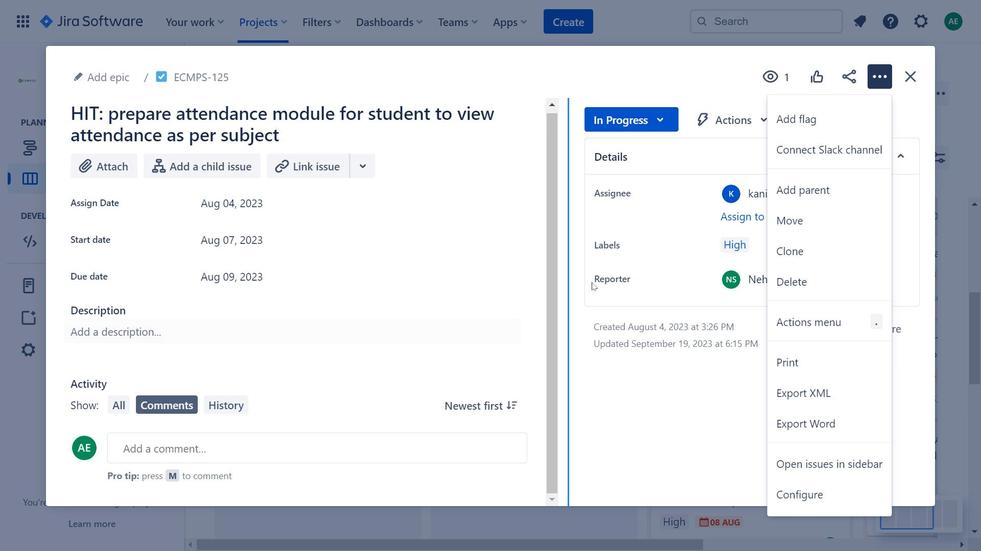 
Action: Key pressed <Key.cmd><Key.cmd><Key.cmd><Key.cmd><Key.cmd><Key.cmd><Key.cmd><Key.cmd><Key.cmd><Key.cmd><Key.cmd><Key.cmd><Key.cmd><Key.cmd><Key.cmd><Key.cmd><Key.cmd><Key.cmd><Key.cmd><Key.cmd><Key.cmd><Key.cmd><Key.cmd><Key.cmd><Key.cmd><Key.cmd><Key.cmd><Key.cmd><Key.cmd>
Screenshot: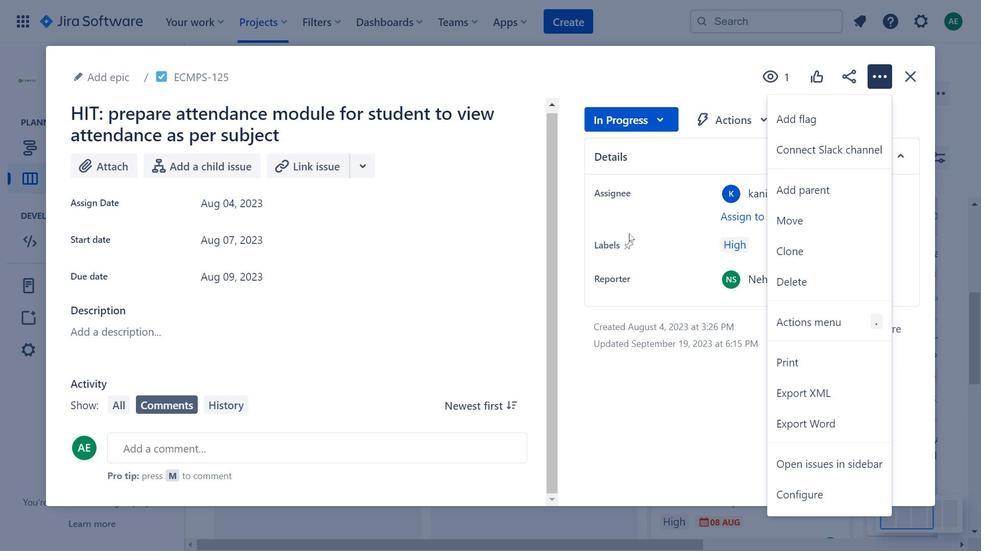 
